 Task: Edit and enhance audio for virtual travel experiences.
Action: Mouse moved to (153, 42)
Screenshot: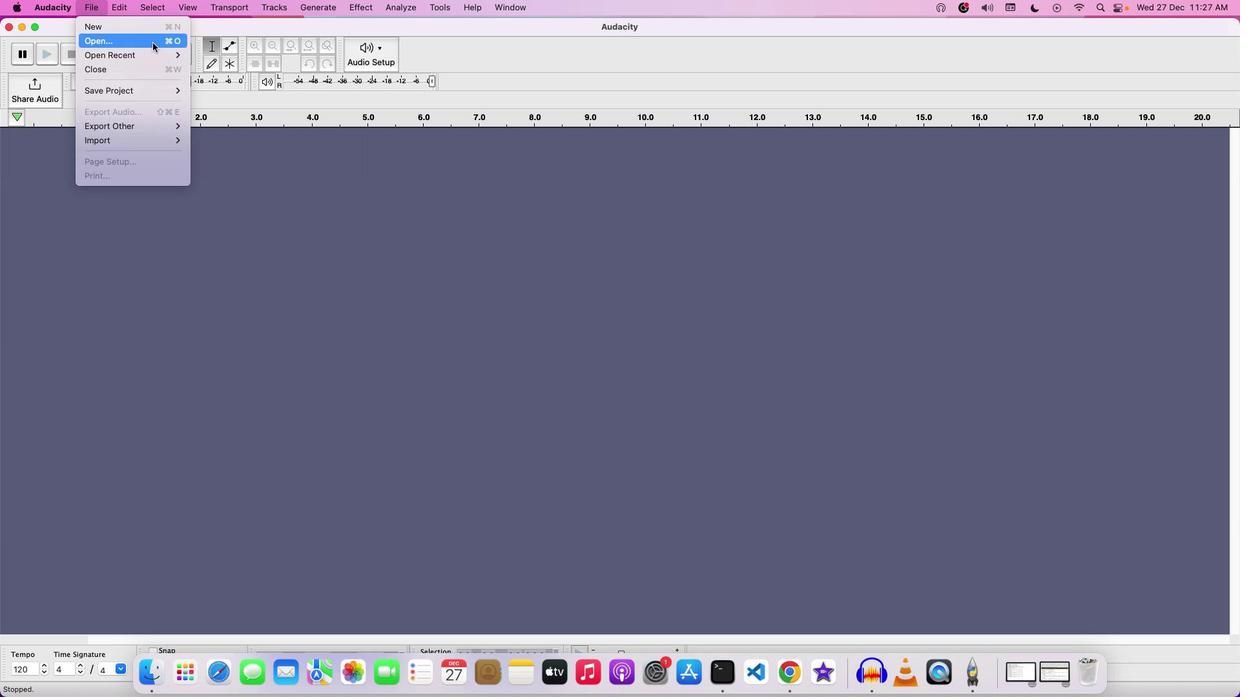 
Action: Mouse pressed left at (153, 42)
Screenshot: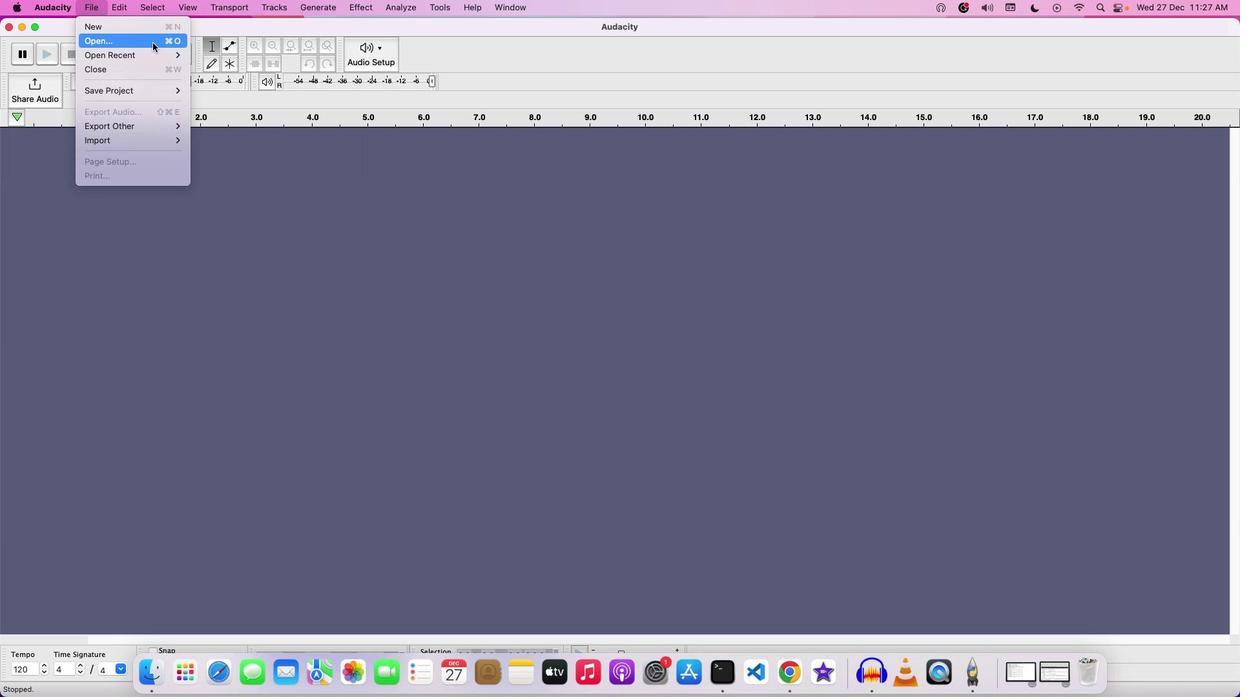 
Action: Mouse moved to (560, 190)
Screenshot: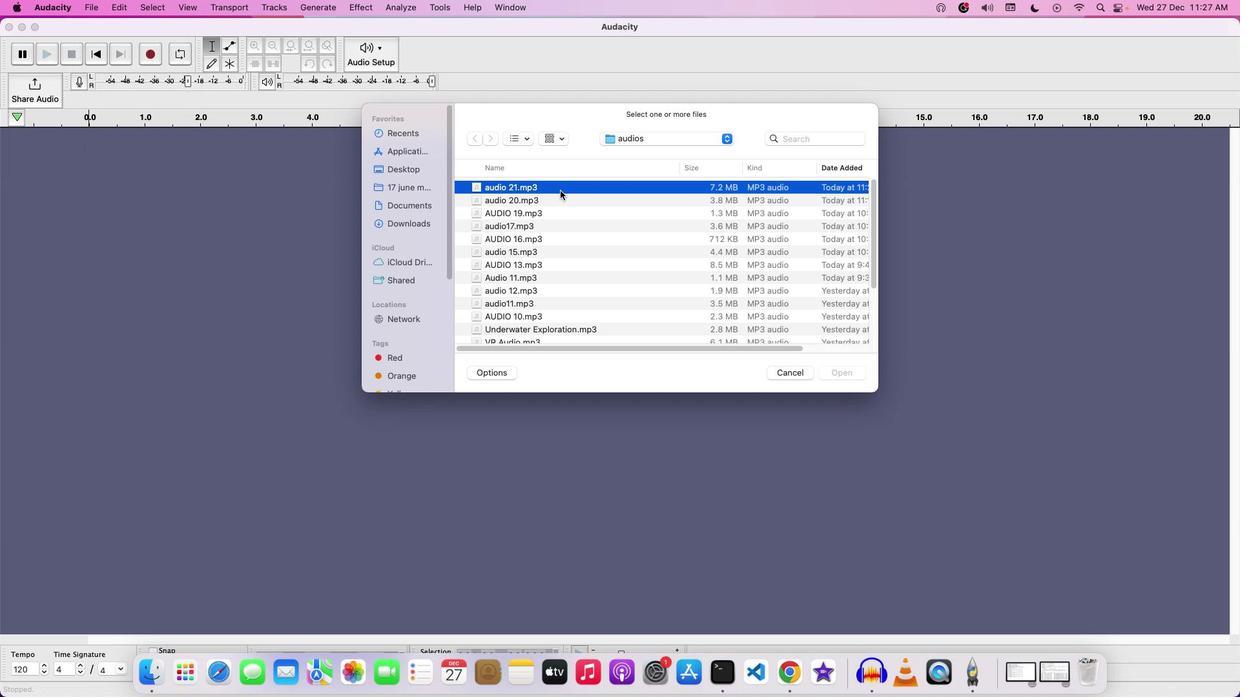 
Action: Mouse pressed left at (560, 190)
Screenshot: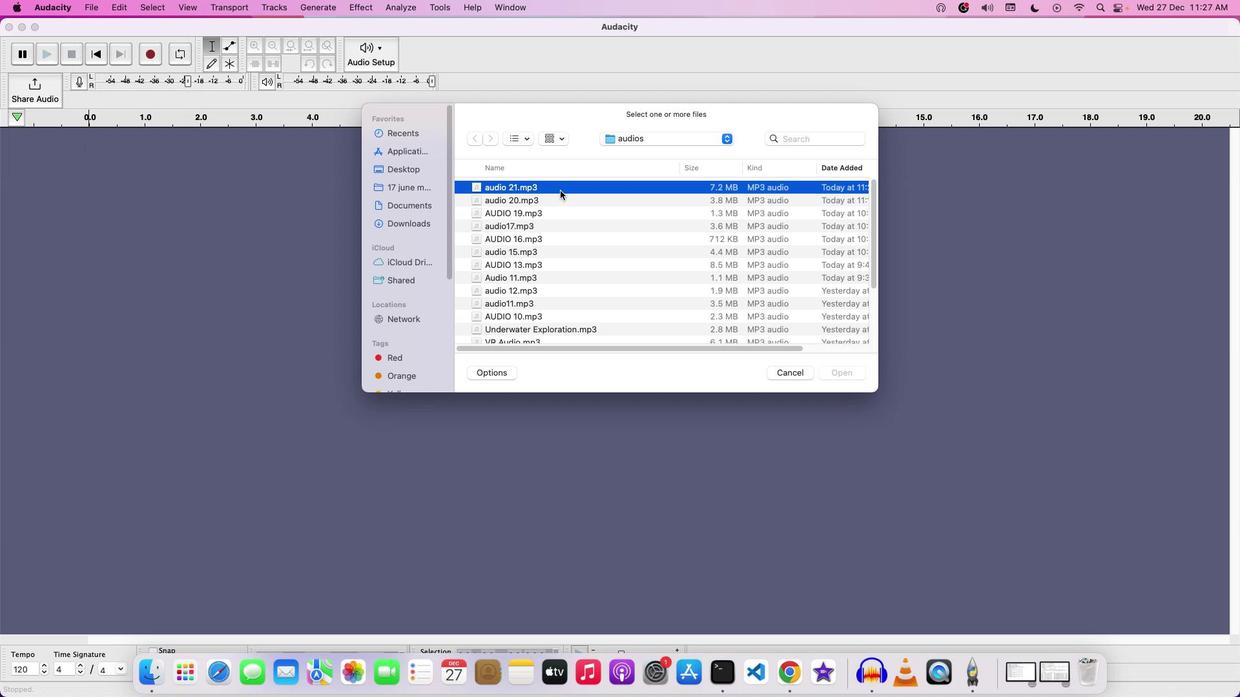 
Action: Mouse moved to (855, 376)
Screenshot: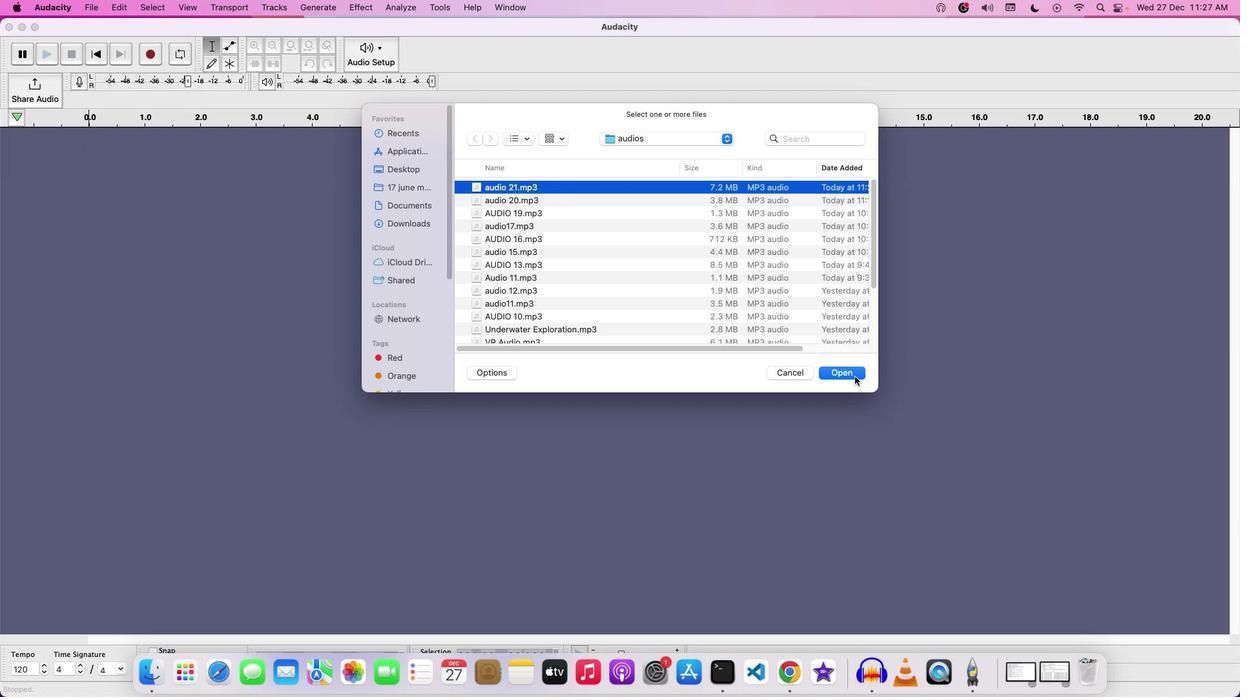 
Action: Mouse pressed left at (855, 376)
Screenshot: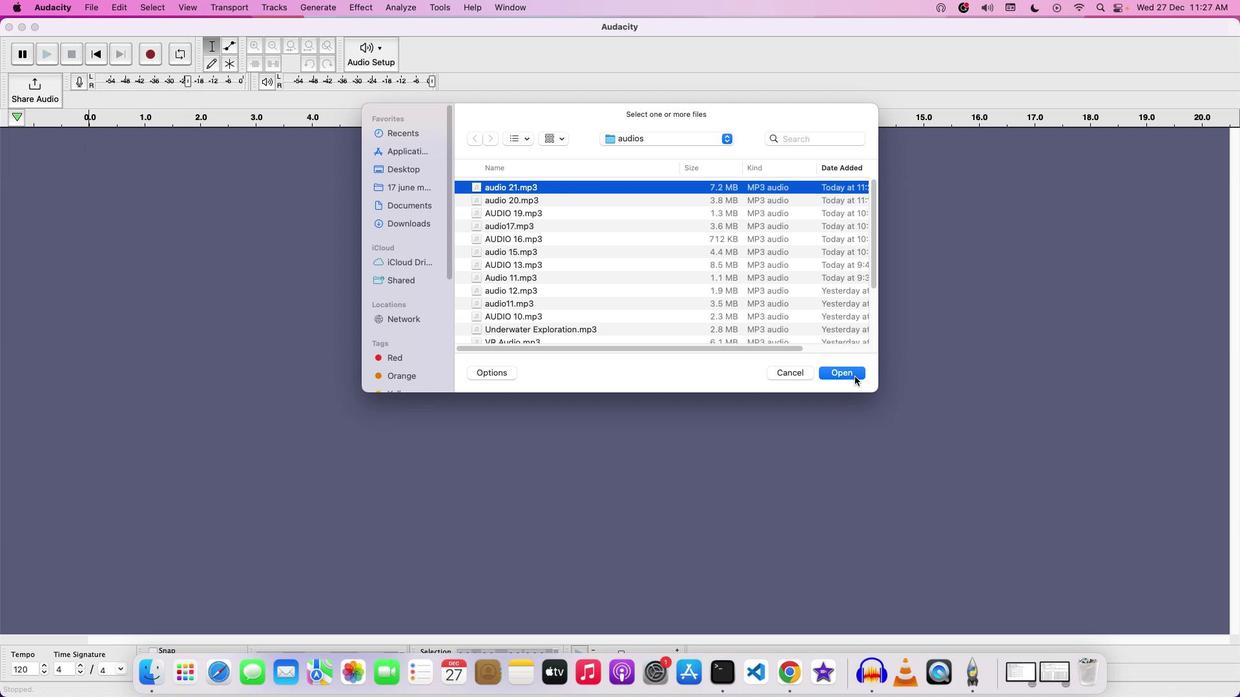 
Action: Mouse moved to (593, 237)
Screenshot: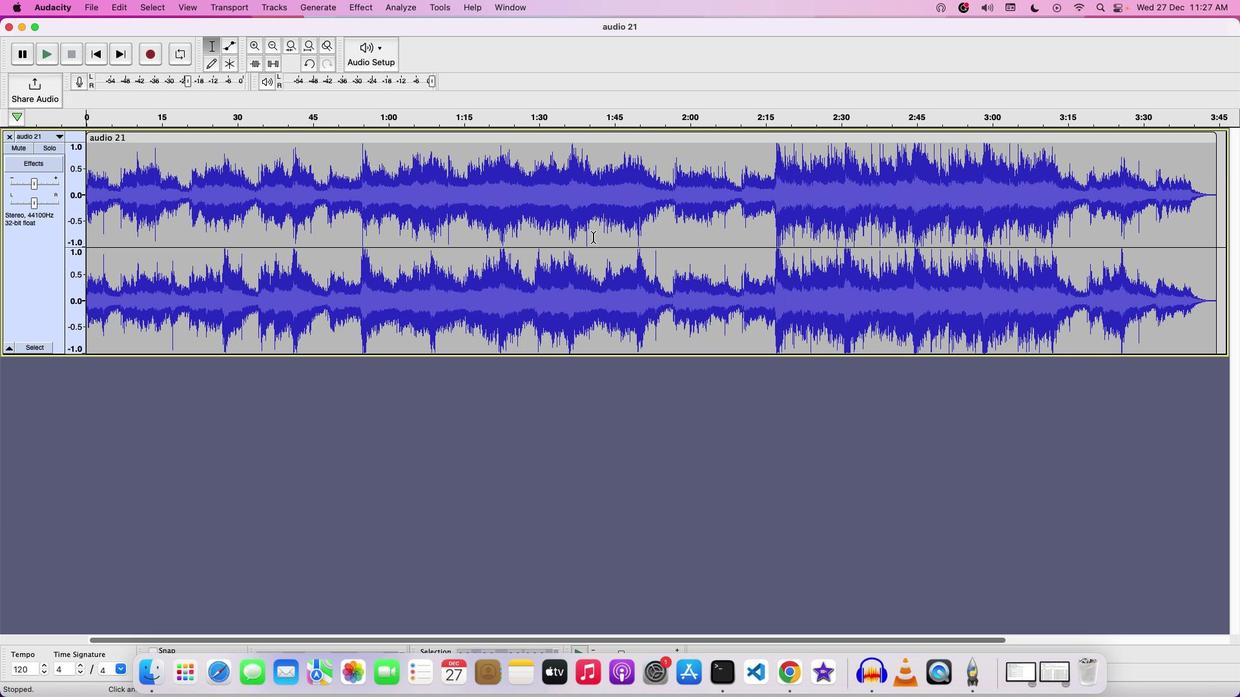 
Action: Key pressed Key.space
Screenshot: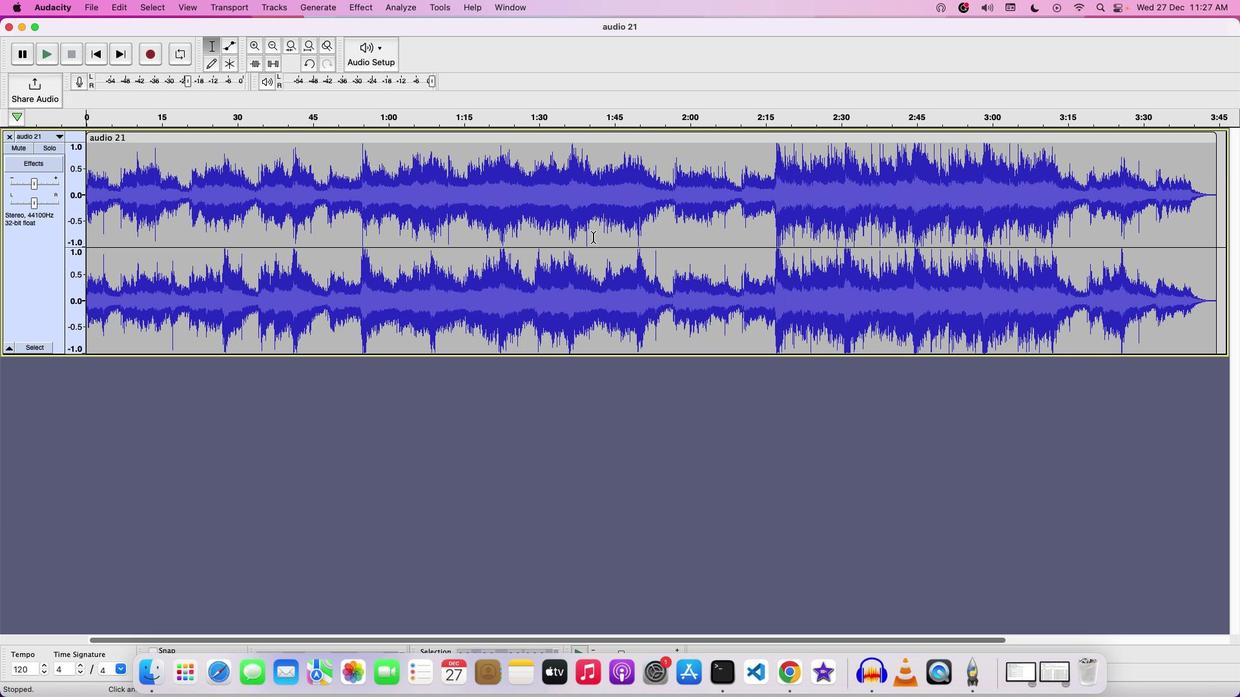 
Action: Mouse moved to (36, 186)
Screenshot: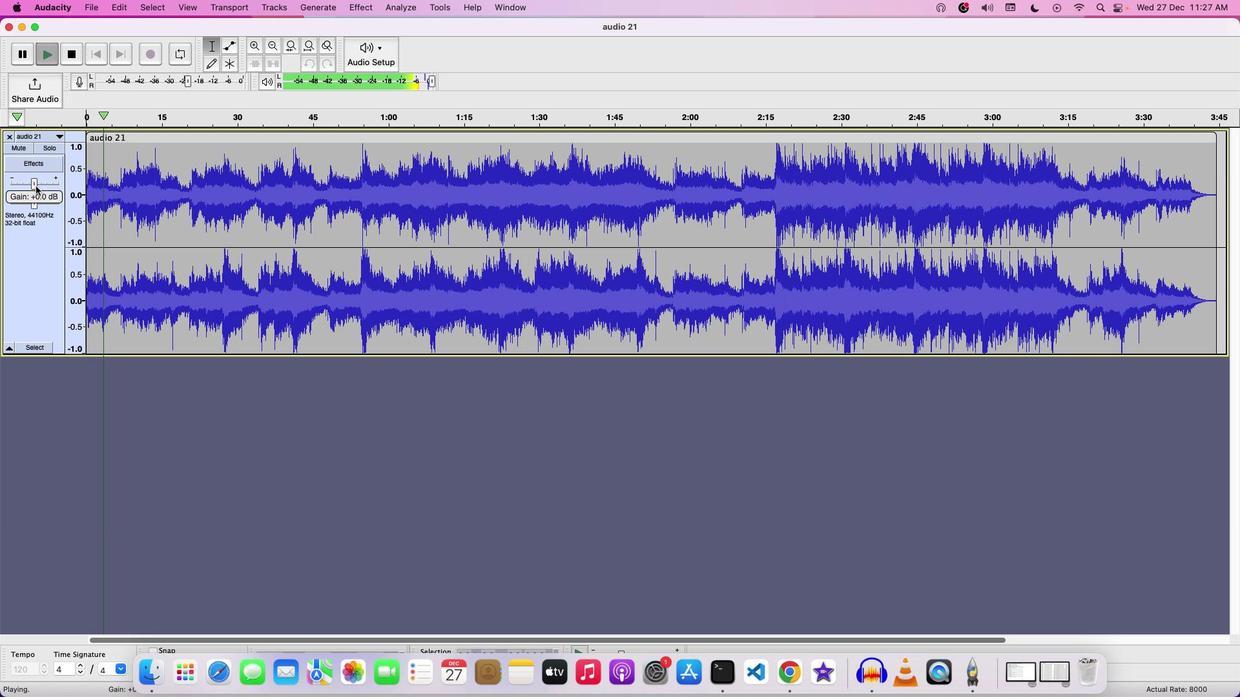 
Action: Mouse pressed left at (36, 186)
Screenshot: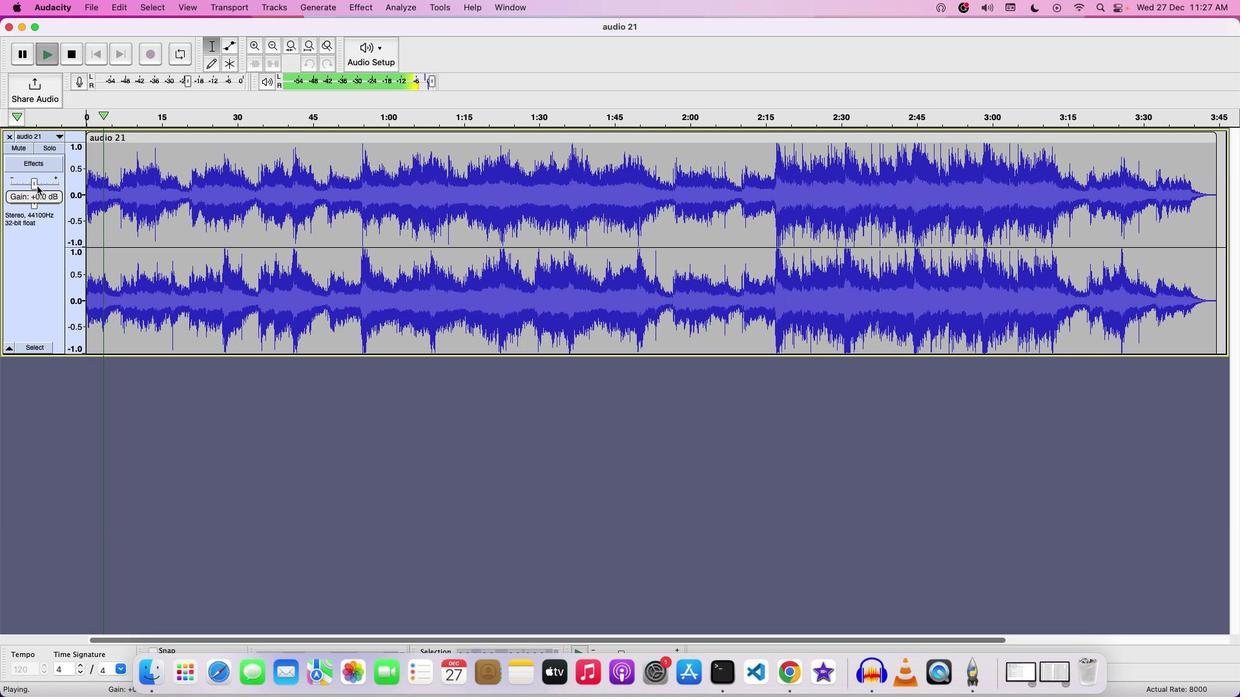 
Action: Mouse moved to (432, 82)
Screenshot: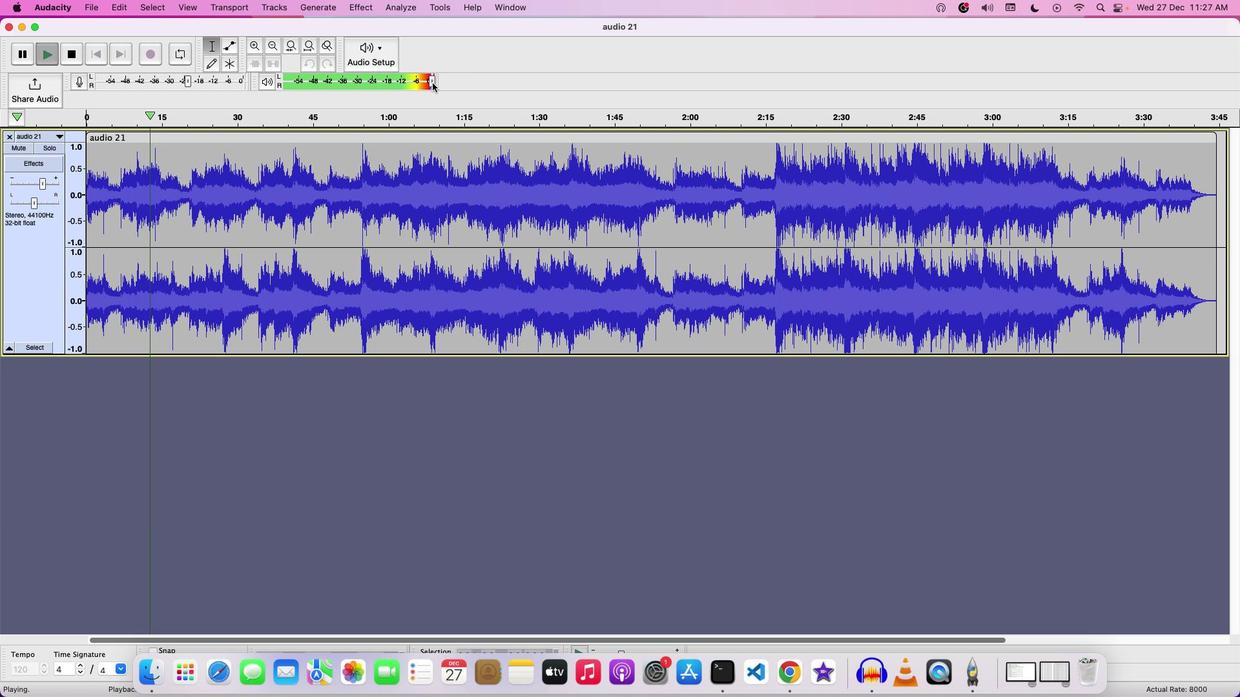 
Action: Mouse pressed left at (432, 82)
Screenshot: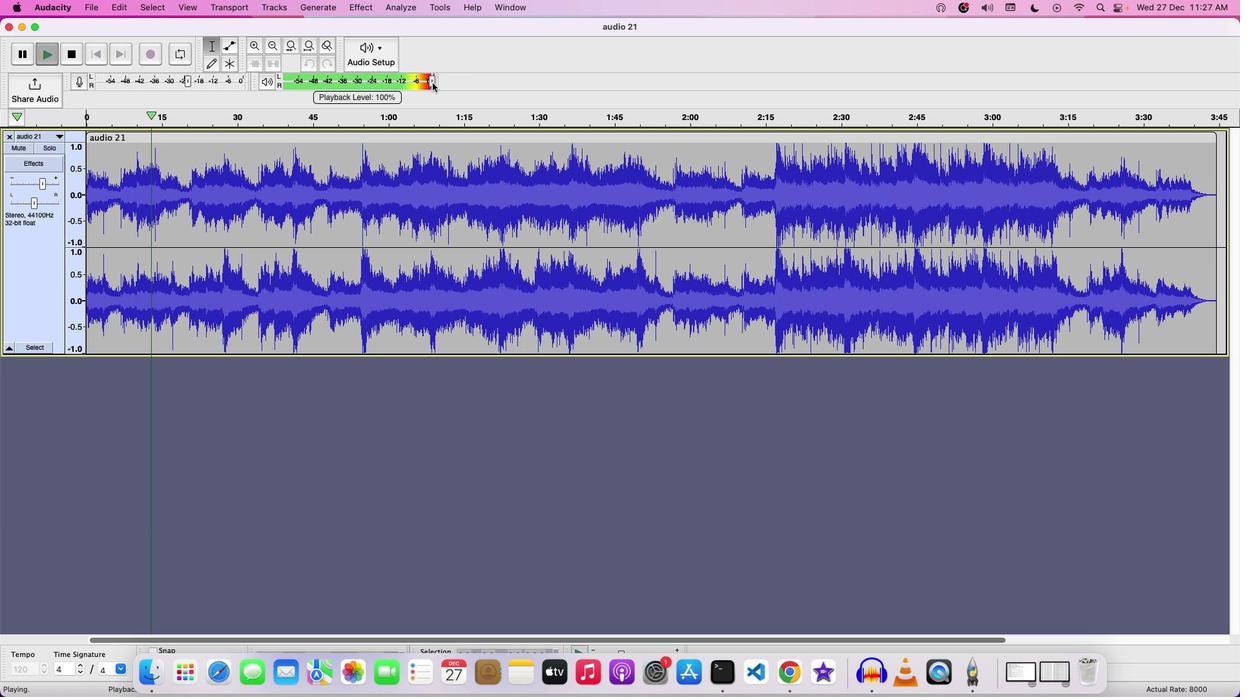 
Action: Mouse moved to (439, 217)
Screenshot: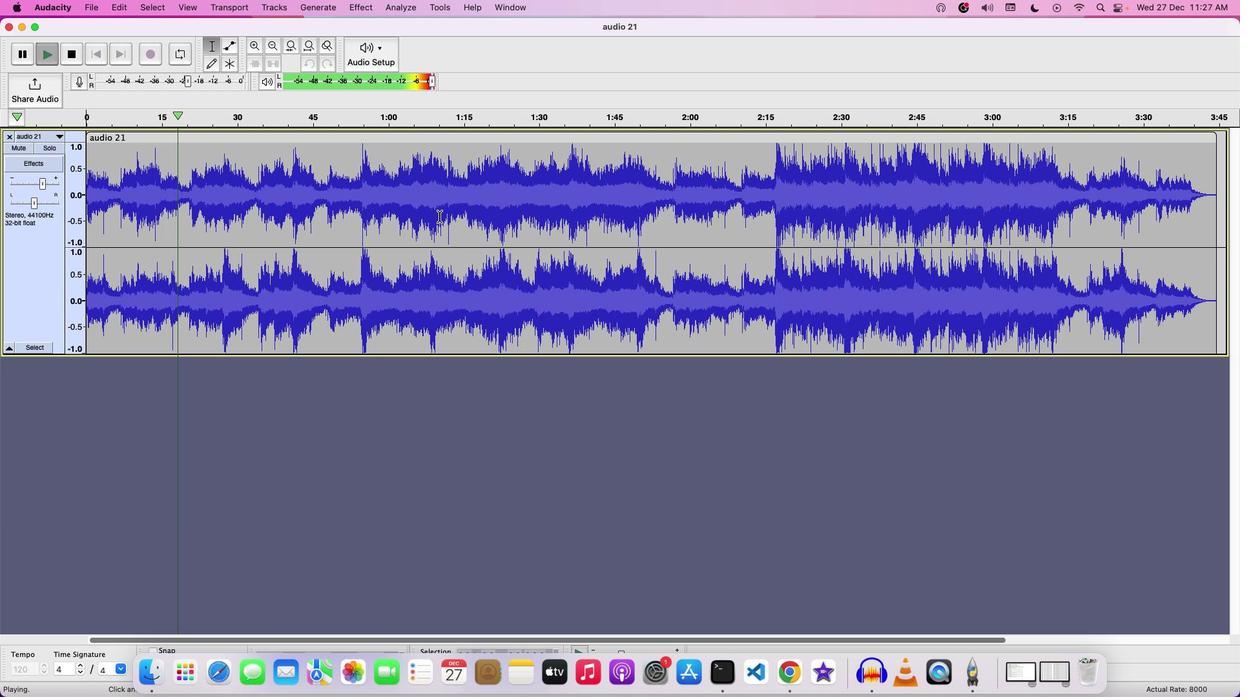 
Action: Key pressed Key.space
Screenshot: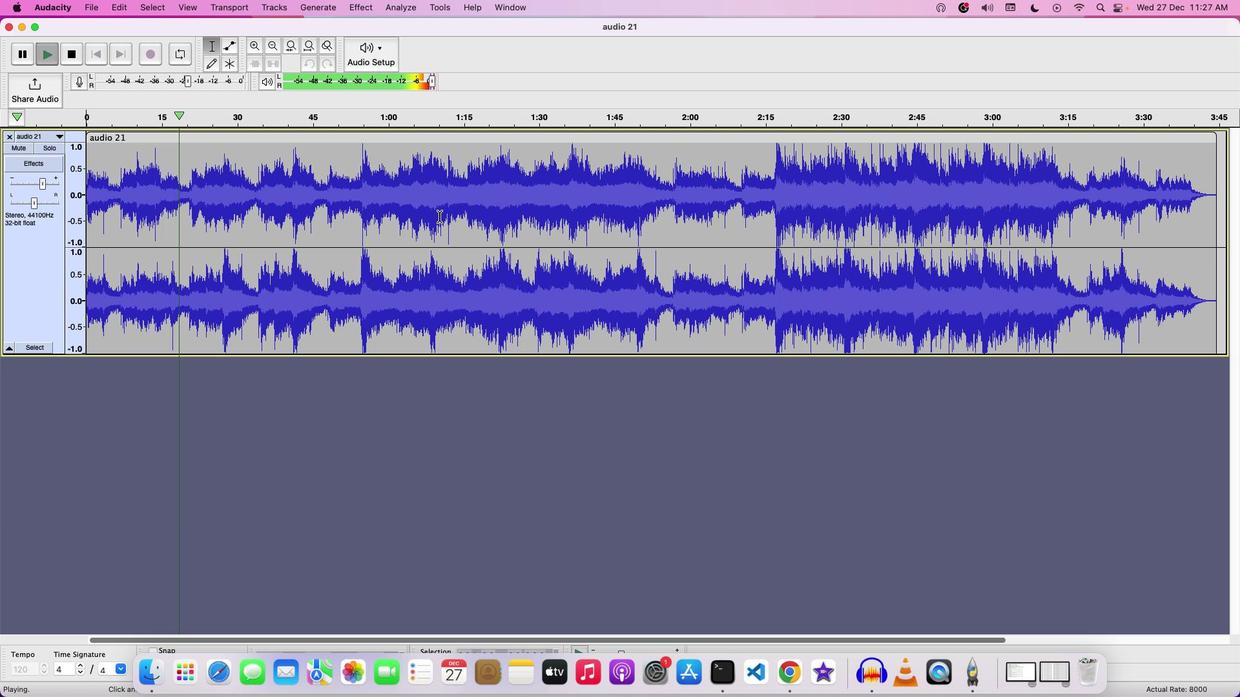 
Action: Mouse moved to (1215, 136)
Screenshot: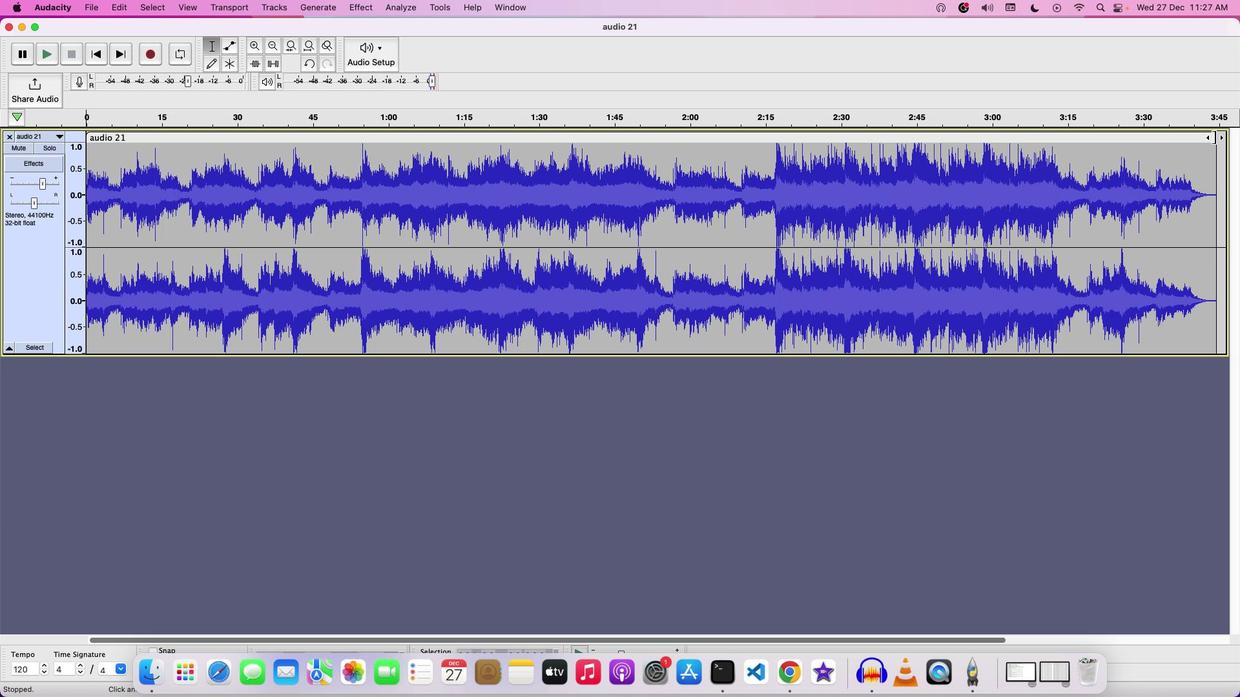 
Action: Mouse pressed left at (1215, 136)
Screenshot: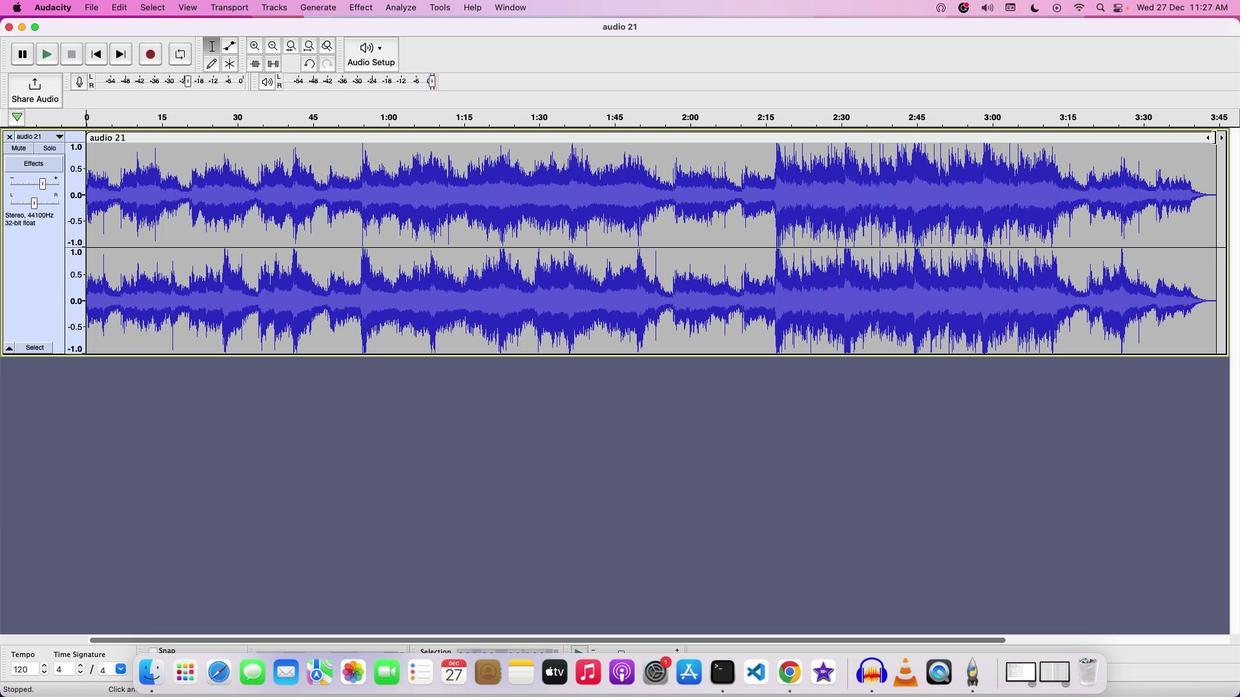 
Action: Mouse moved to (258, 45)
Screenshot: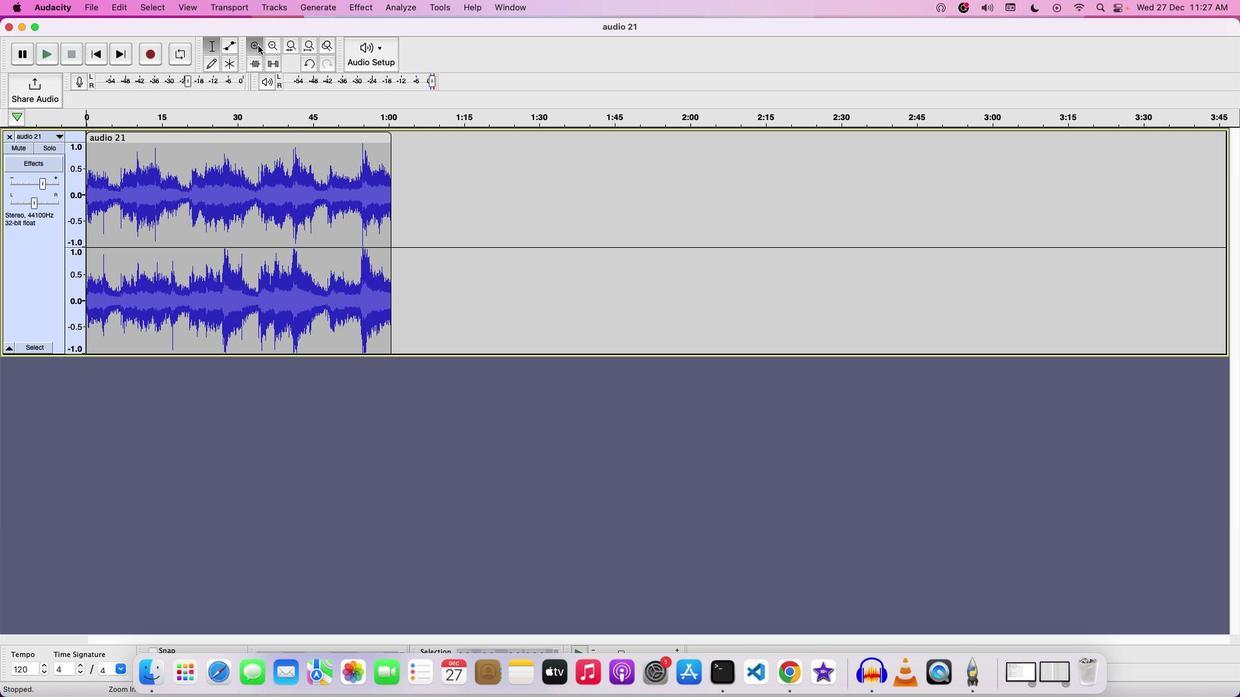 
Action: Mouse pressed left at (258, 45)
Screenshot: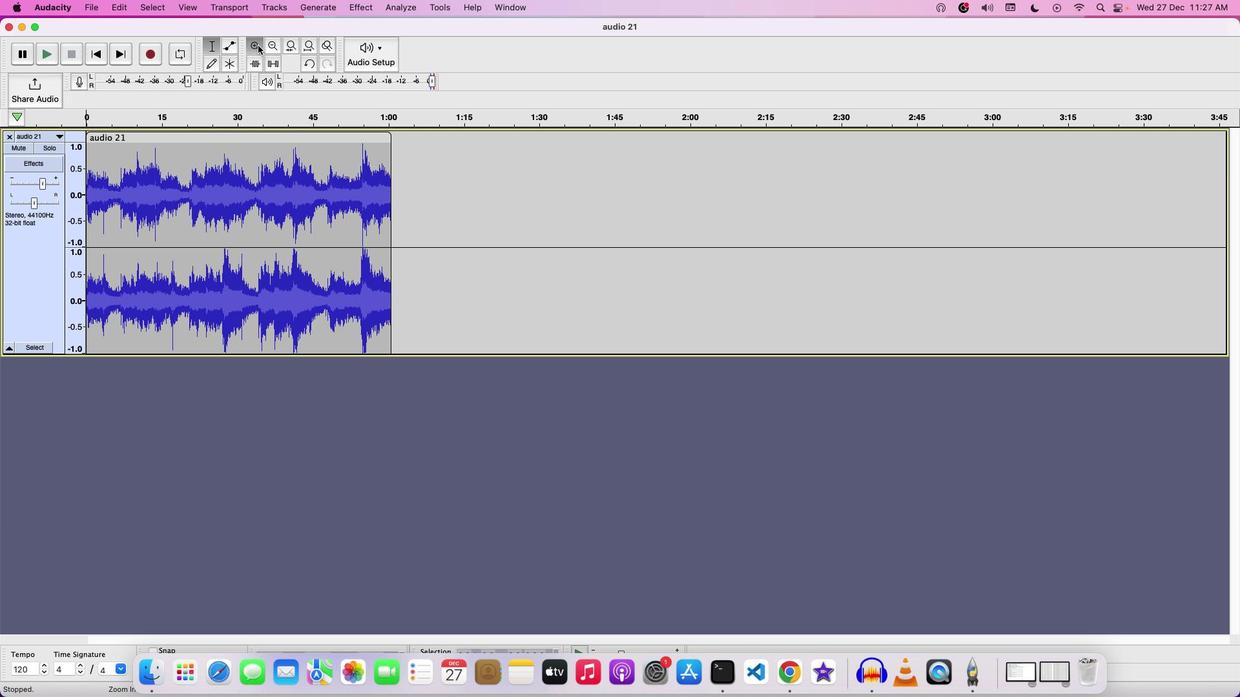 
Action: Mouse moved to (292, 173)
Screenshot: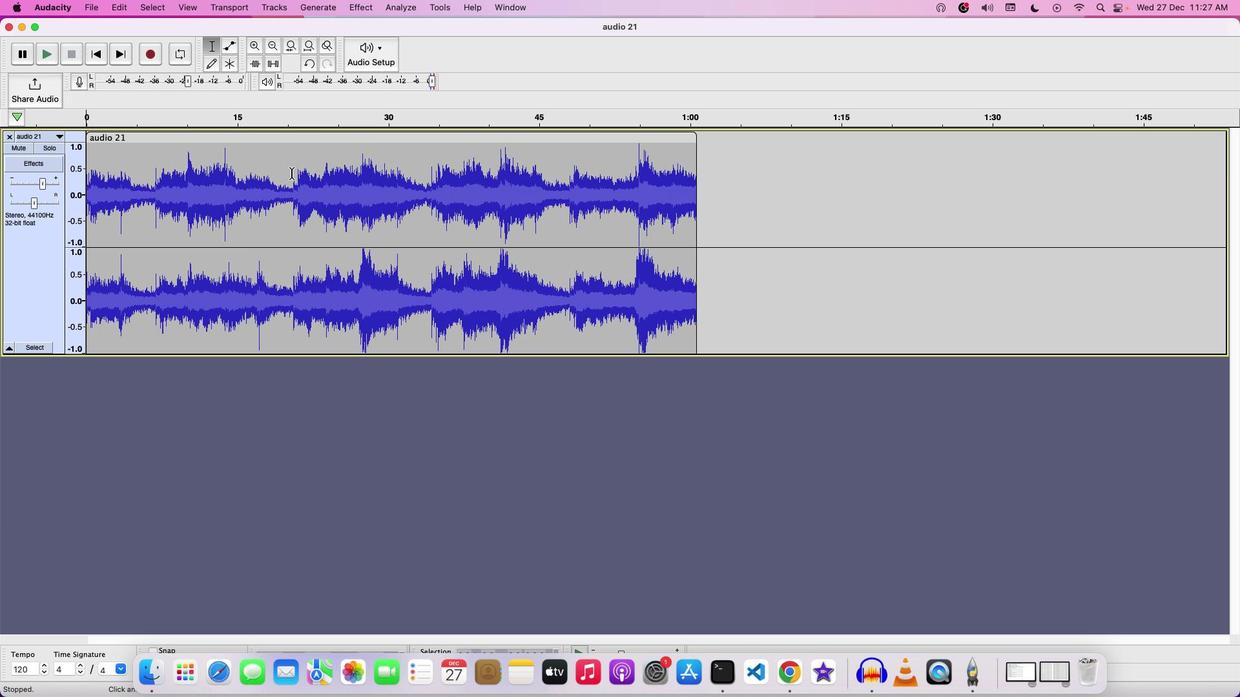 
Action: Mouse pressed left at (292, 173)
Screenshot: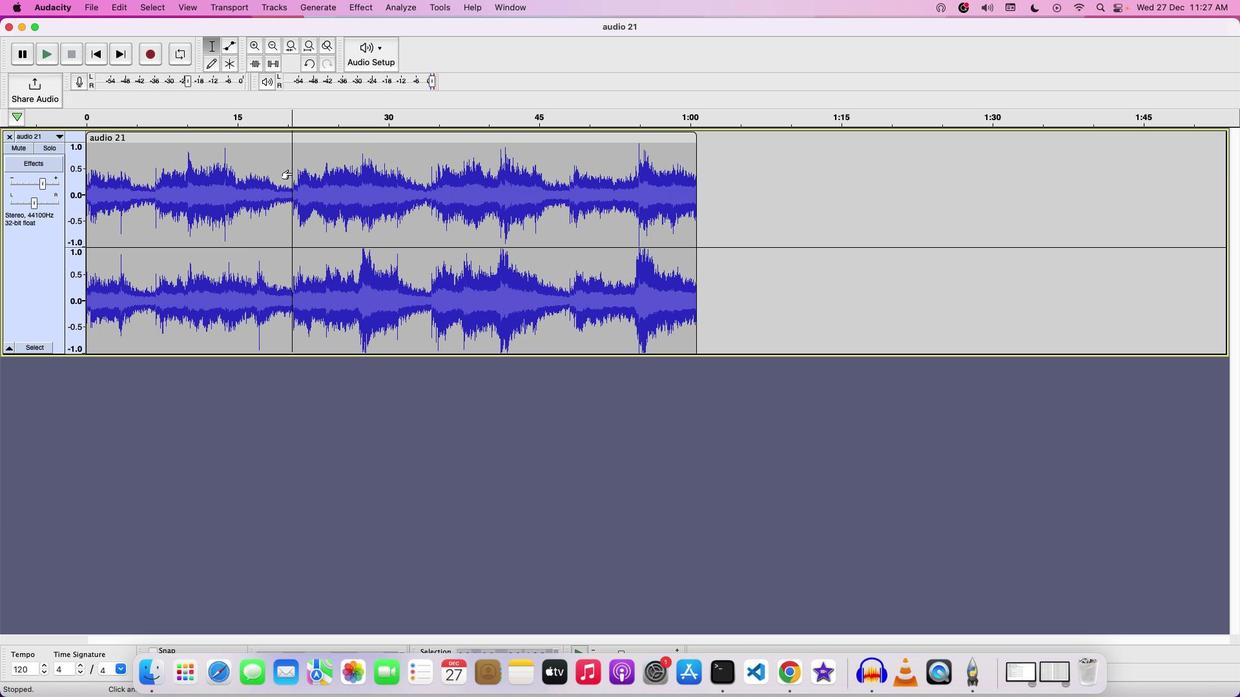 
Action: Mouse pressed left at (292, 173)
Screenshot: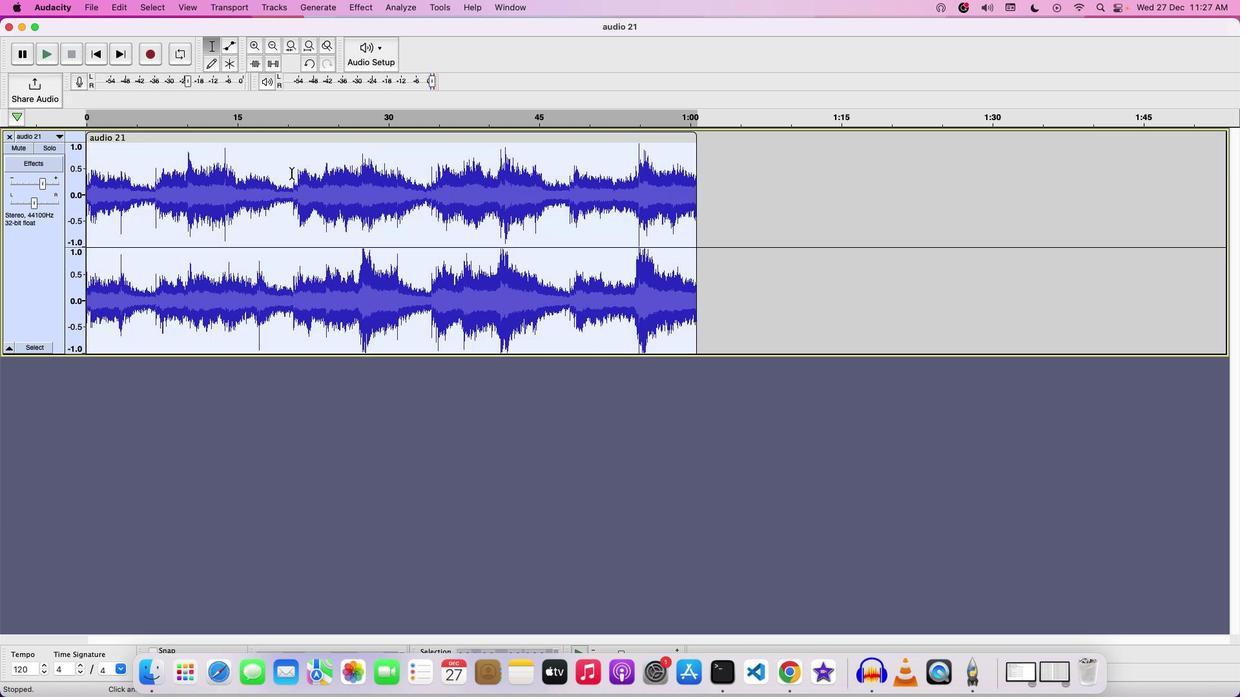 
Action: Mouse moved to (361, 3)
Screenshot: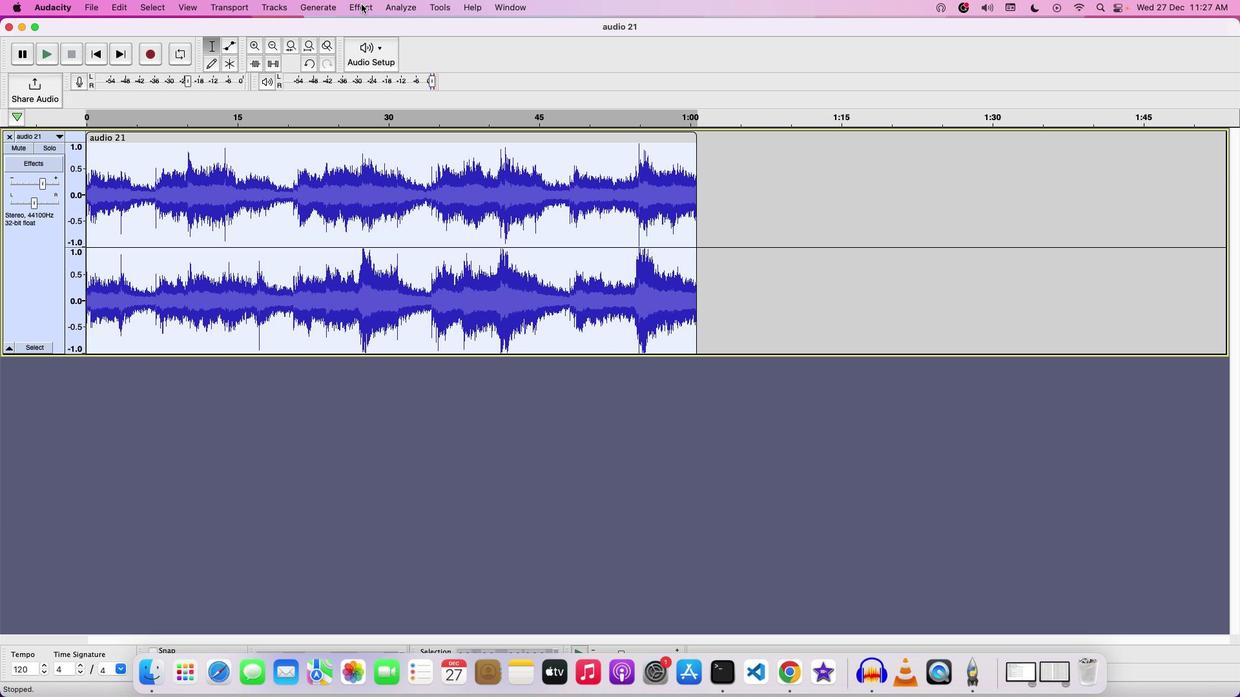 
Action: Mouse pressed left at (361, 3)
Screenshot: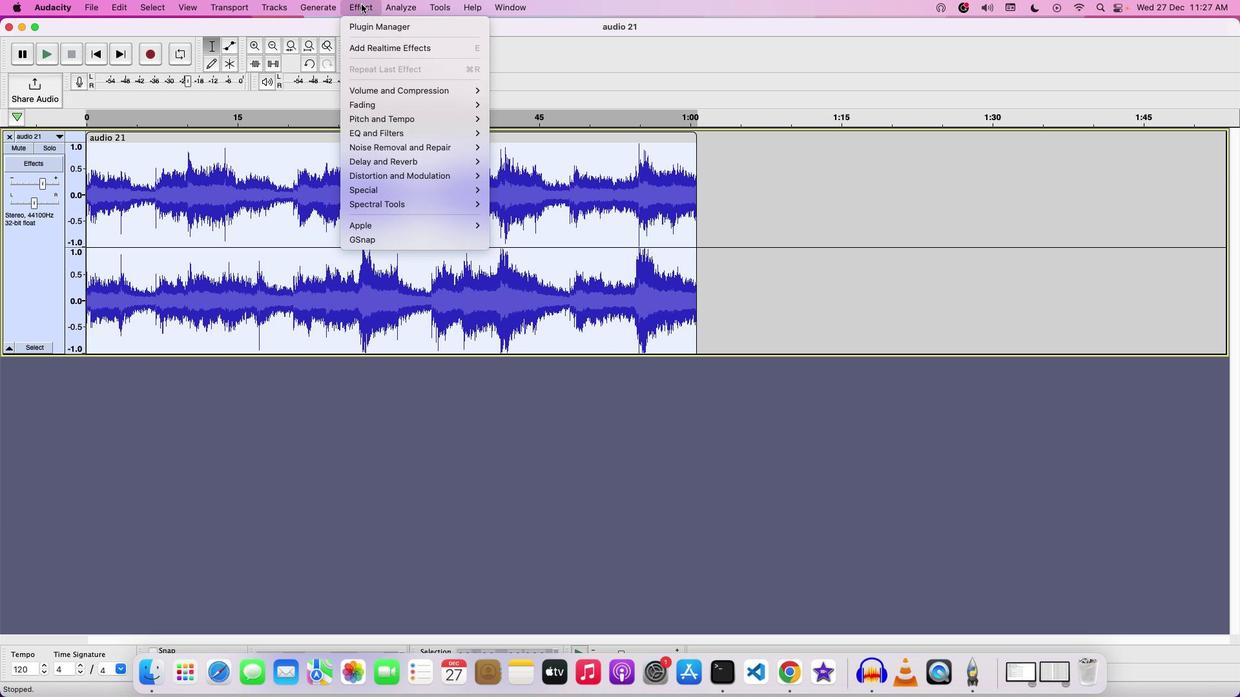 
Action: Mouse moved to (540, 166)
Screenshot: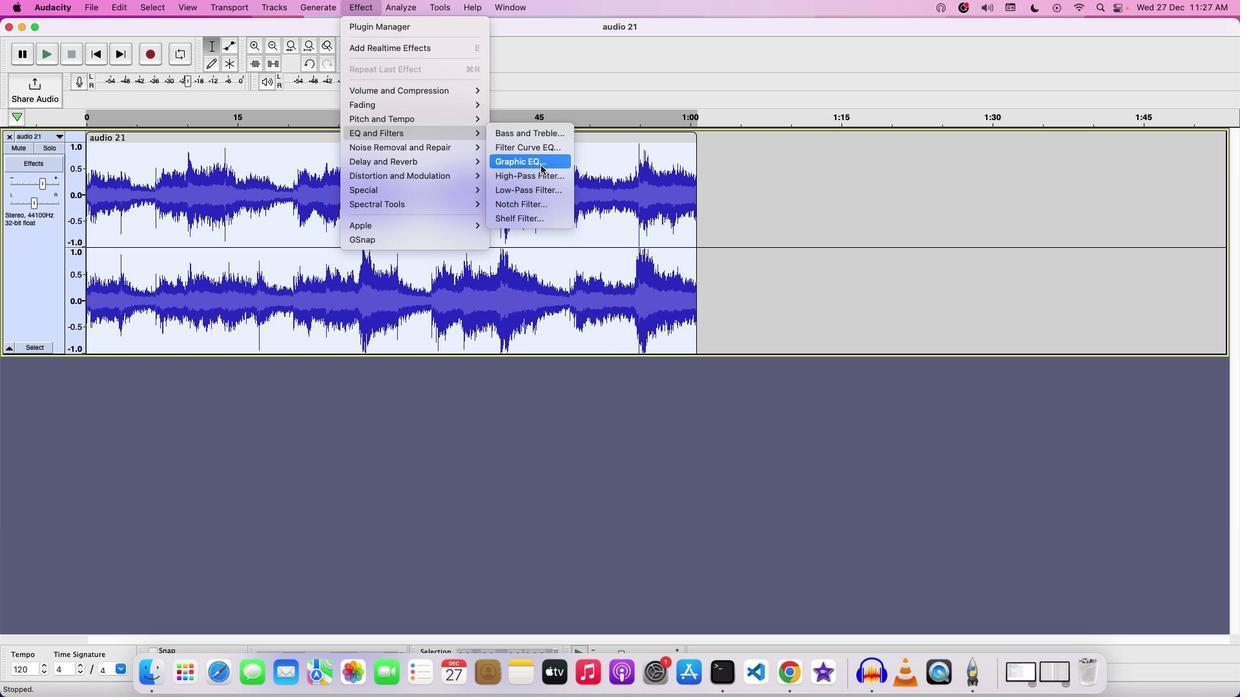 
Action: Mouse pressed left at (540, 166)
Screenshot: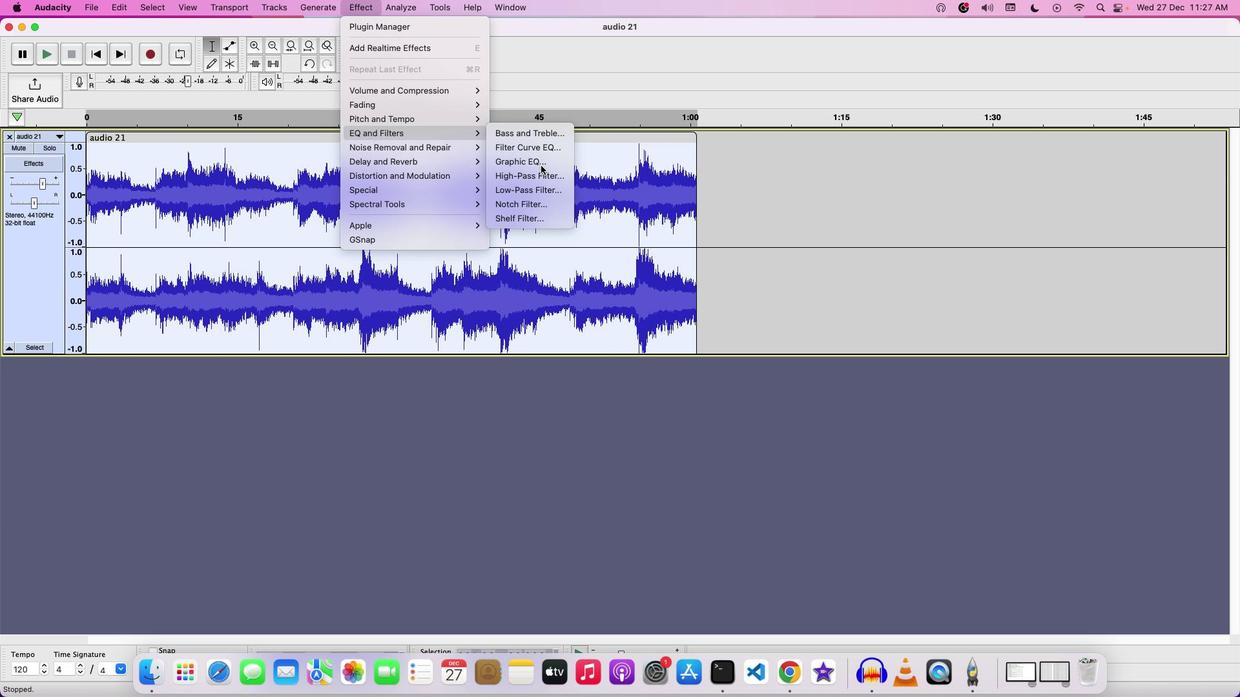 
Action: Mouse moved to (584, 520)
Screenshot: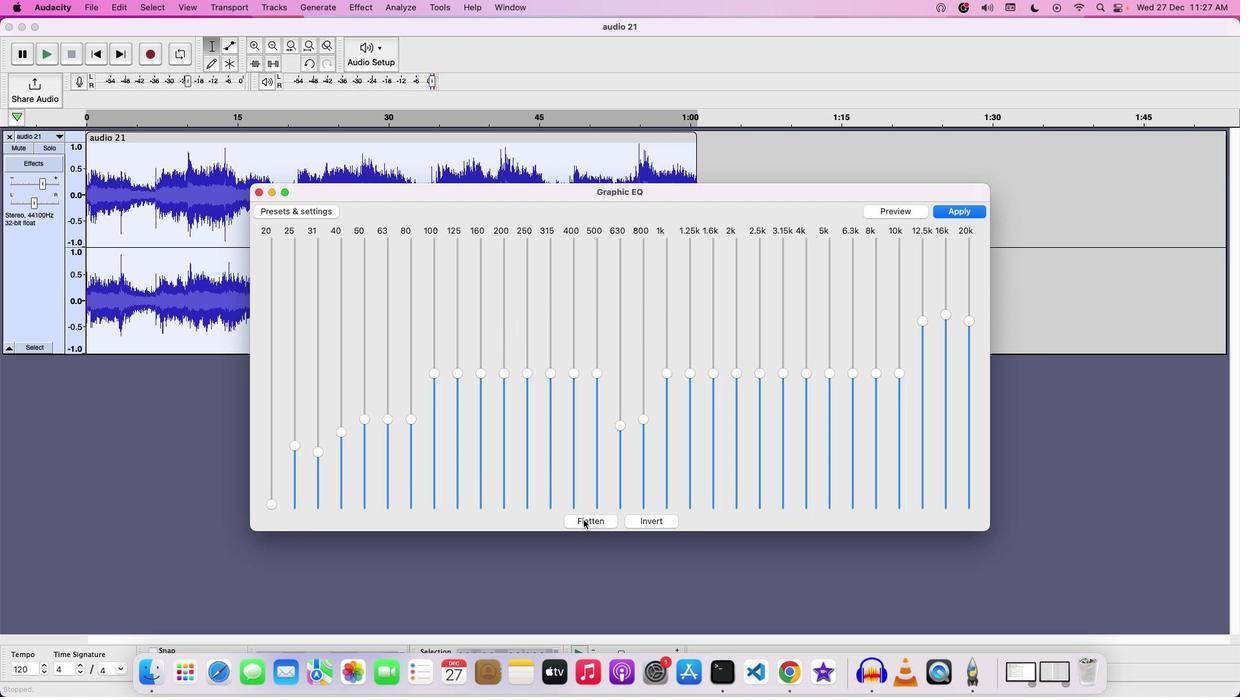
Action: Mouse pressed left at (584, 520)
Screenshot: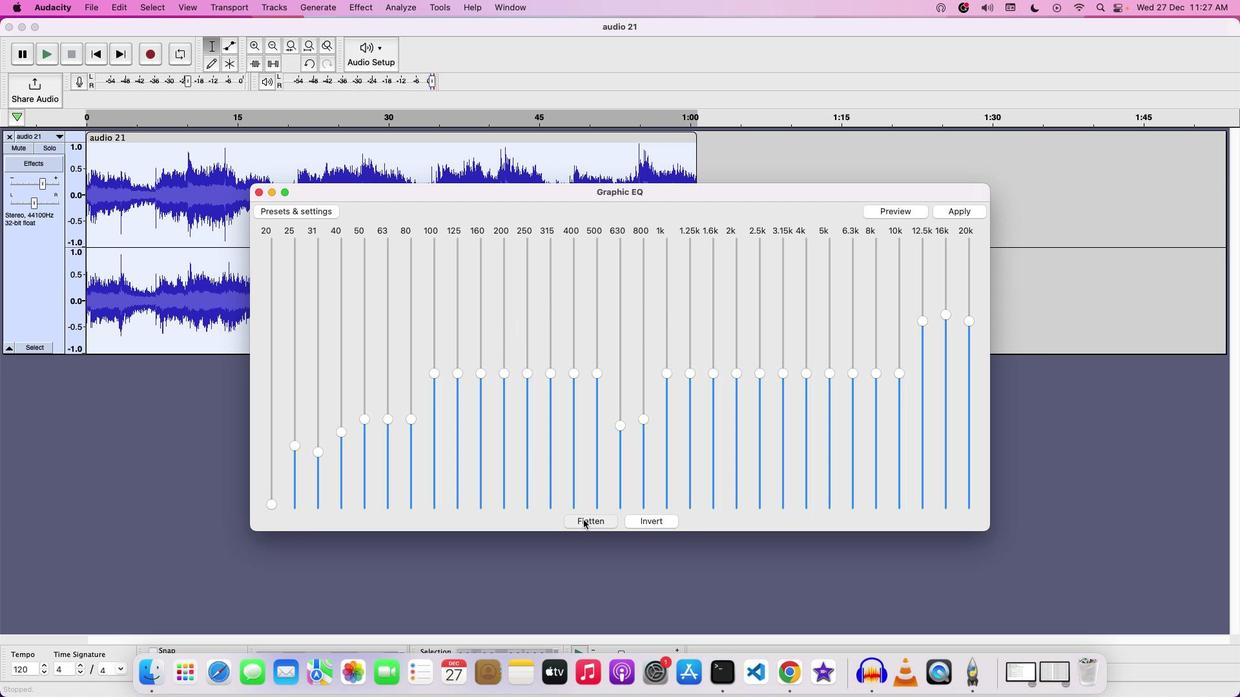 
Action: Mouse moved to (271, 453)
Screenshot: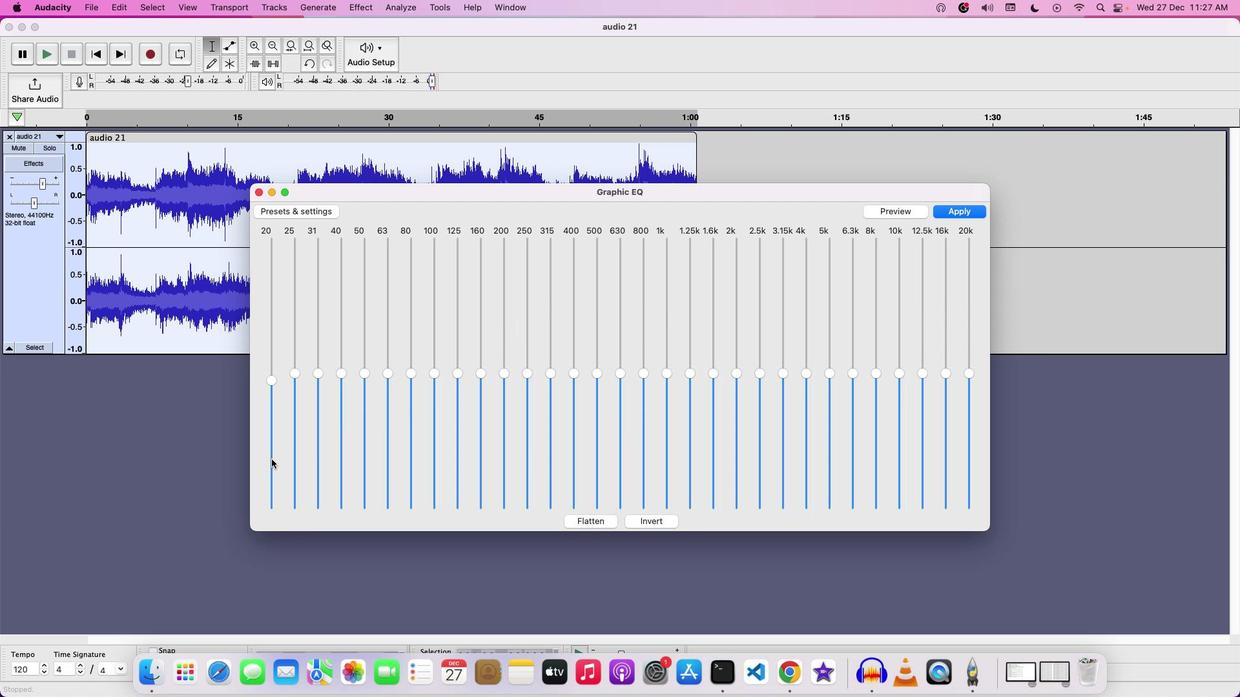 
Action: Mouse pressed left at (271, 453)
Screenshot: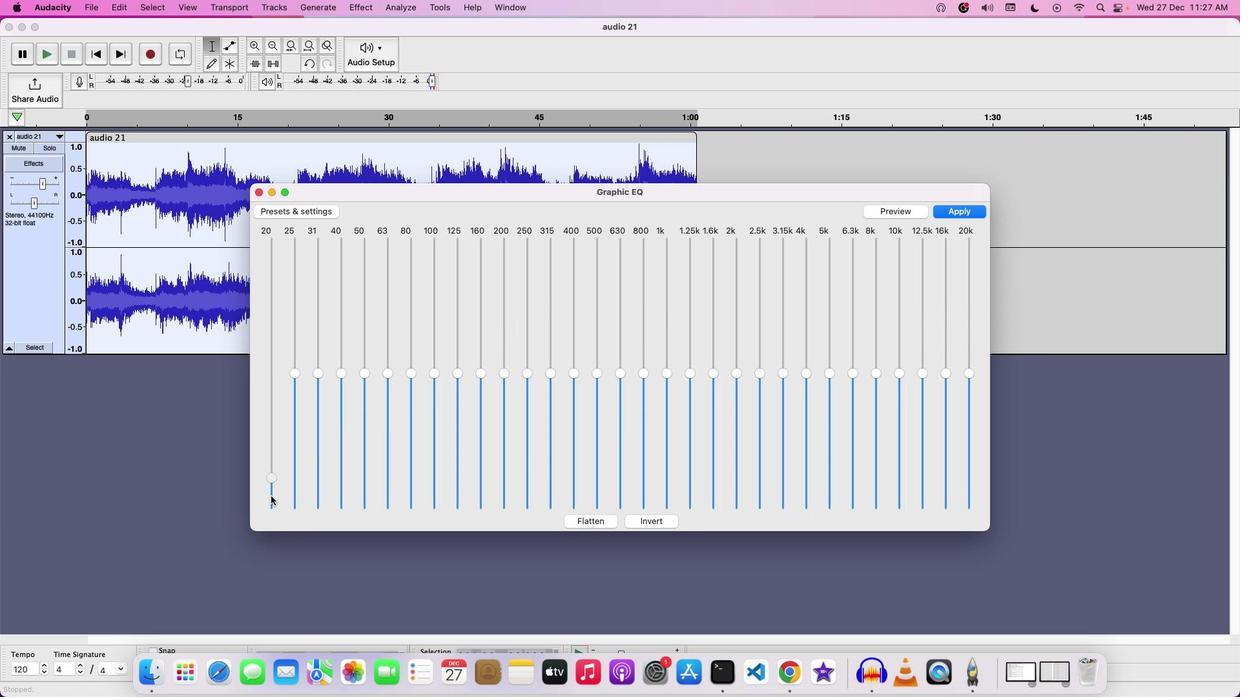 
Action: Mouse moved to (295, 487)
Screenshot: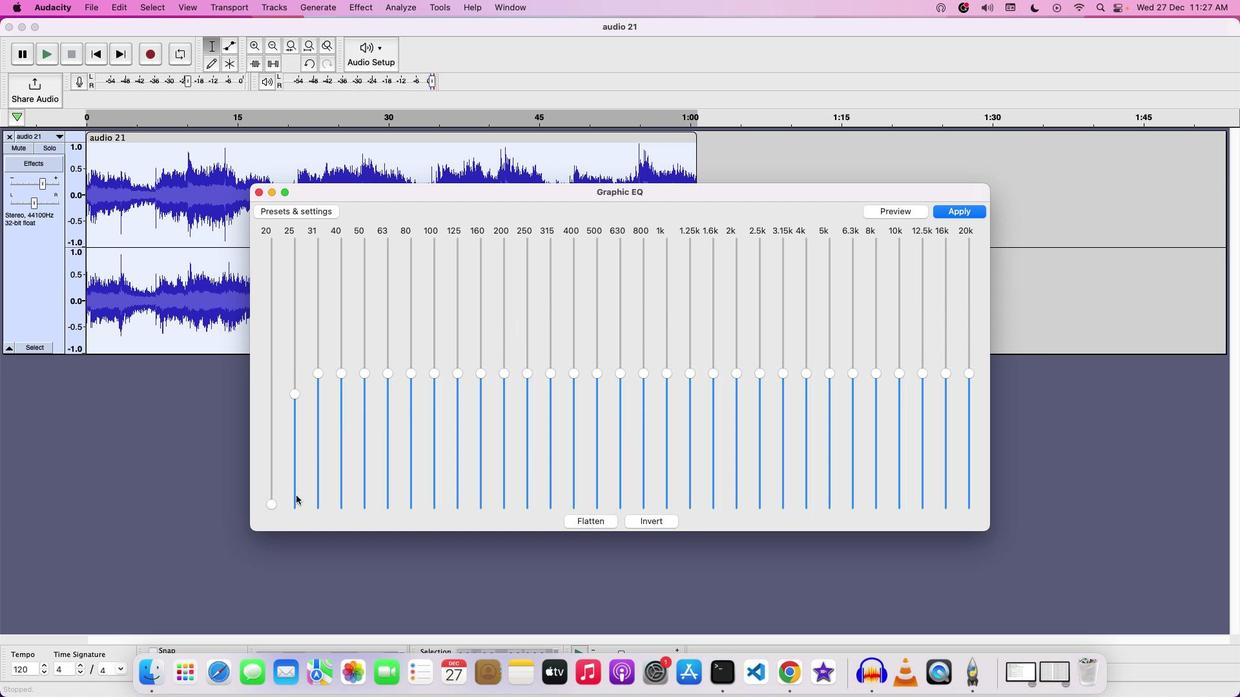 
Action: Mouse pressed left at (295, 487)
Screenshot: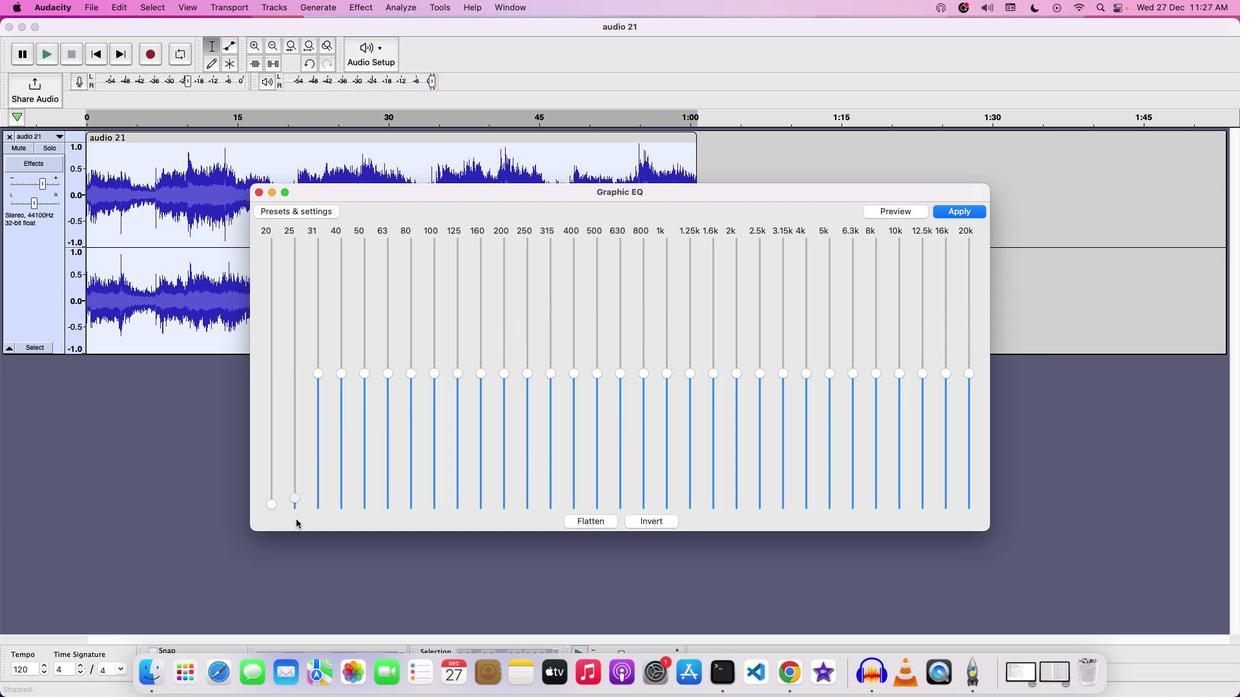 
Action: Mouse moved to (966, 344)
Screenshot: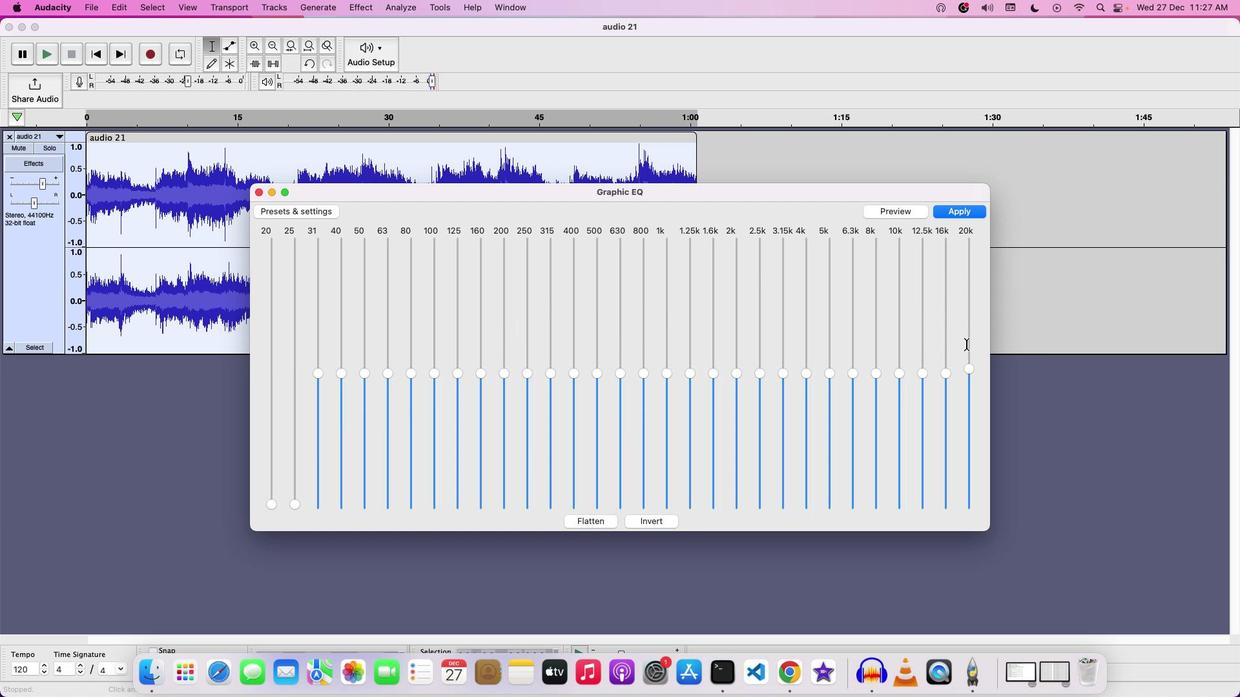 
Action: Mouse pressed left at (966, 344)
Screenshot: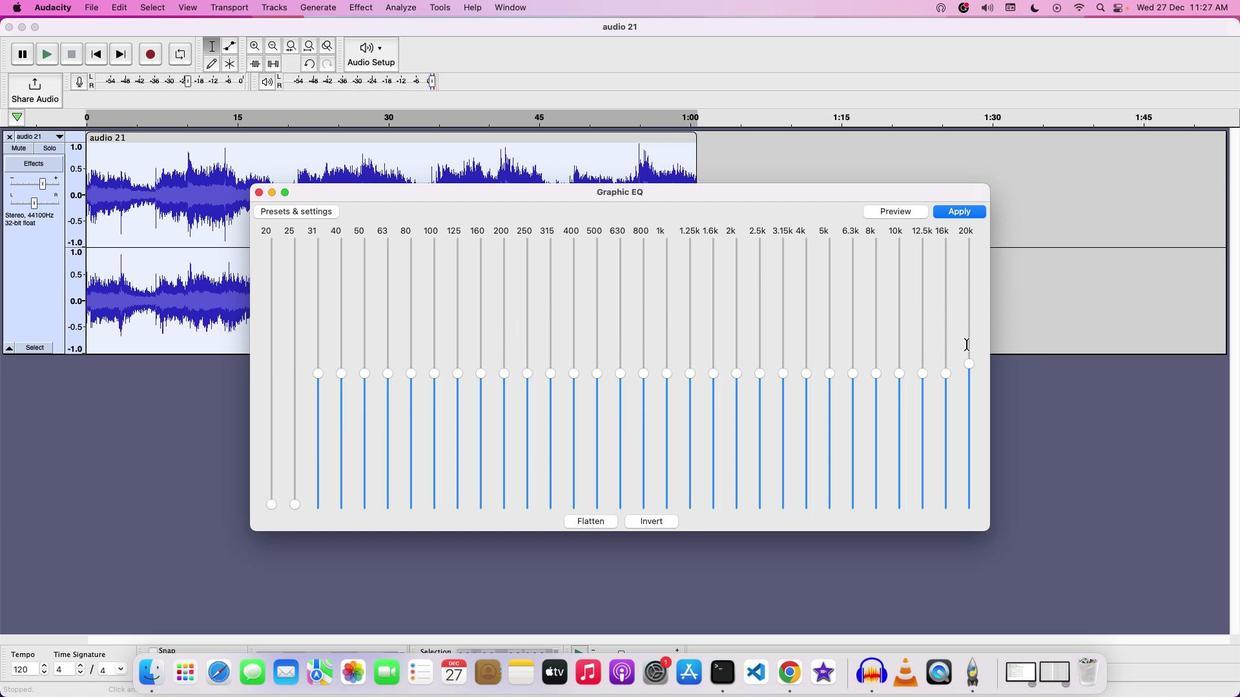 
Action: Mouse moved to (945, 337)
Screenshot: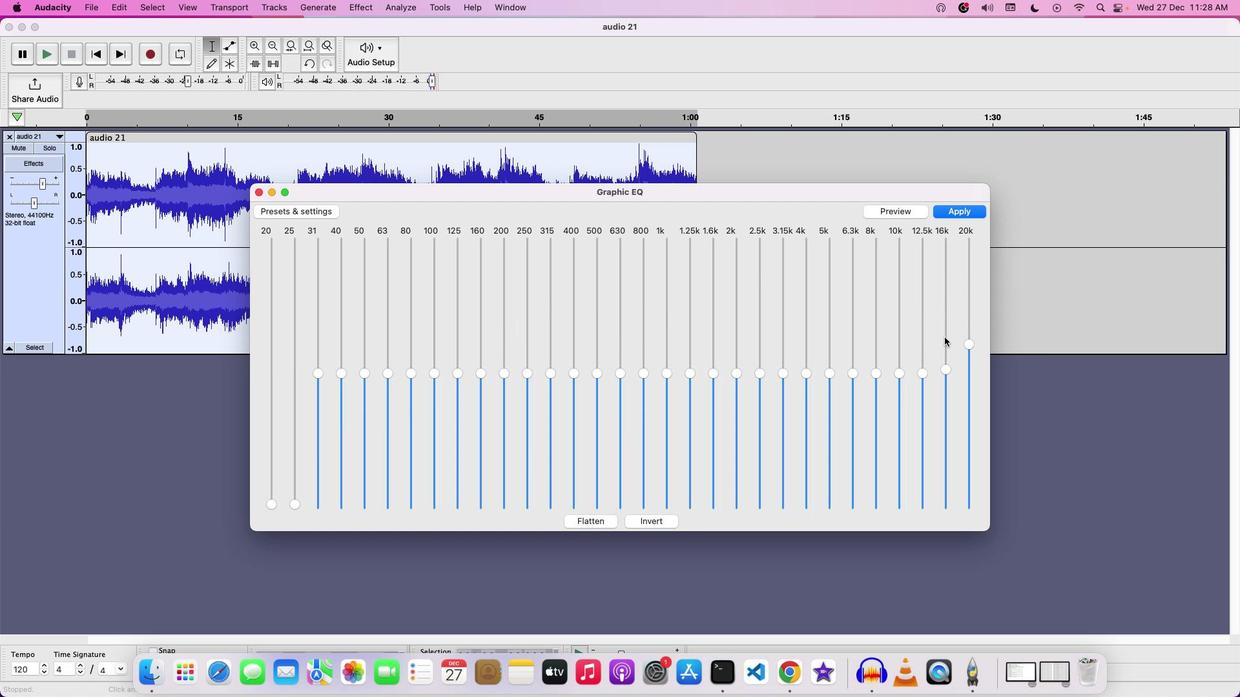 
Action: Mouse pressed left at (945, 337)
Screenshot: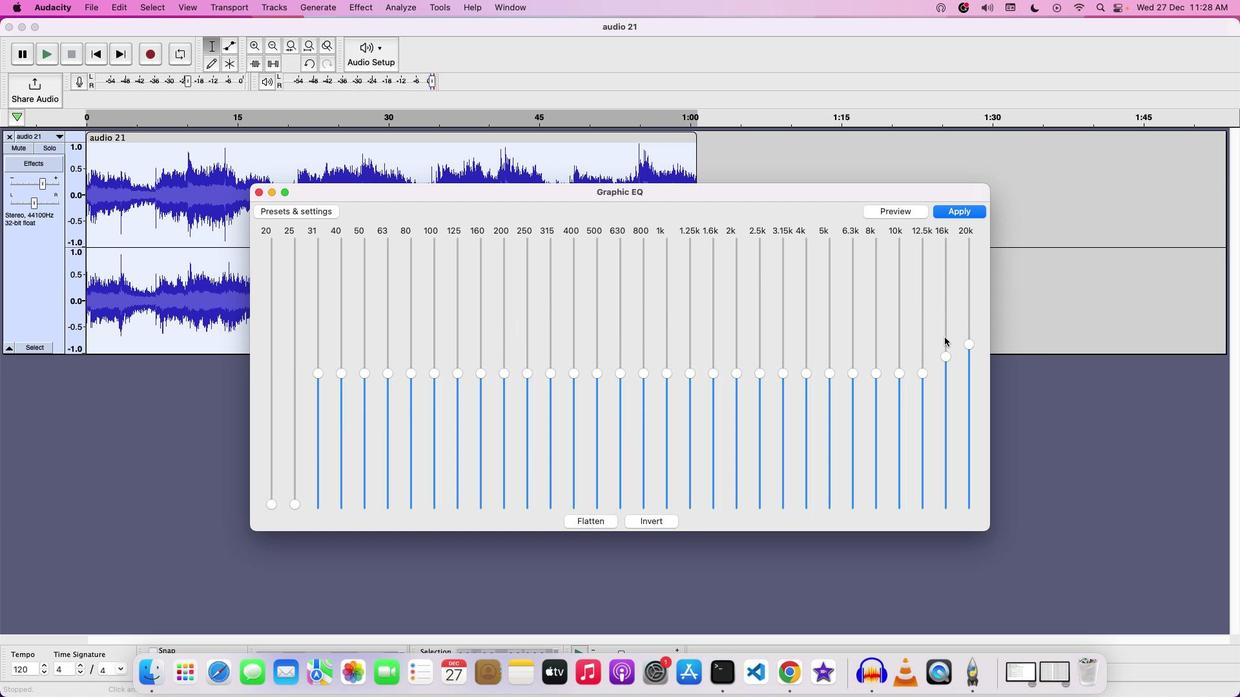 
Action: Mouse moved to (945, 323)
Screenshot: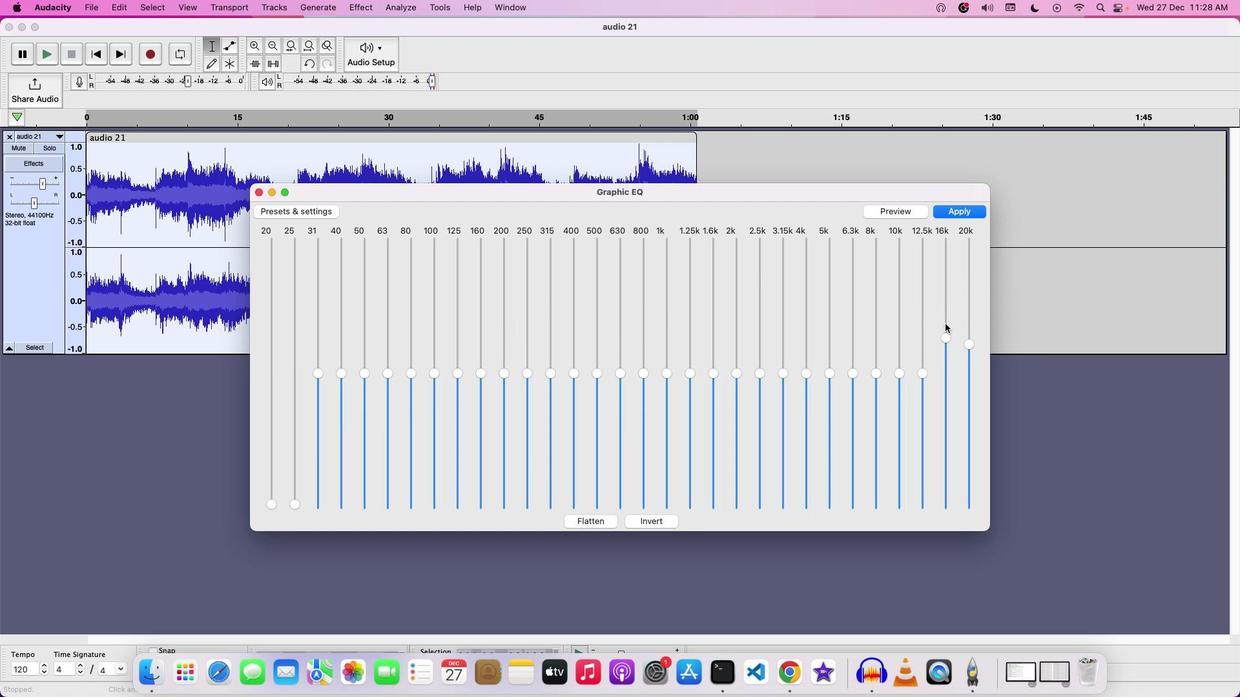 
Action: Mouse pressed left at (945, 323)
Screenshot: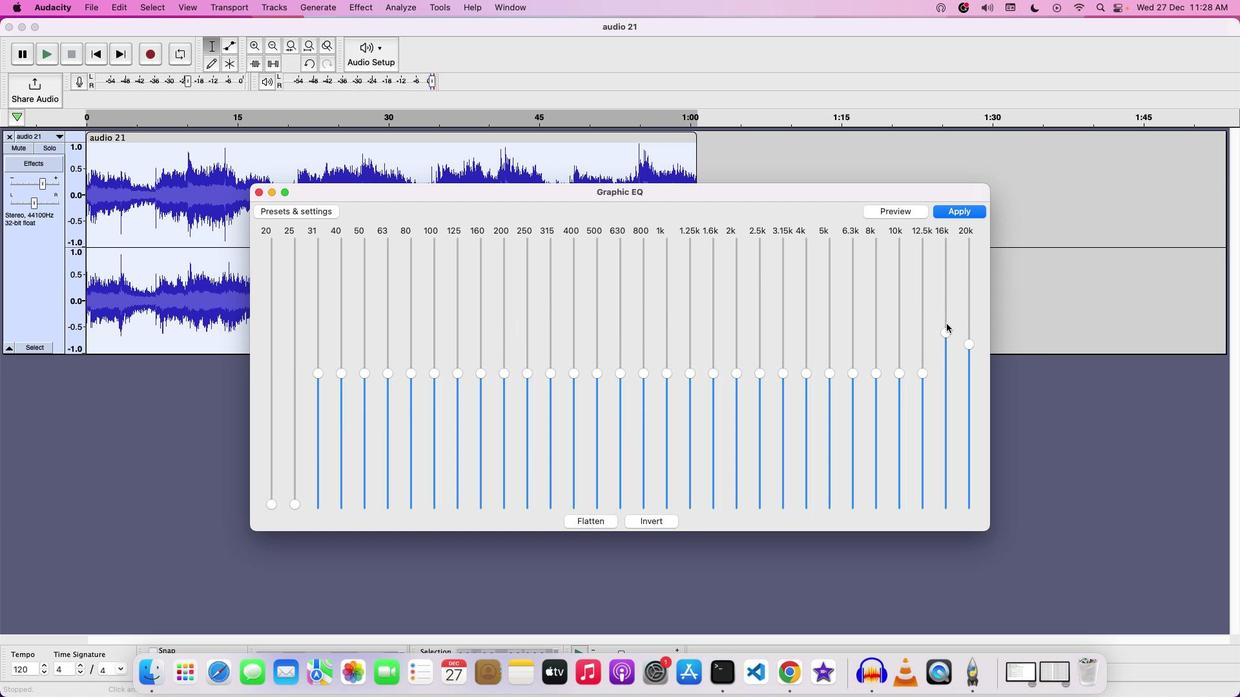 
Action: Mouse moved to (963, 323)
Screenshot: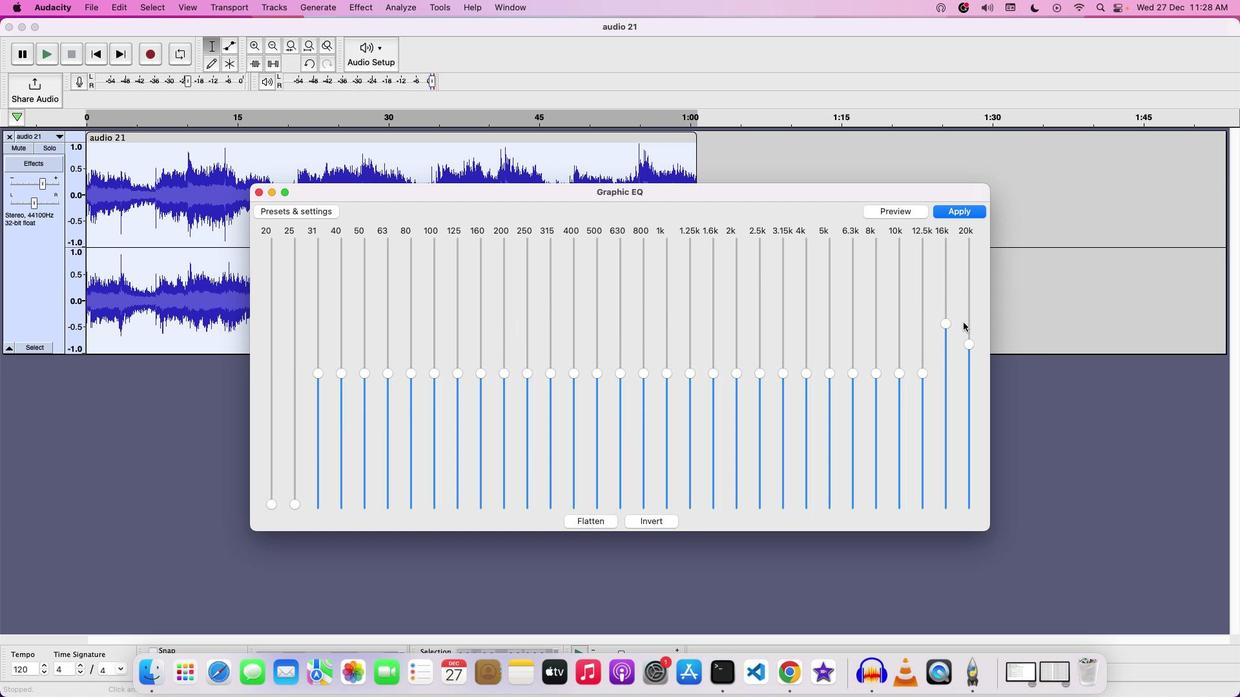 
Action: Mouse pressed left at (963, 323)
Screenshot: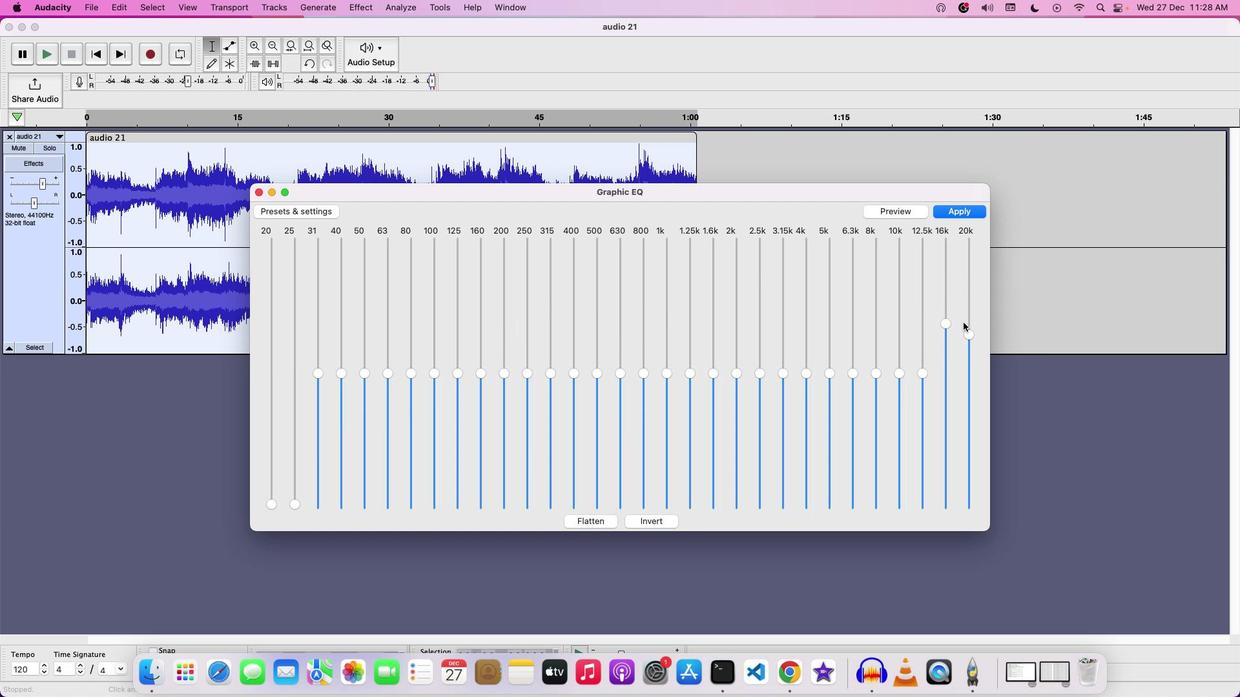 
Action: Mouse moved to (918, 323)
Screenshot: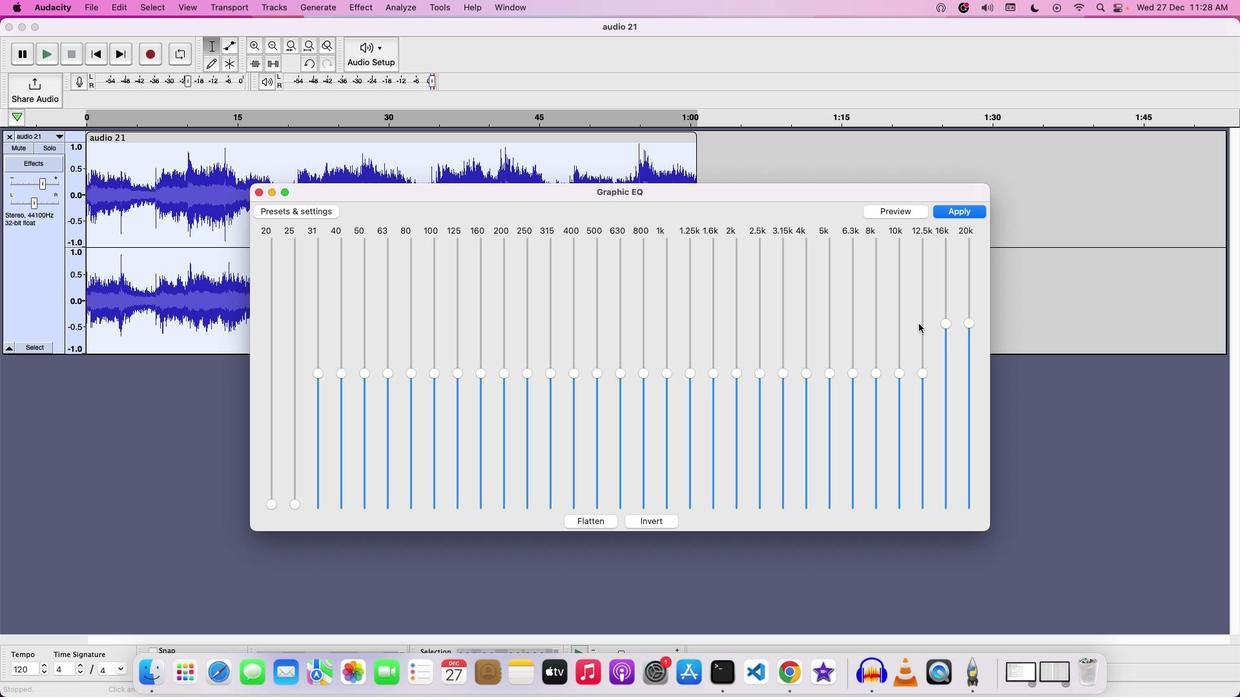 
Action: Mouse pressed left at (918, 323)
Screenshot: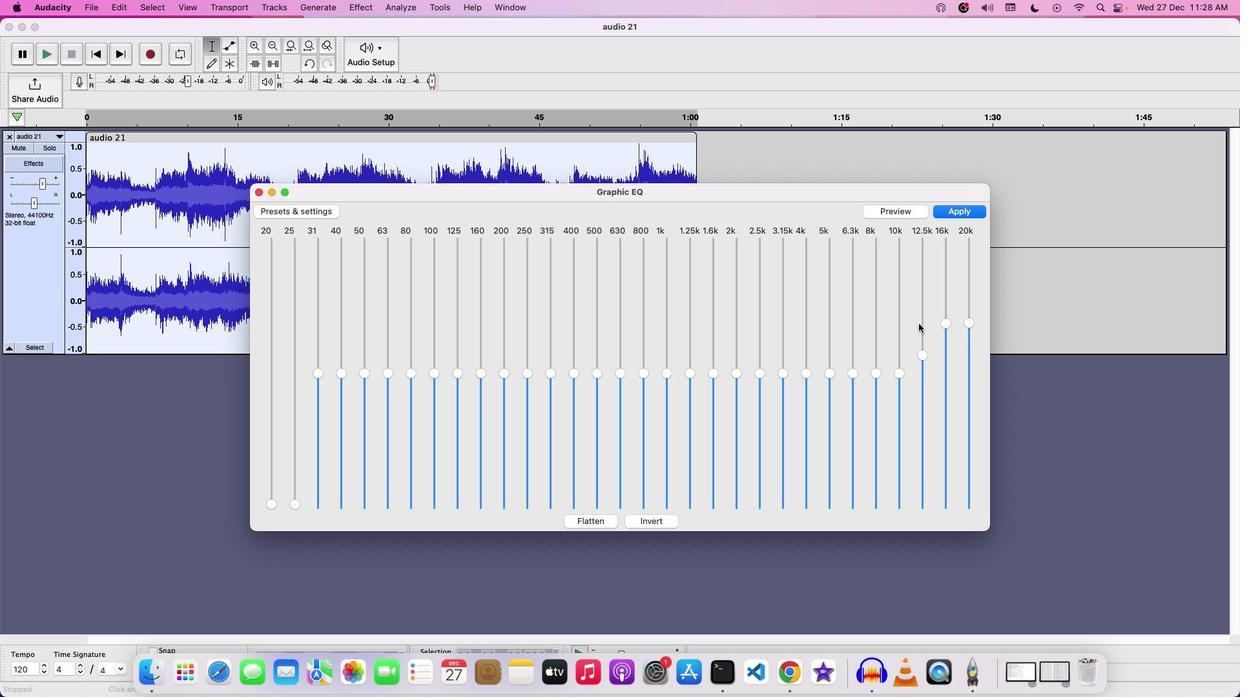 
Action: Mouse moved to (359, 419)
Screenshot: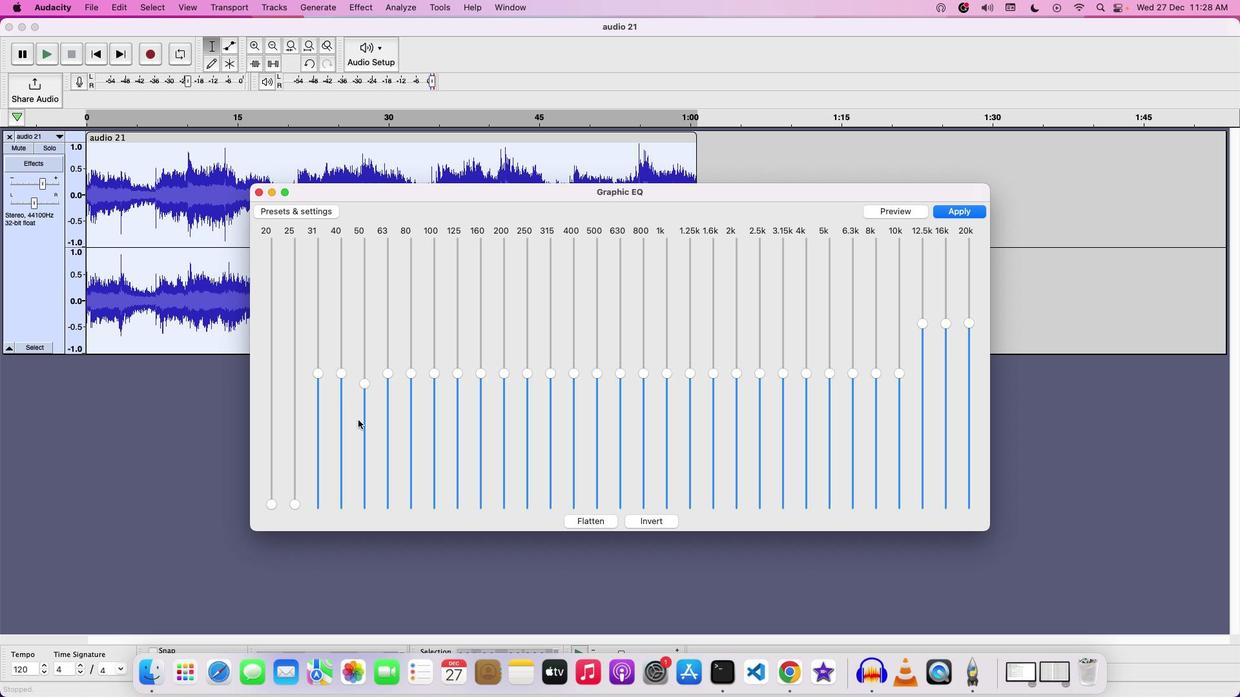 
Action: Mouse pressed left at (359, 419)
Screenshot: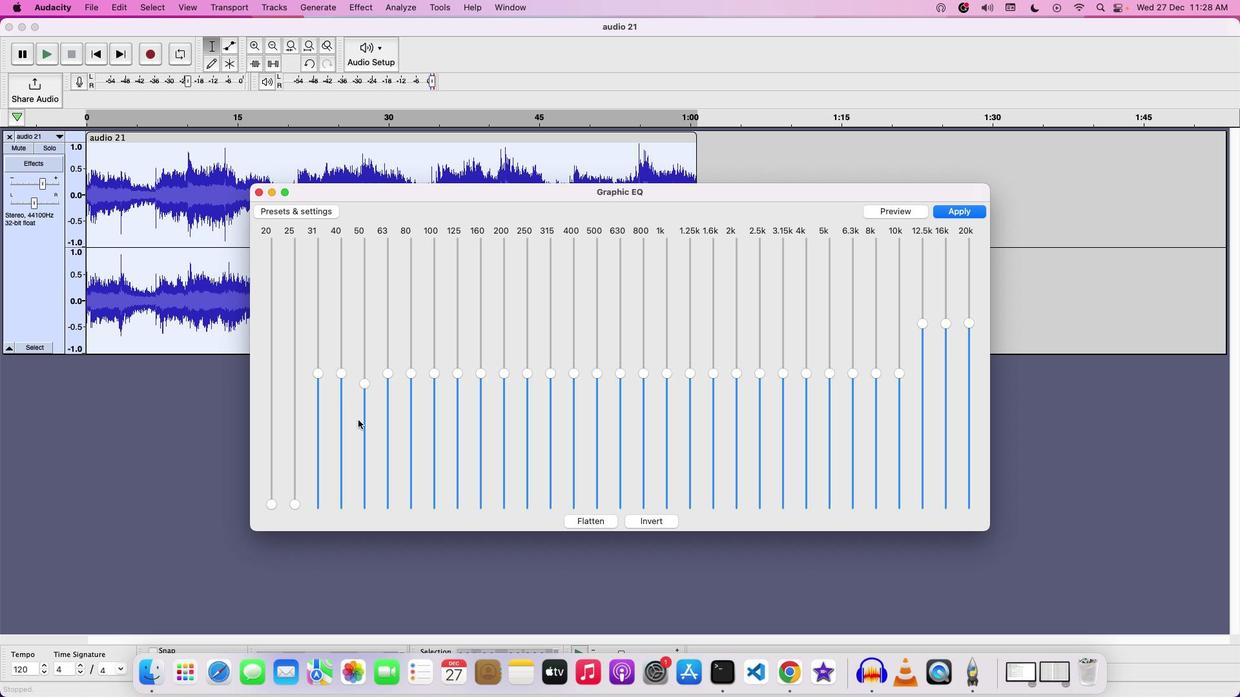 
Action: Mouse moved to (391, 435)
Screenshot: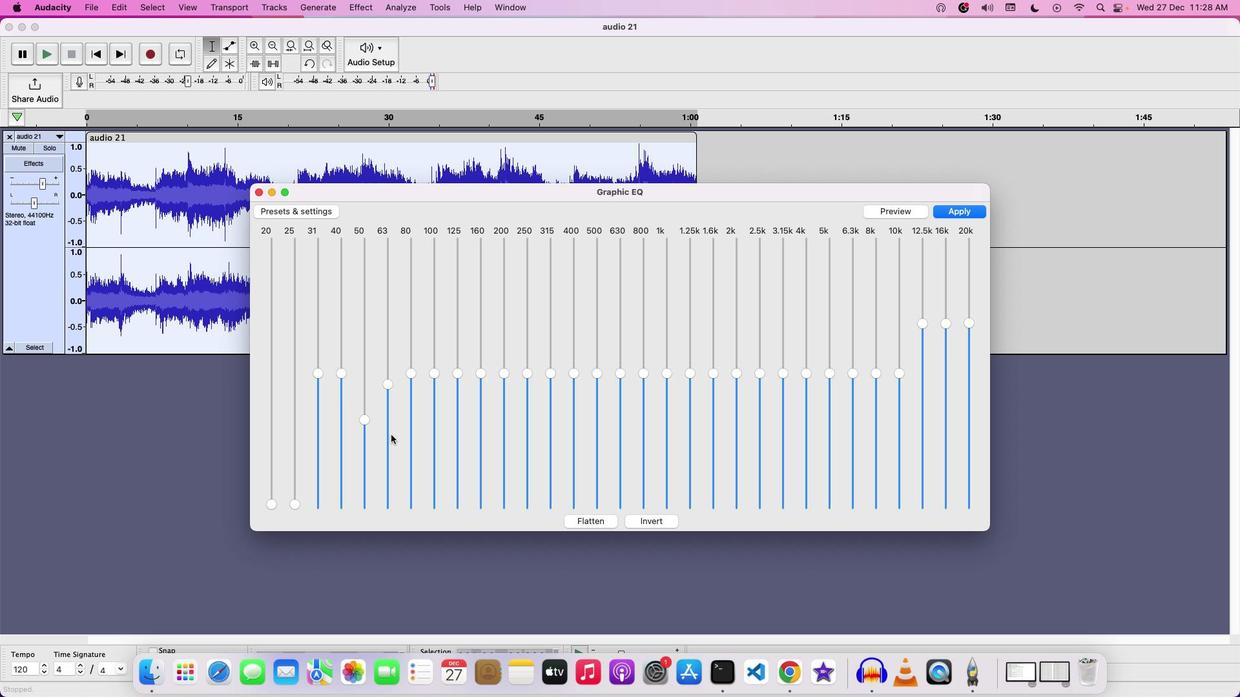 
Action: Mouse pressed left at (391, 435)
Screenshot: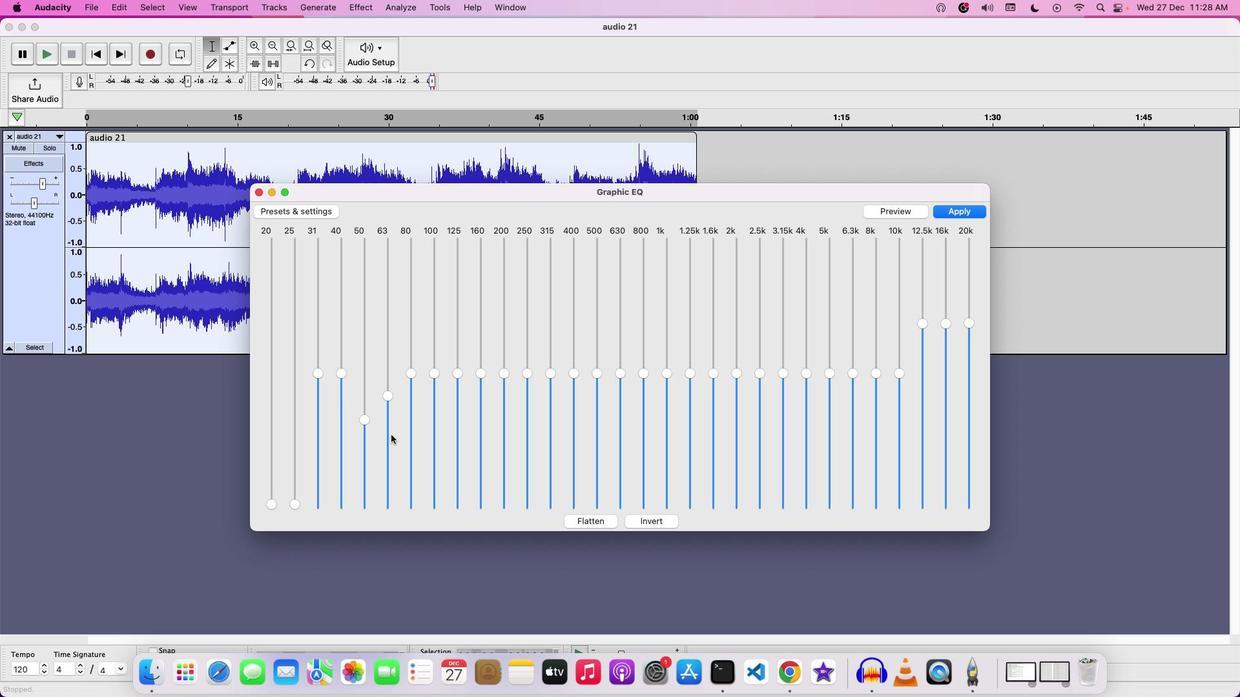 
Action: Mouse moved to (416, 421)
Screenshot: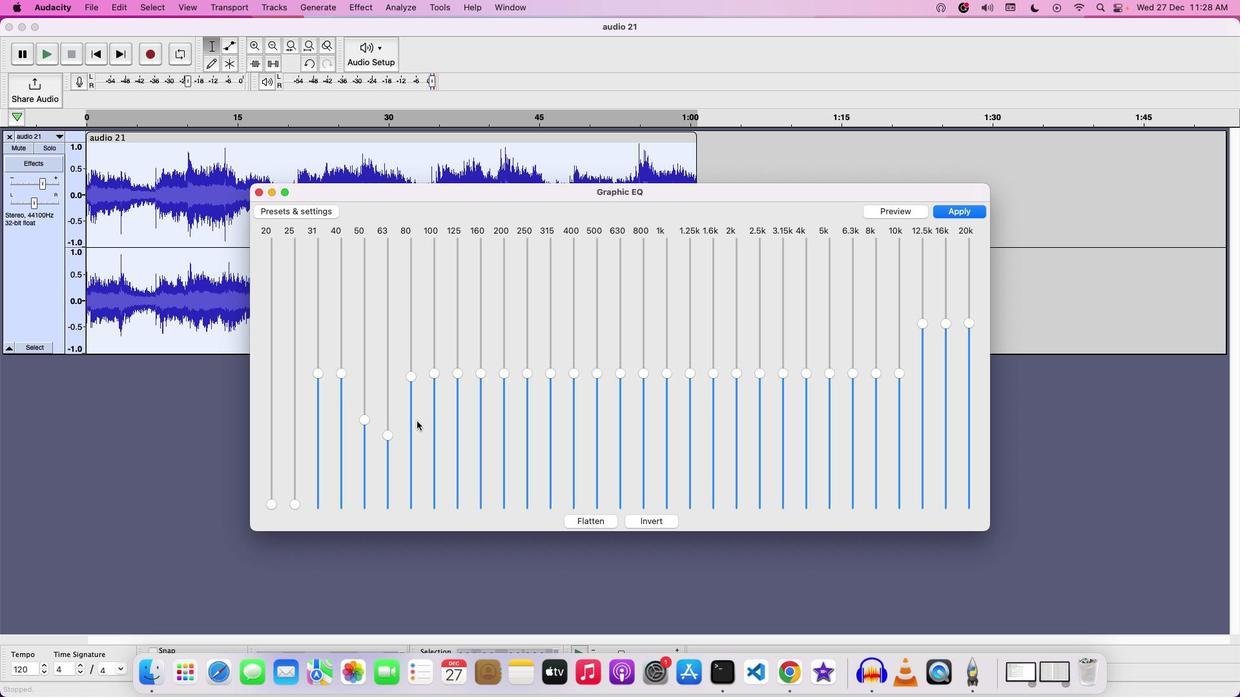 
Action: Mouse pressed left at (416, 421)
Screenshot: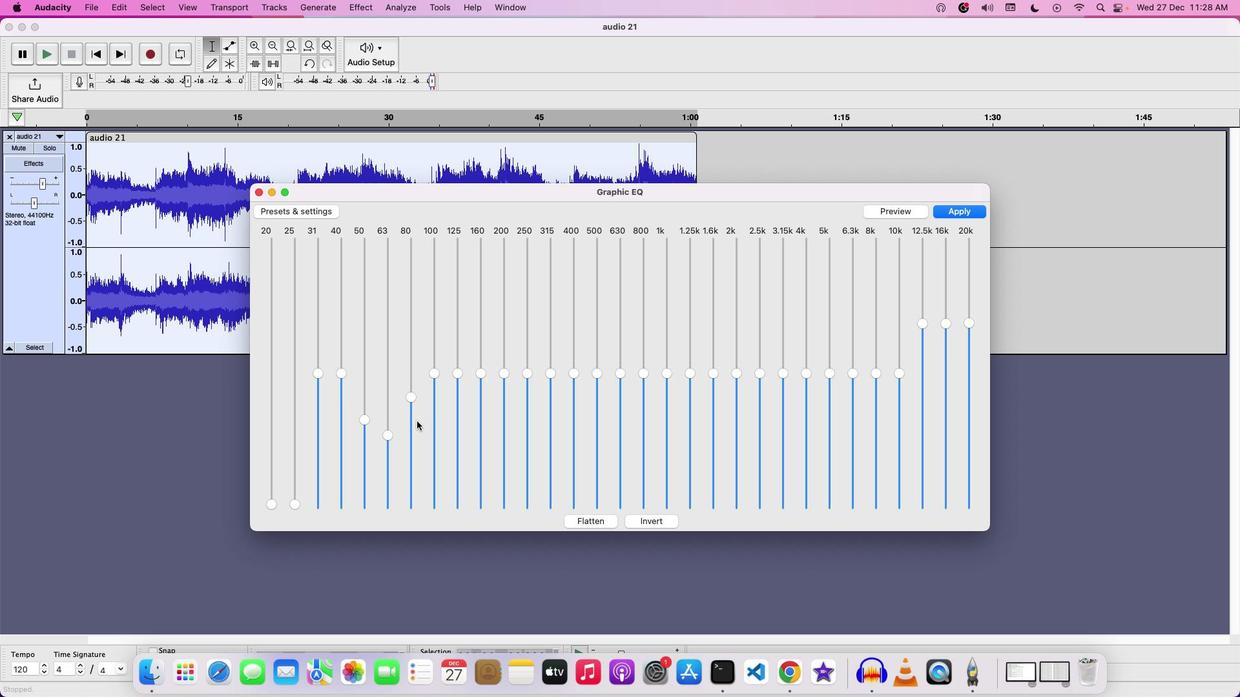 
Action: Mouse moved to (350, 412)
Screenshot: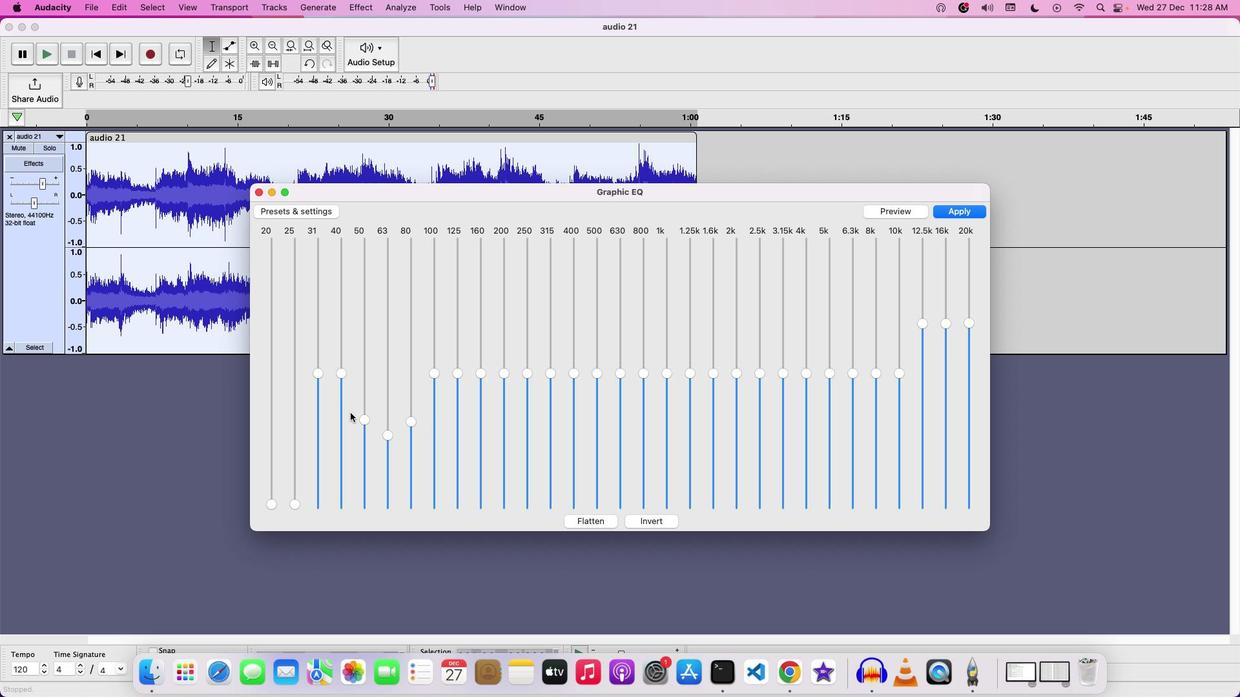 
Action: Mouse pressed left at (350, 412)
Screenshot: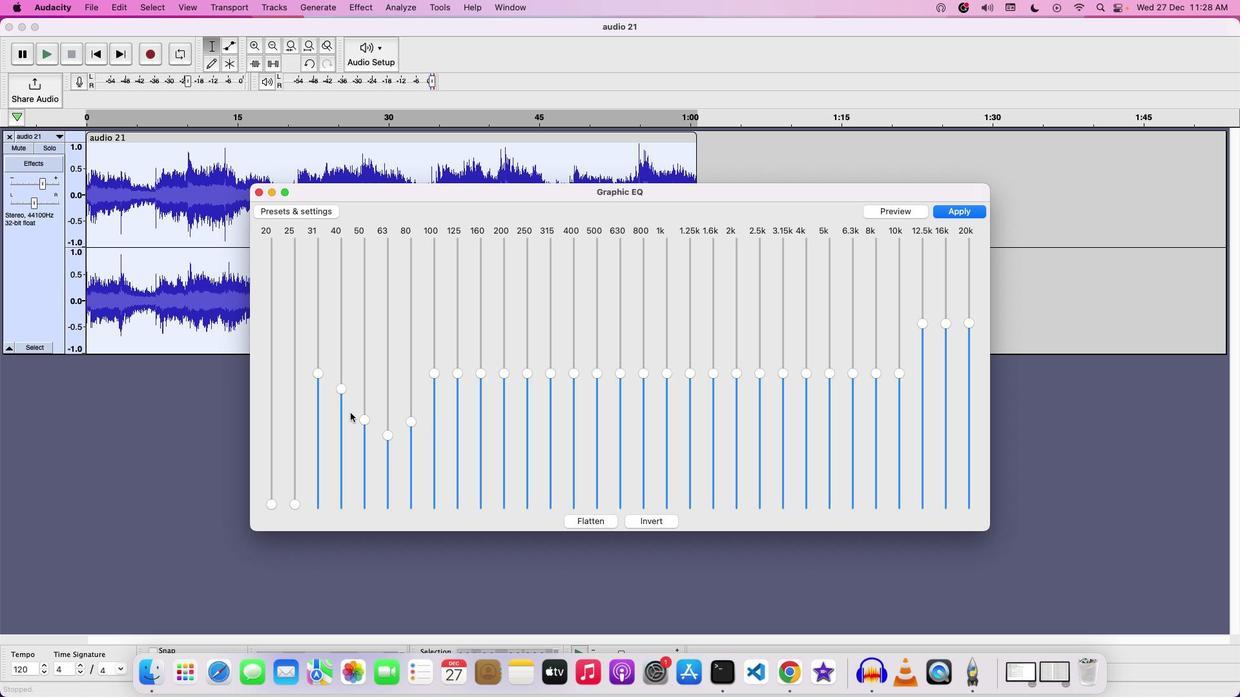 
Action: Mouse moved to (315, 412)
Screenshot: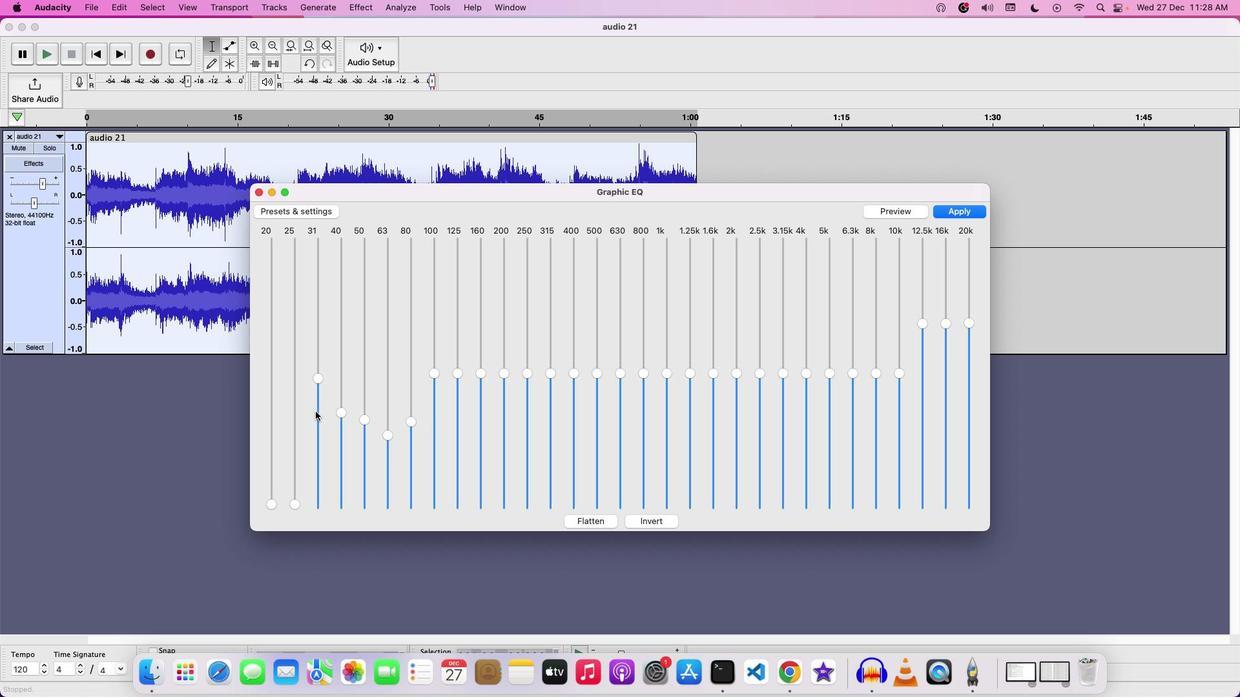 
Action: Mouse pressed left at (315, 412)
Screenshot: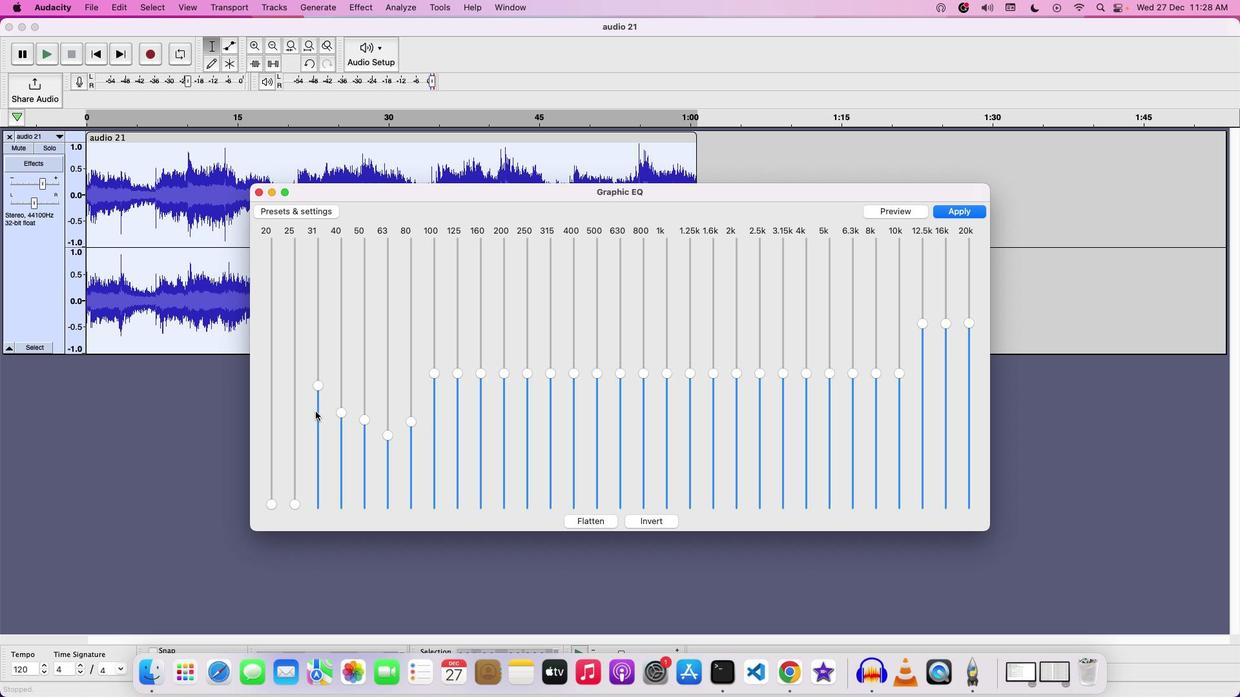 
Action: Mouse moved to (957, 204)
Screenshot: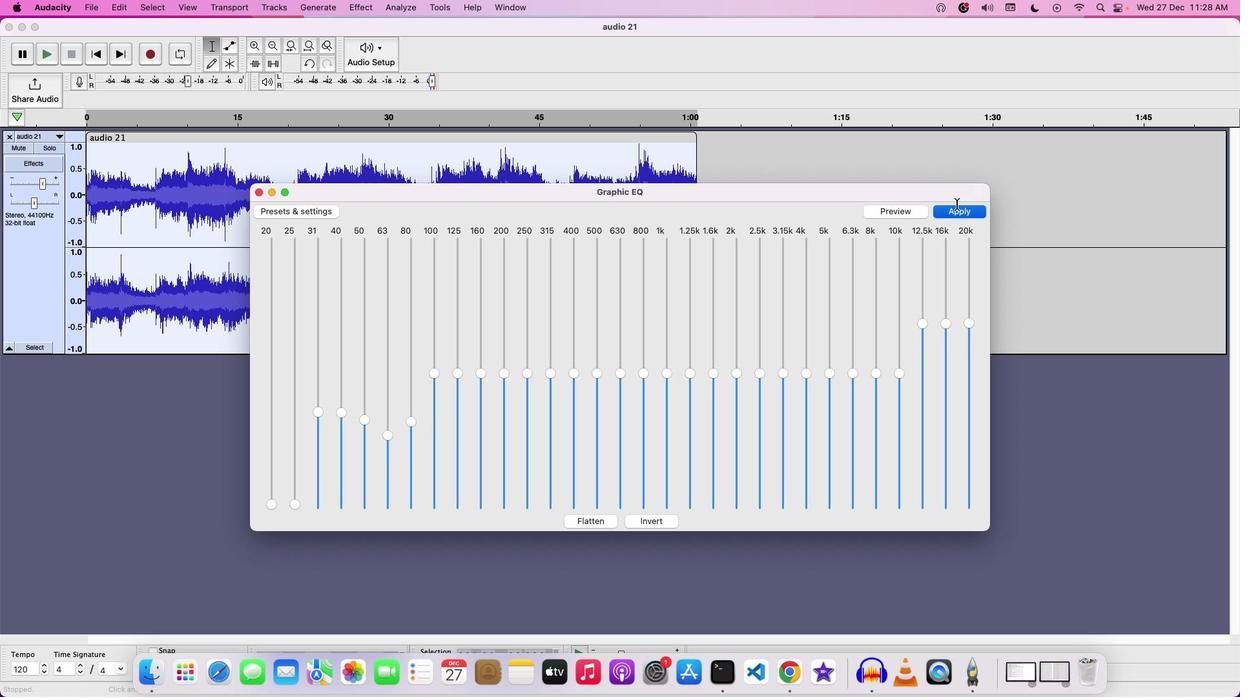 
Action: Mouse pressed left at (957, 204)
Screenshot: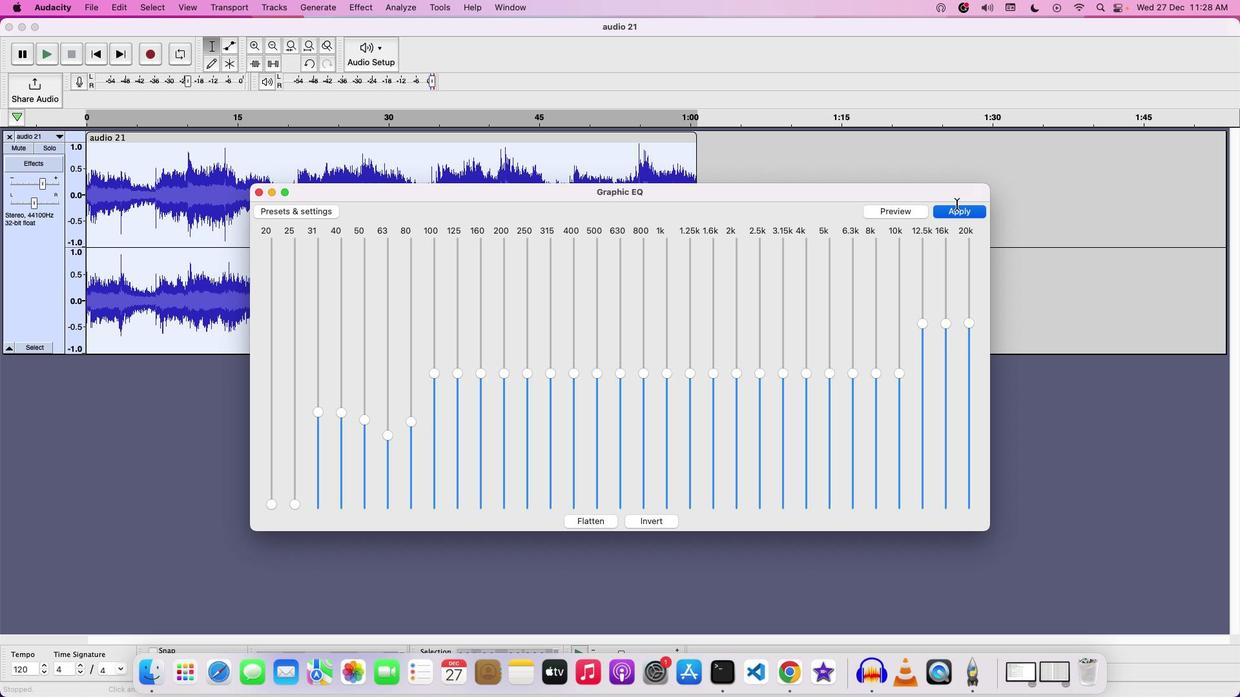 
Action: Mouse moved to (372, 3)
Screenshot: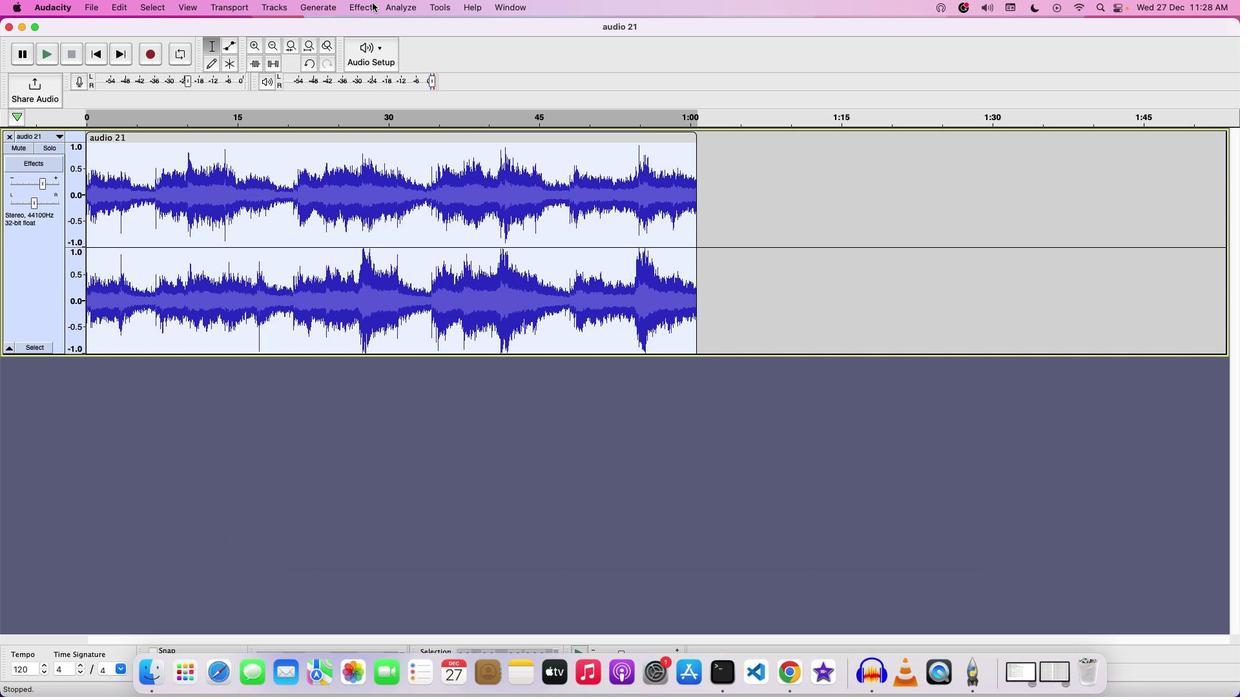 
Action: Mouse pressed left at (372, 3)
Screenshot: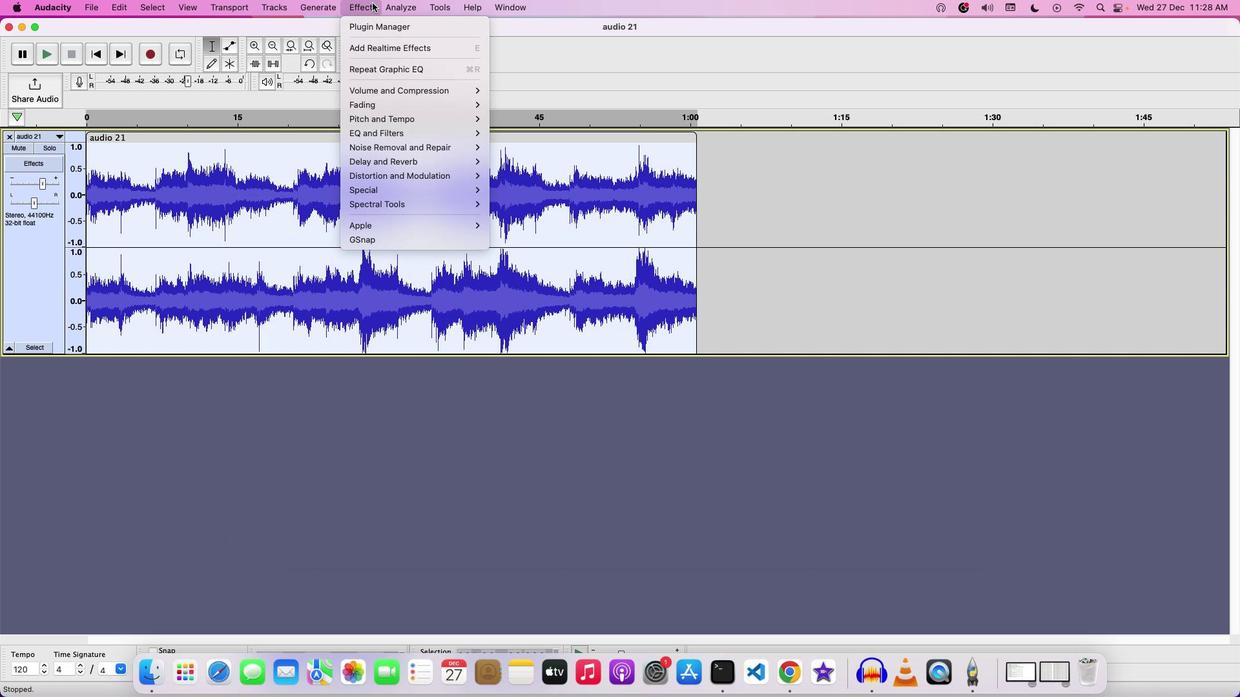 
Action: Mouse moved to (538, 151)
Screenshot: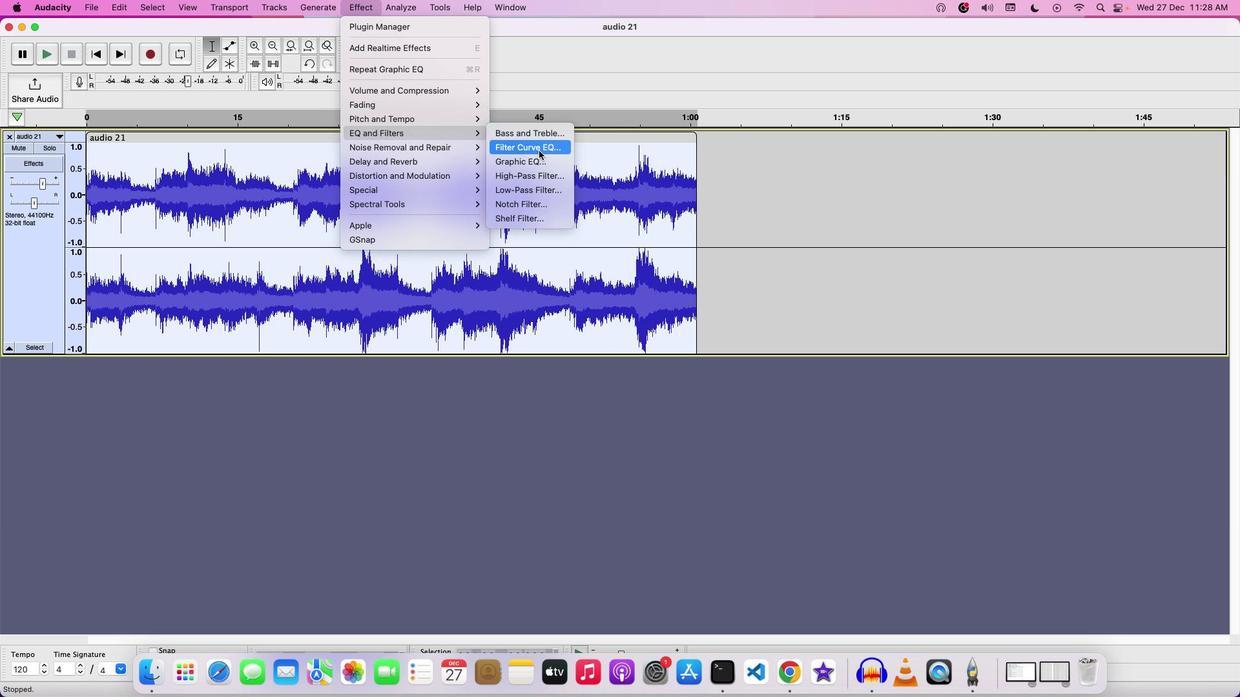 
Action: Mouse pressed left at (538, 151)
Screenshot: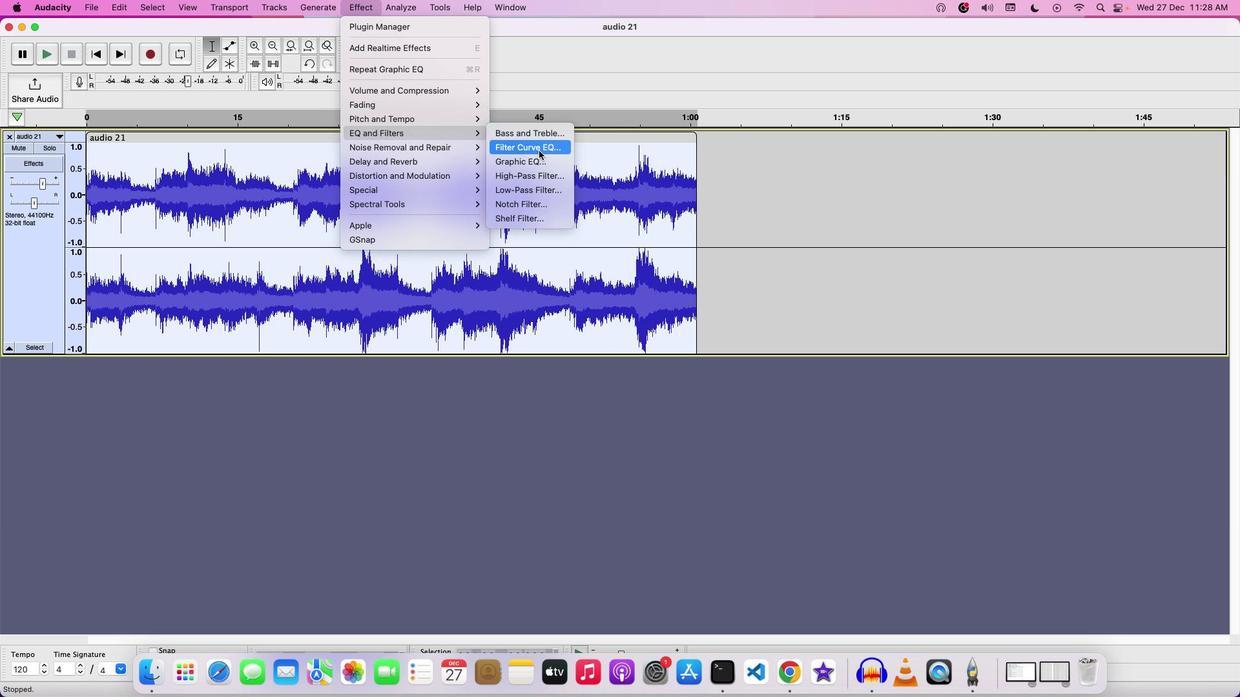 
Action: Mouse moved to (399, 362)
Screenshot: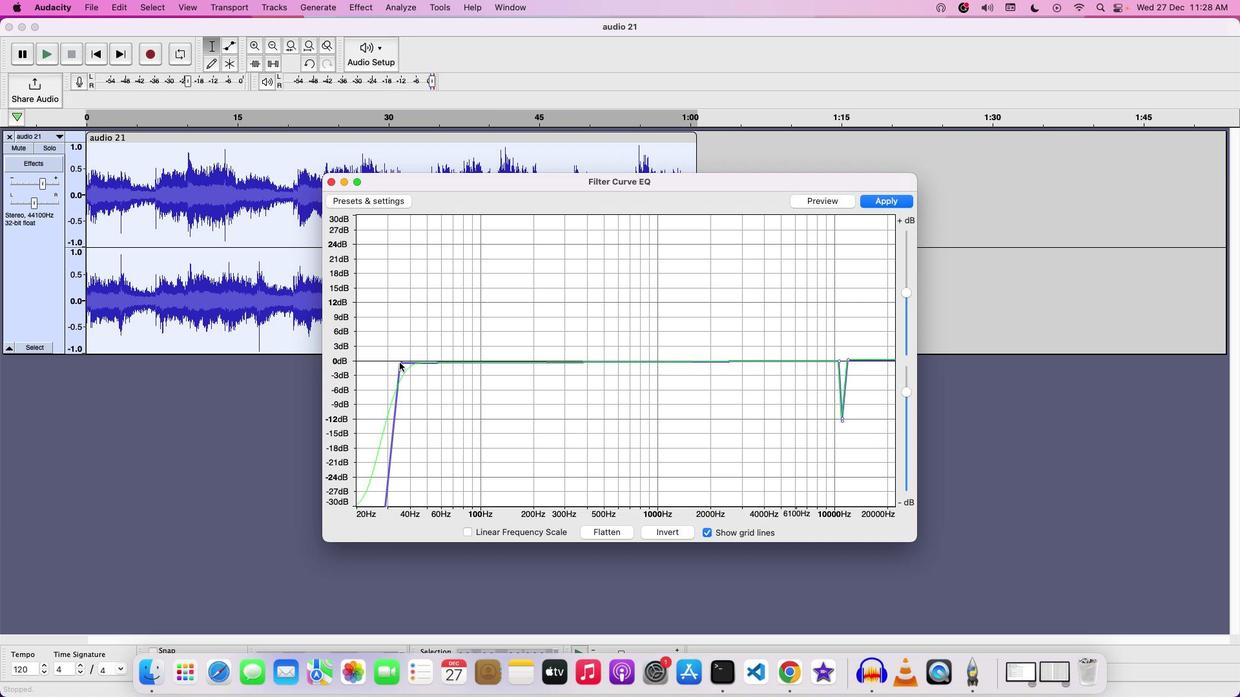 
Action: Mouse pressed left at (399, 362)
Screenshot: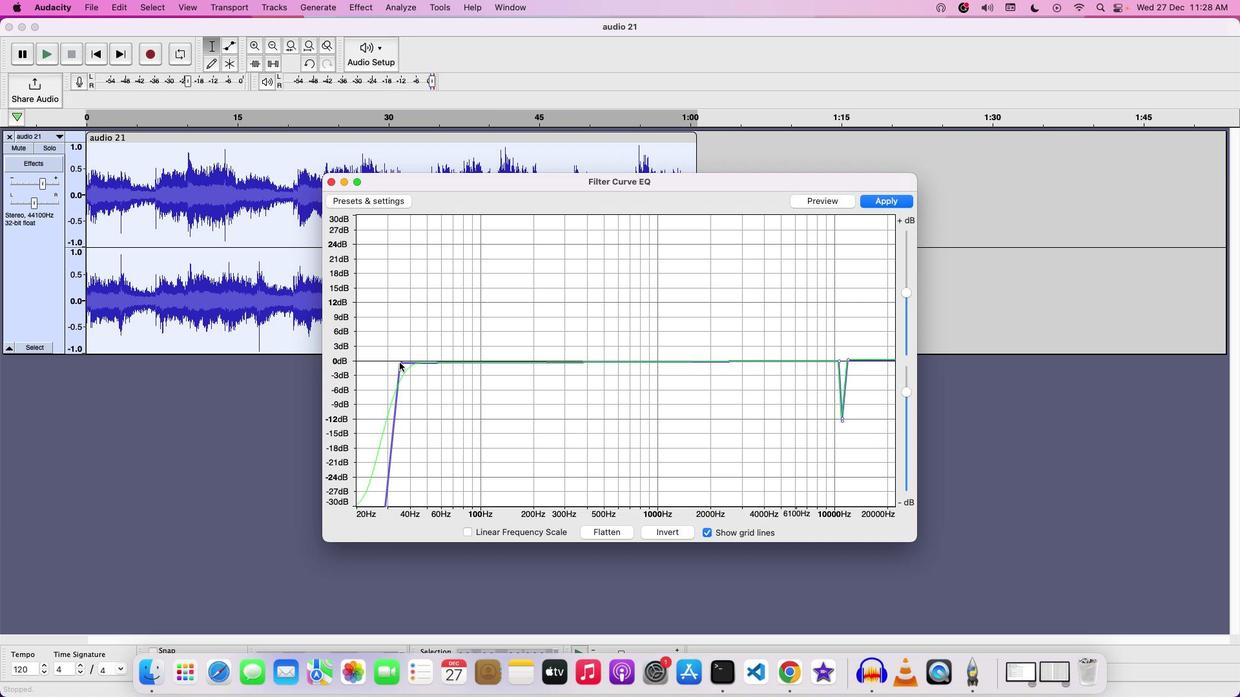 
Action: Mouse moved to (614, 534)
Screenshot: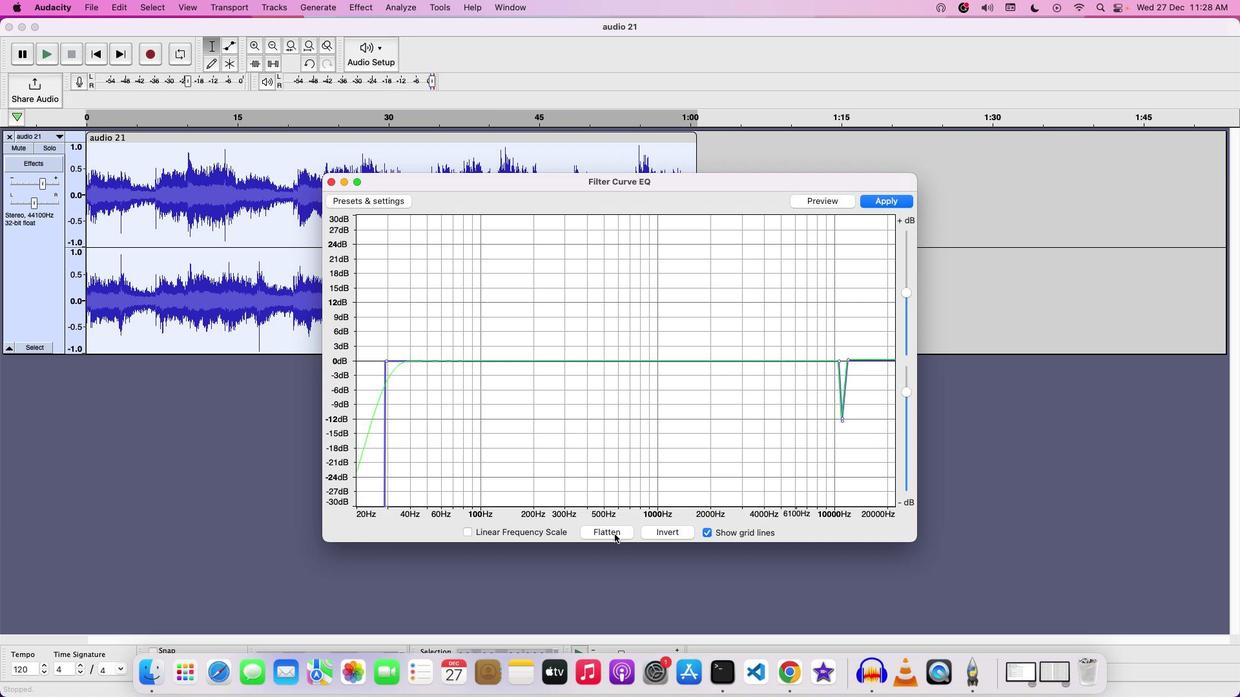 
Action: Mouse pressed left at (614, 534)
Screenshot: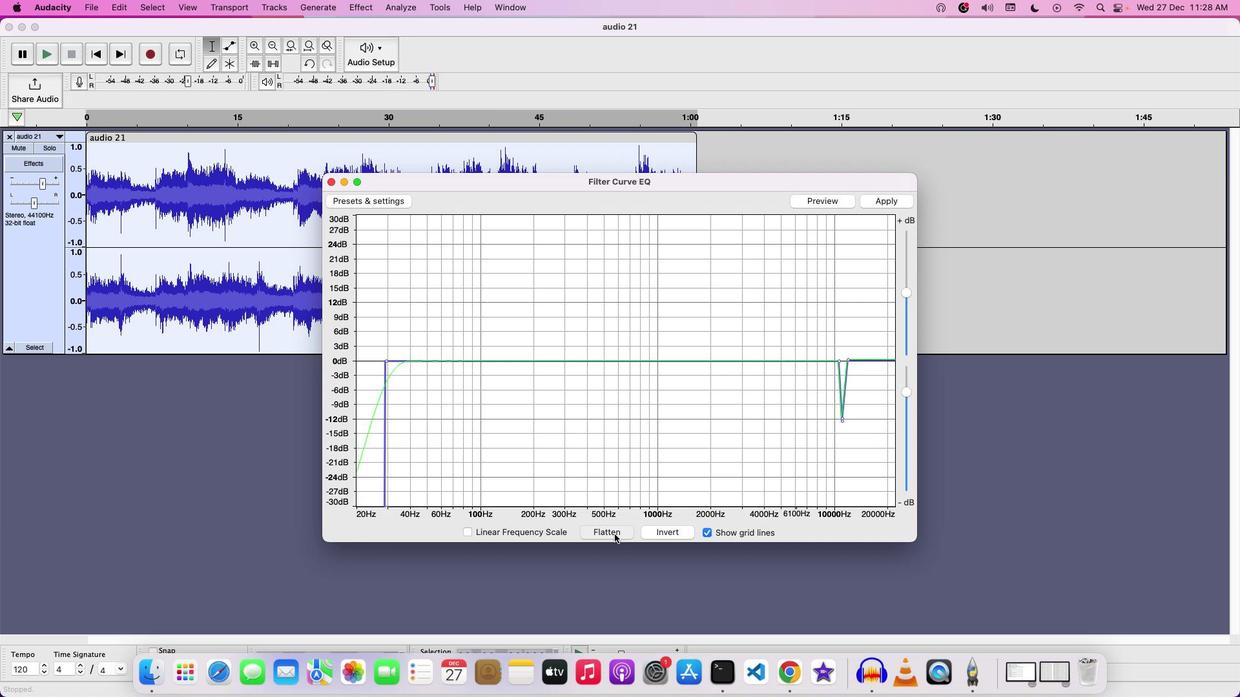 
Action: Mouse moved to (380, 361)
Screenshot: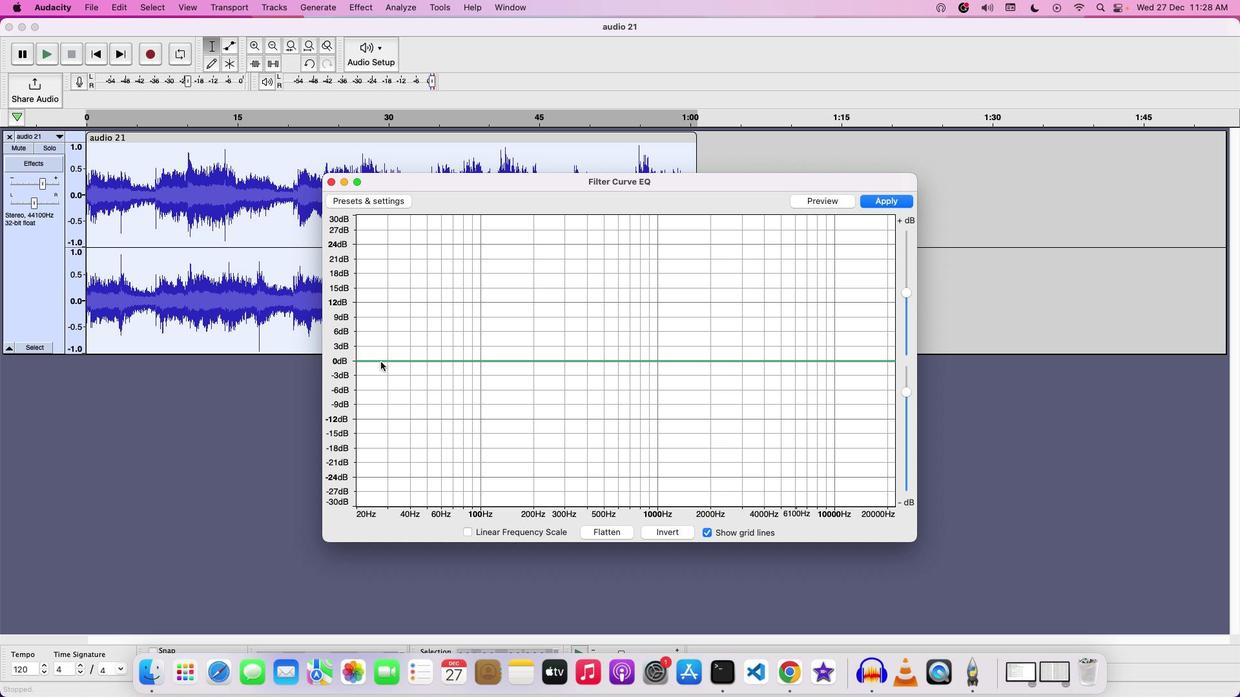 
Action: Mouse pressed left at (380, 361)
Screenshot: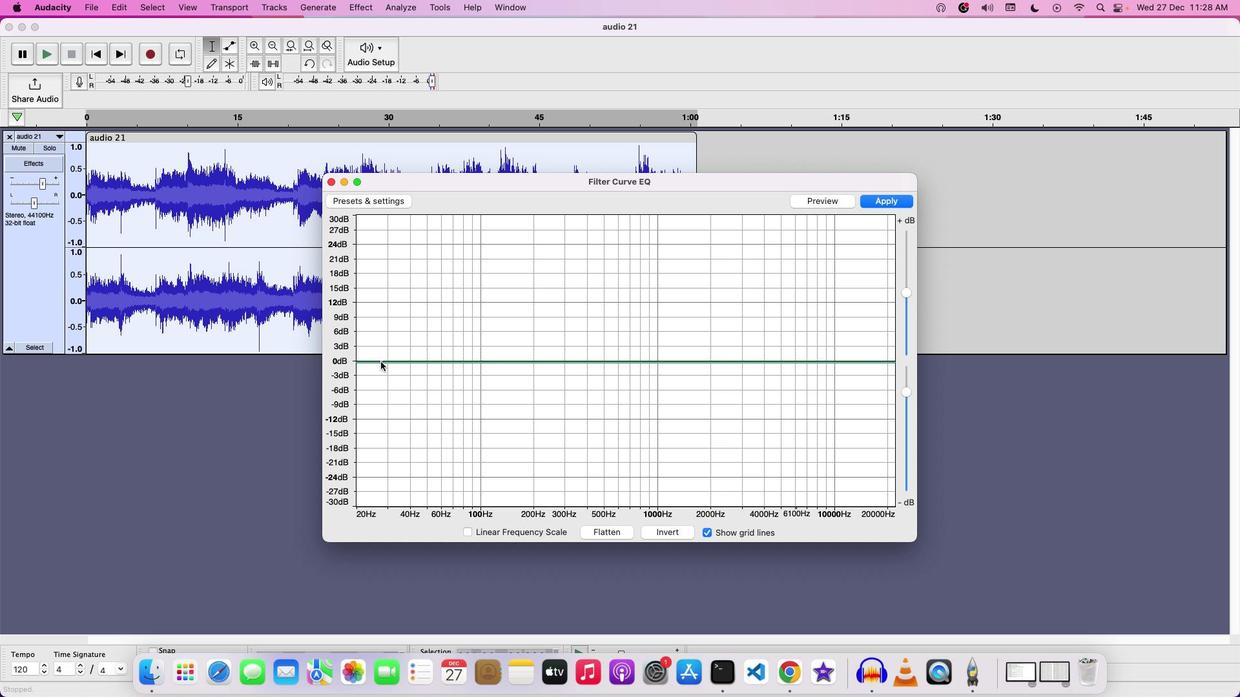 
Action: Mouse moved to (421, 363)
Screenshot: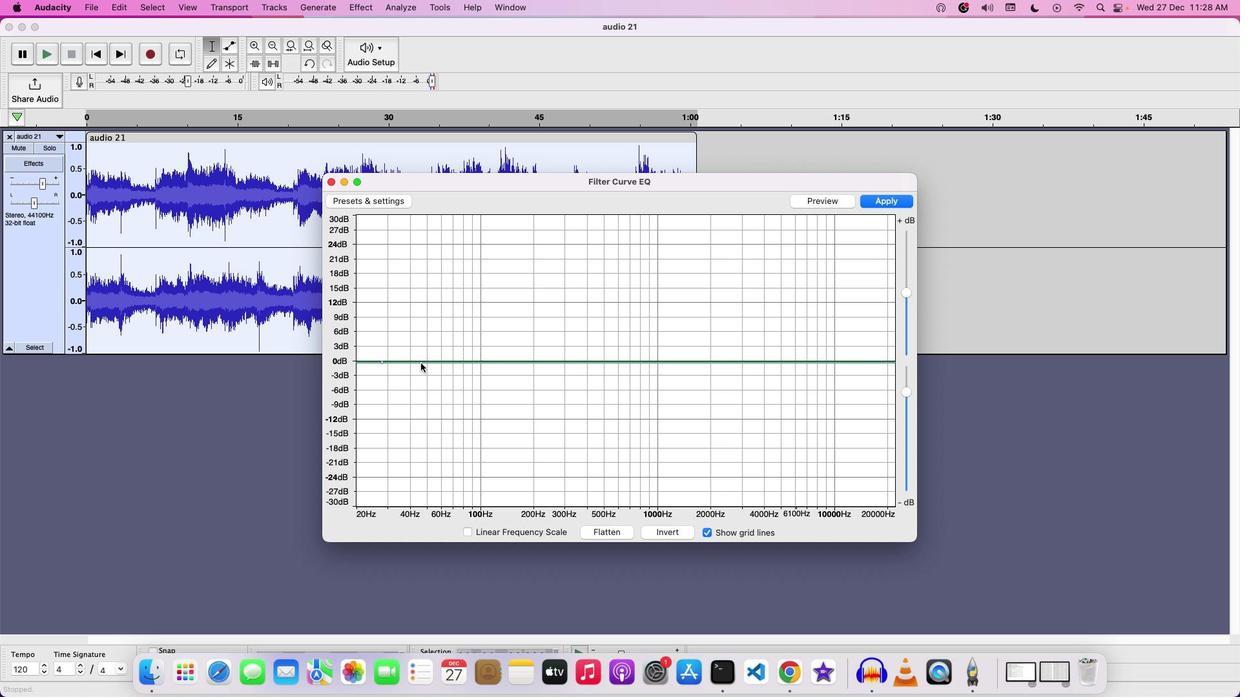 
Action: Mouse pressed left at (421, 363)
Screenshot: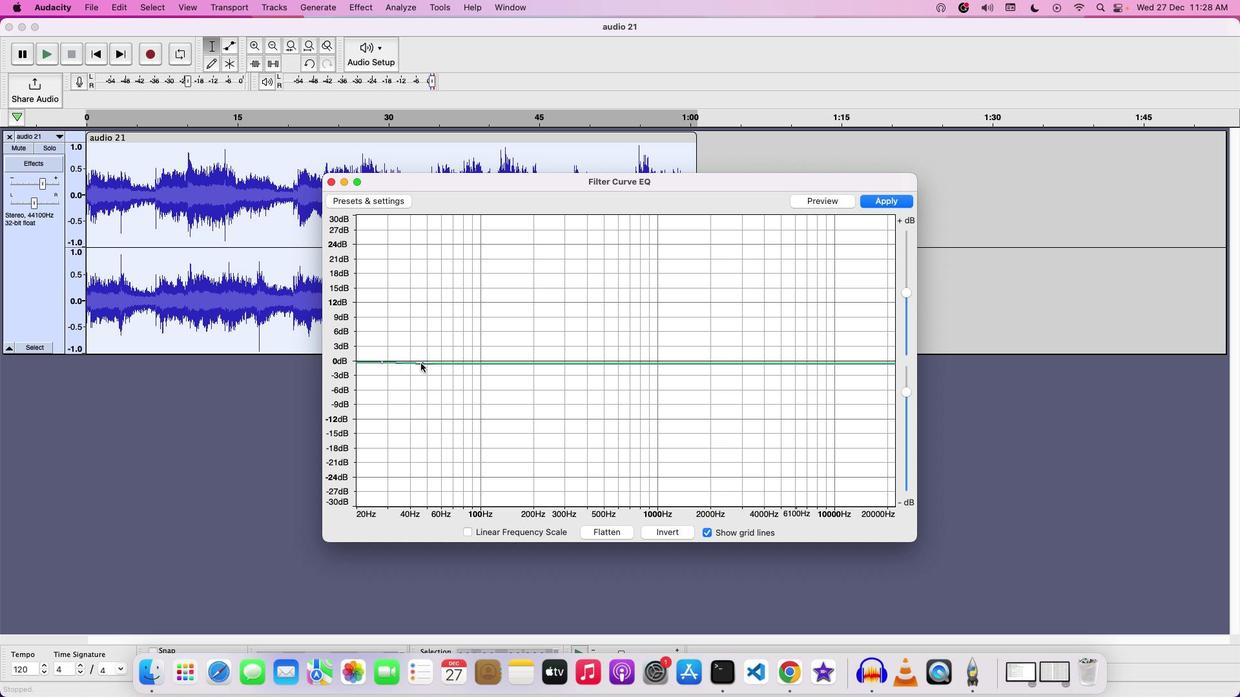 
Action: Mouse moved to (469, 363)
Screenshot: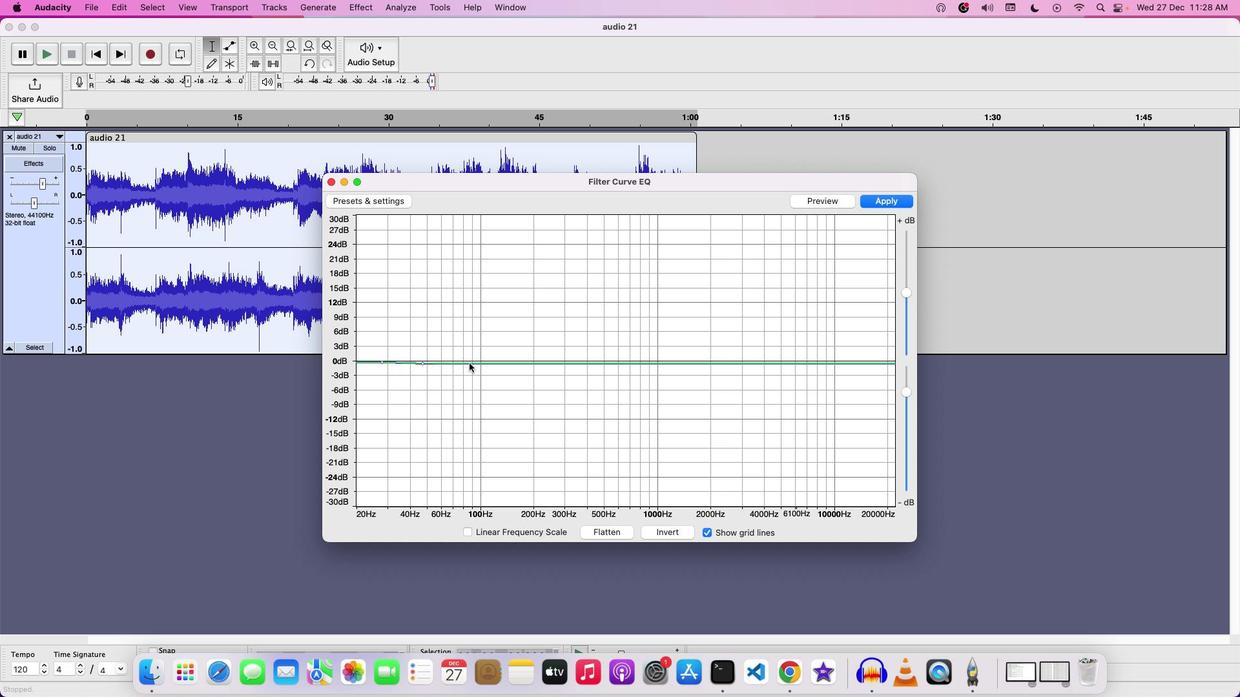 
Action: Mouse pressed left at (469, 363)
Screenshot: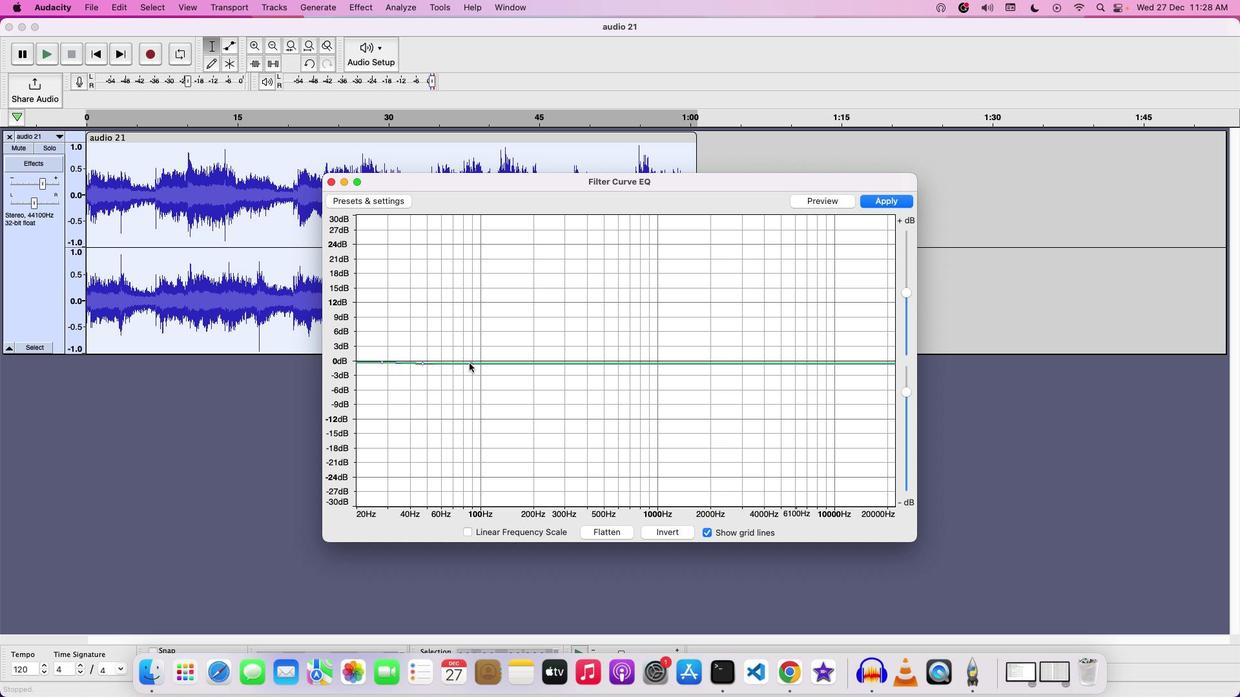 
Action: Mouse moved to (381, 362)
Screenshot: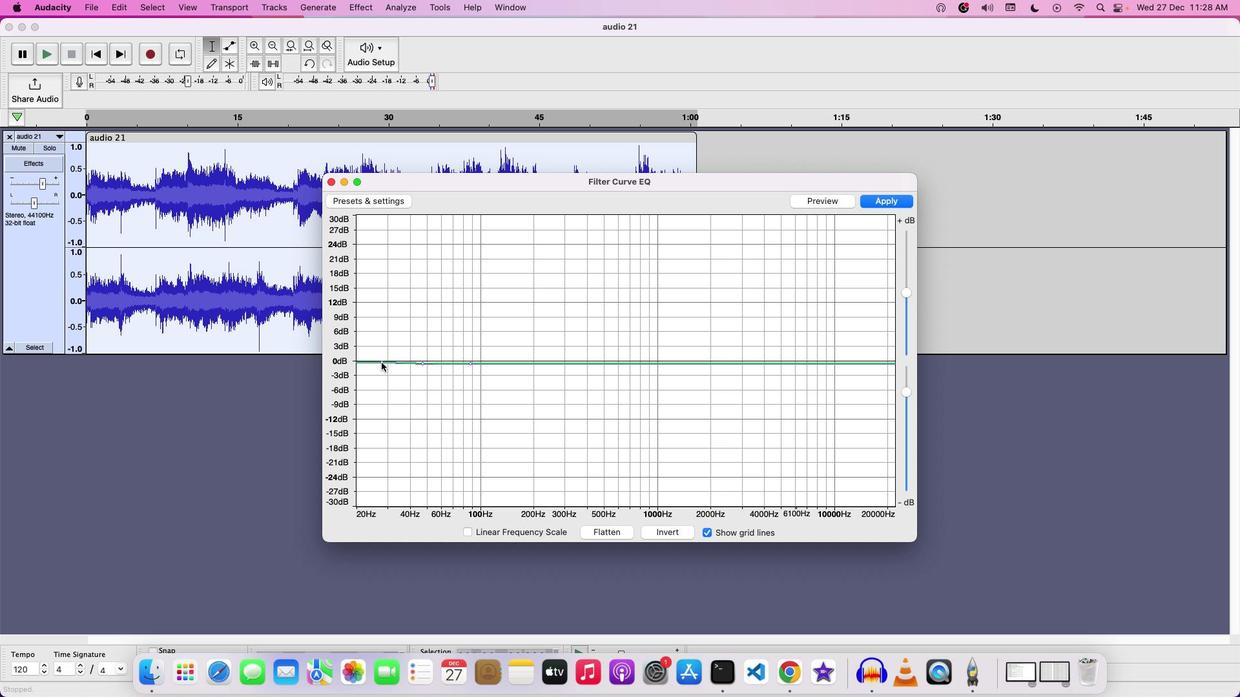 
Action: Mouse pressed left at (381, 362)
Screenshot: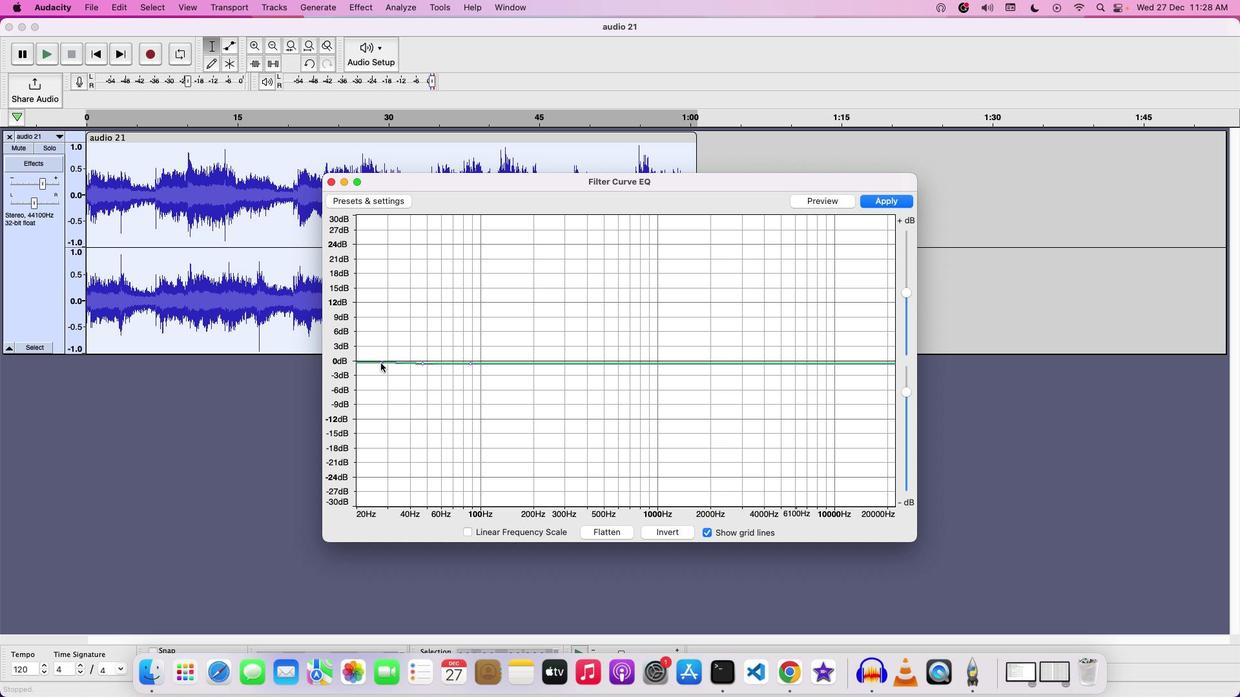 
Action: Mouse moved to (877, 203)
Screenshot: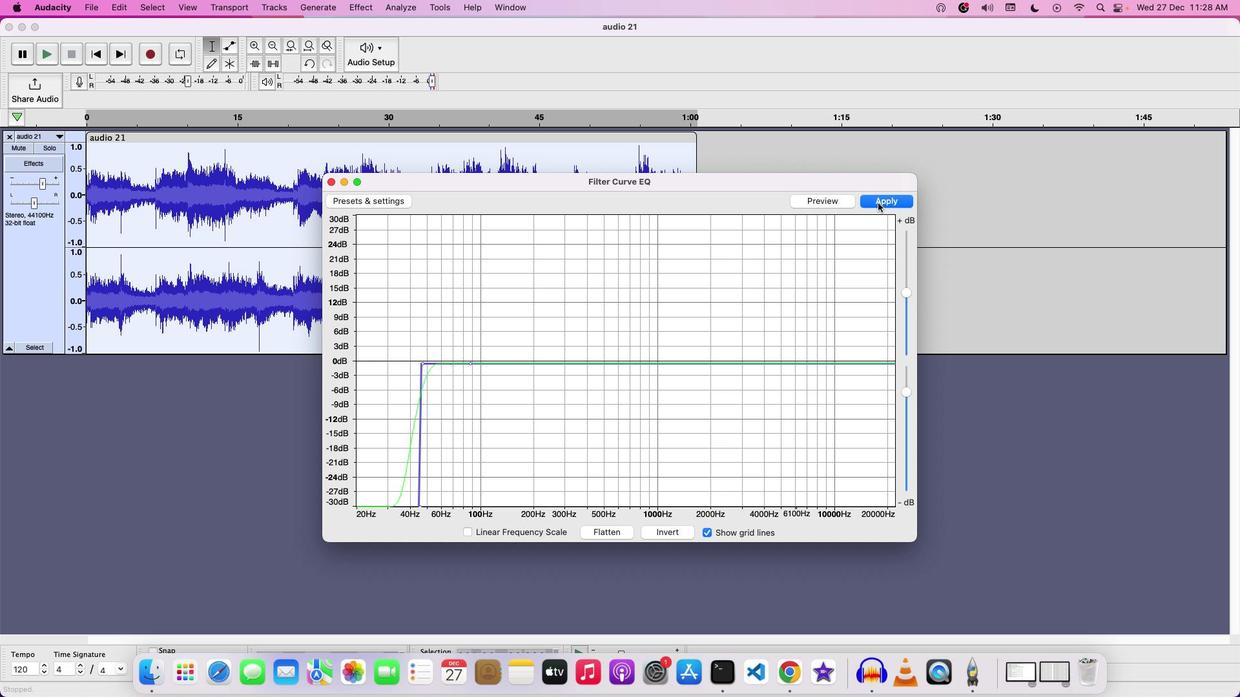 
Action: Mouse pressed left at (877, 203)
Screenshot: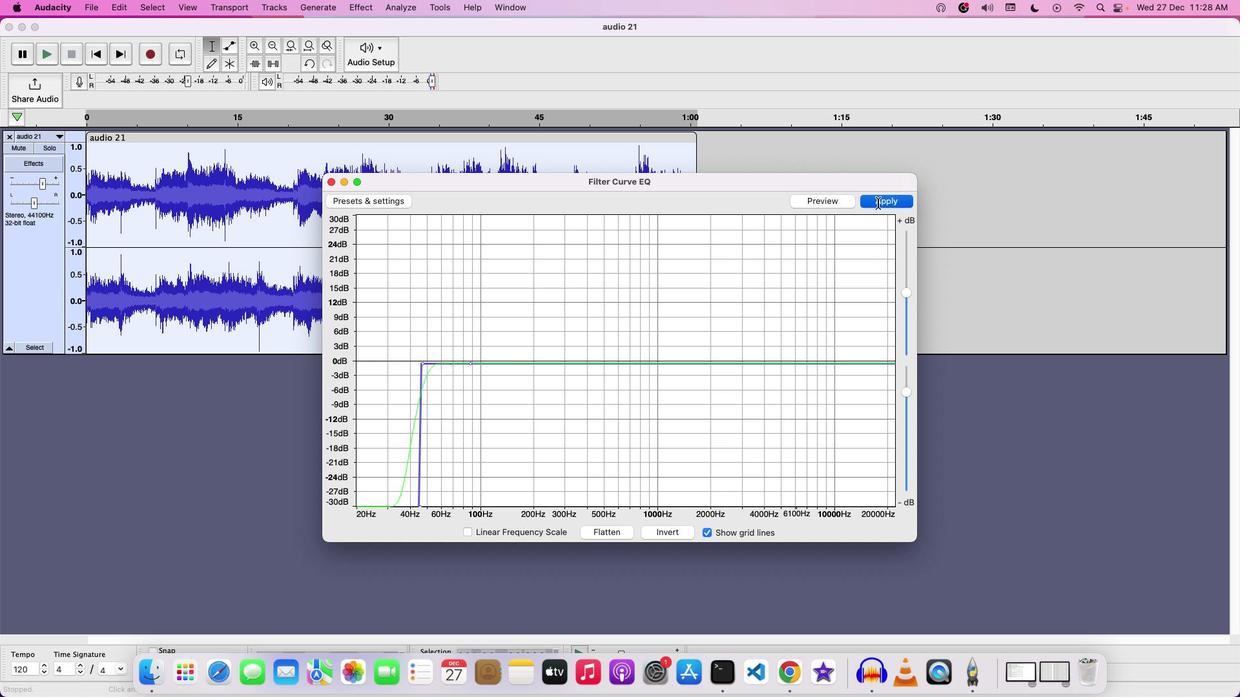 
Action: Mouse moved to (350, 7)
Screenshot: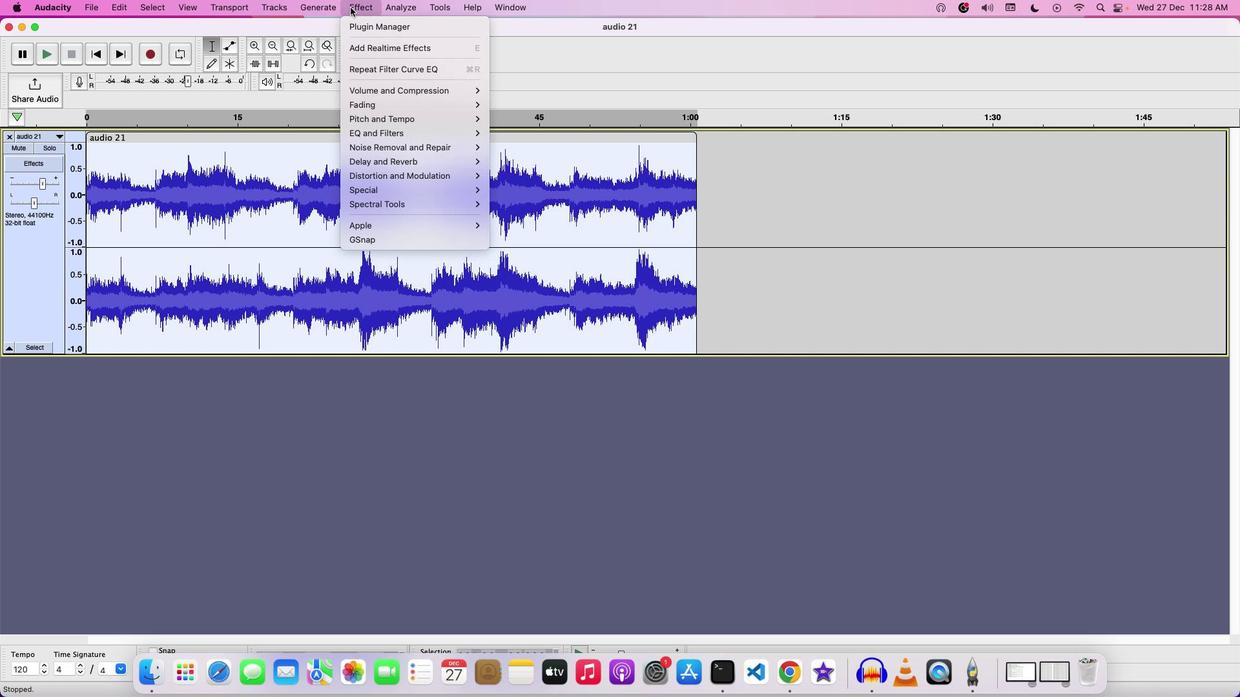 
Action: Mouse pressed left at (350, 7)
Screenshot: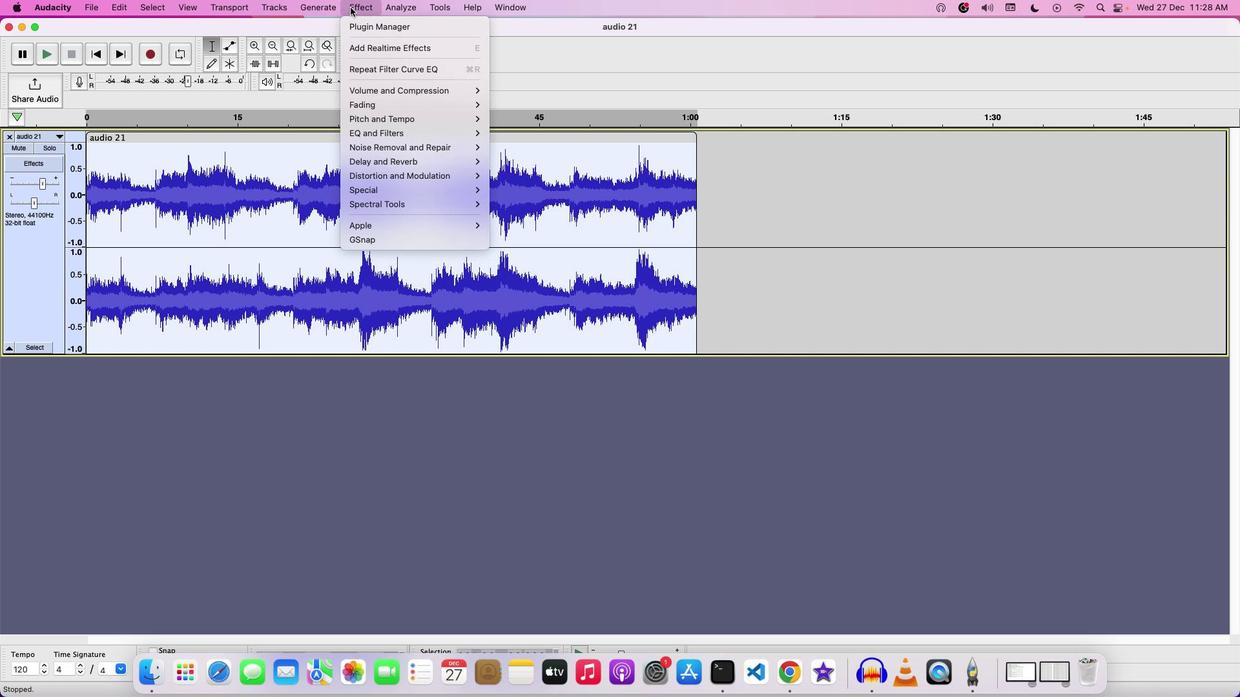 
Action: Mouse moved to (110, 115)
Screenshot: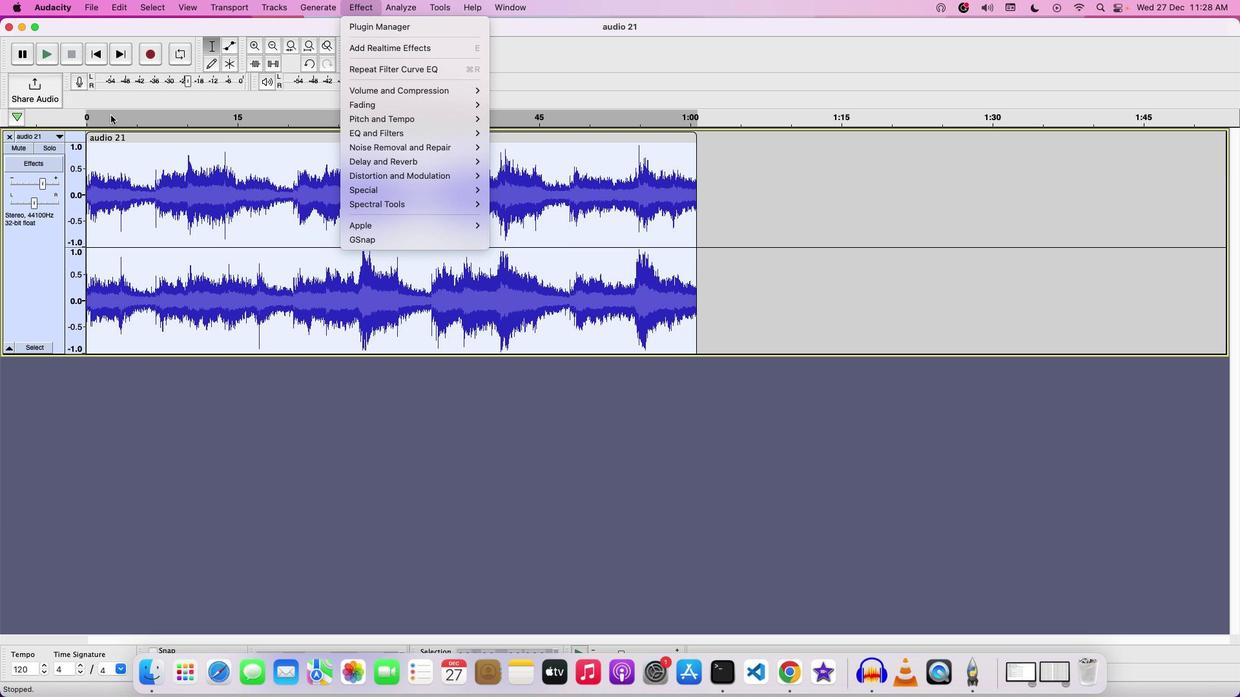 
Action: Mouse pressed left at (110, 115)
Screenshot: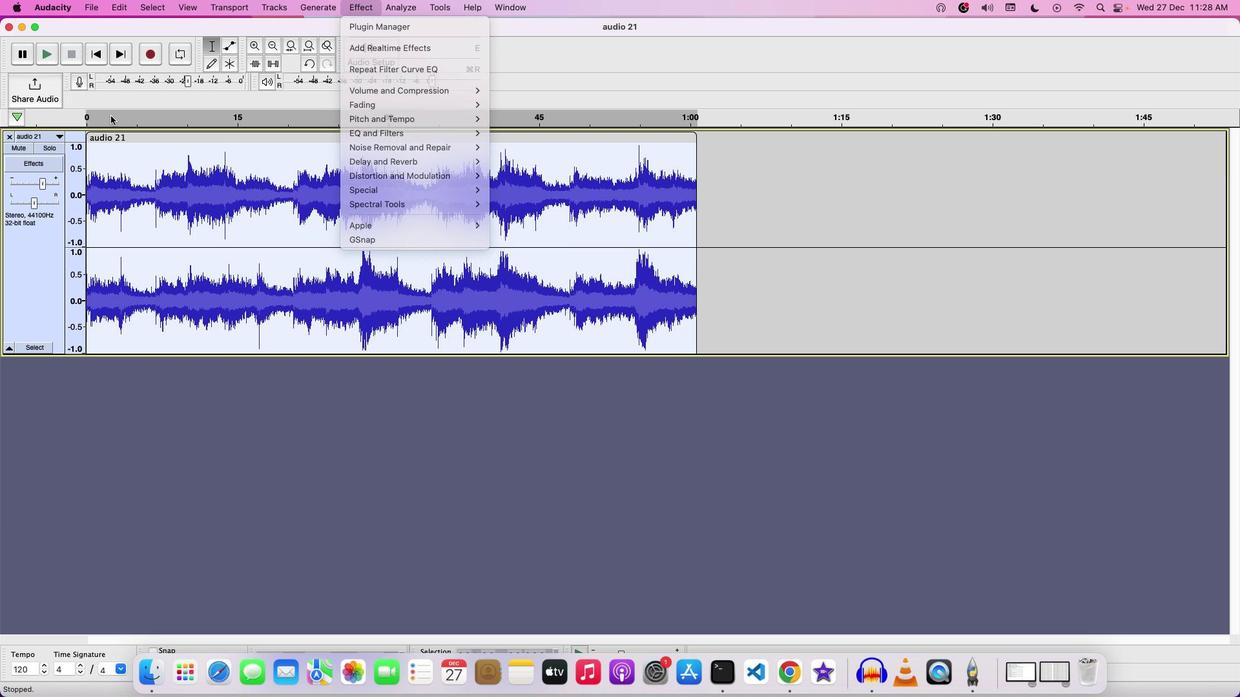 
Action: Mouse moved to (110, 134)
Screenshot: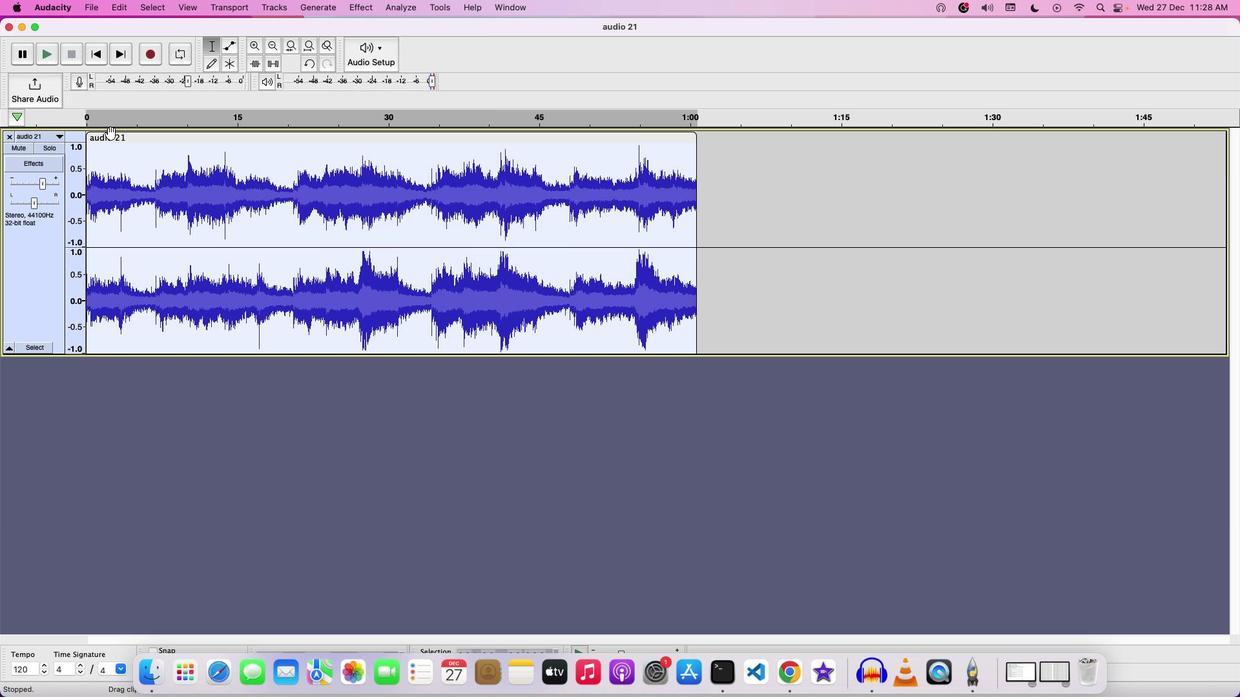 
Action: Key pressed Key.space
Screenshot: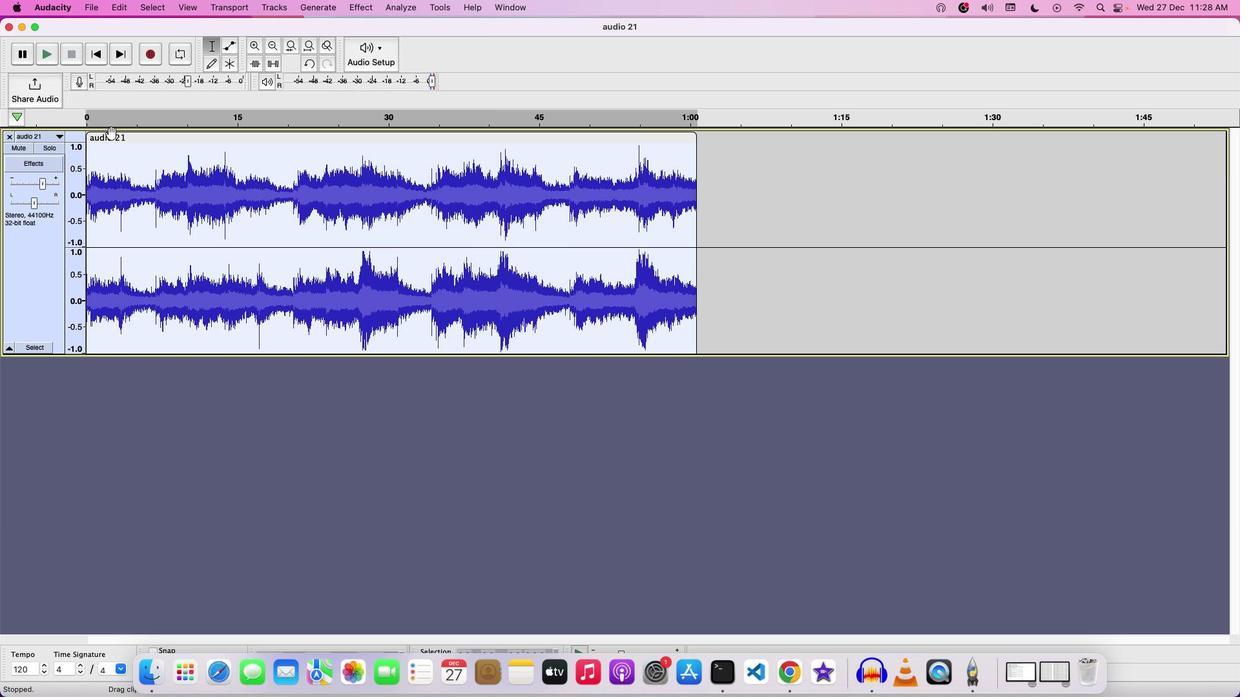 
Action: Mouse moved to (41, 180)
Screenshot: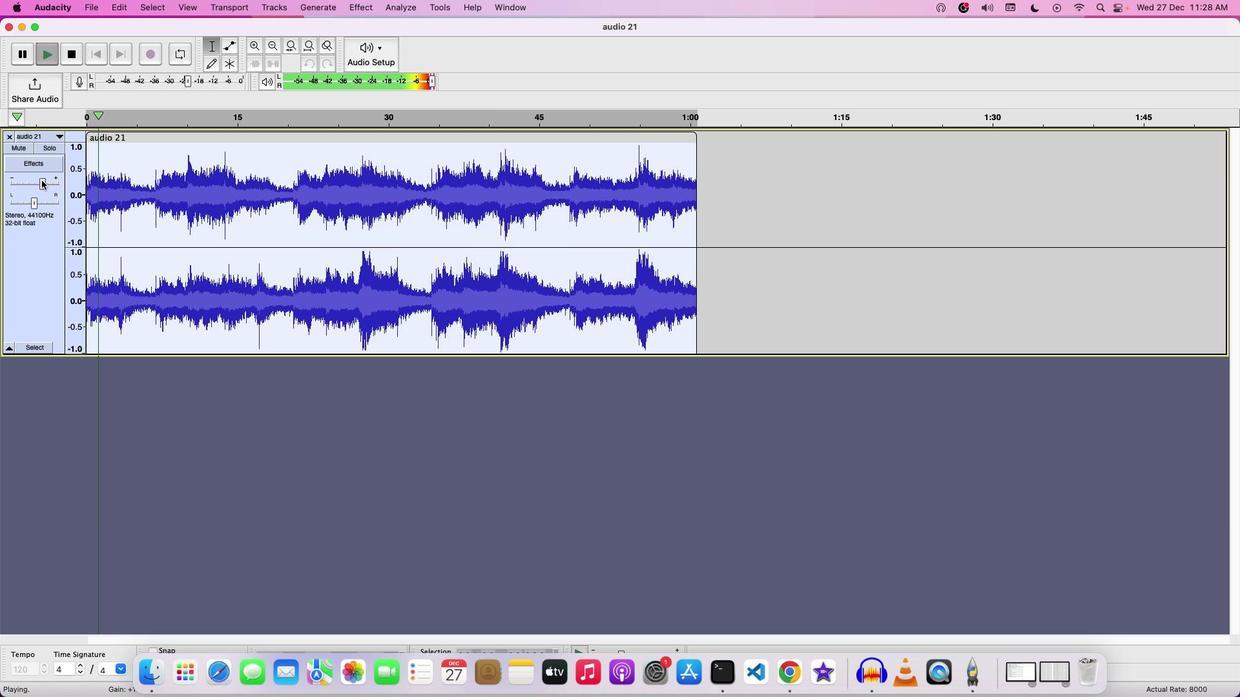 
Action: Mouse pressed left at (41, 180)
Screenshot: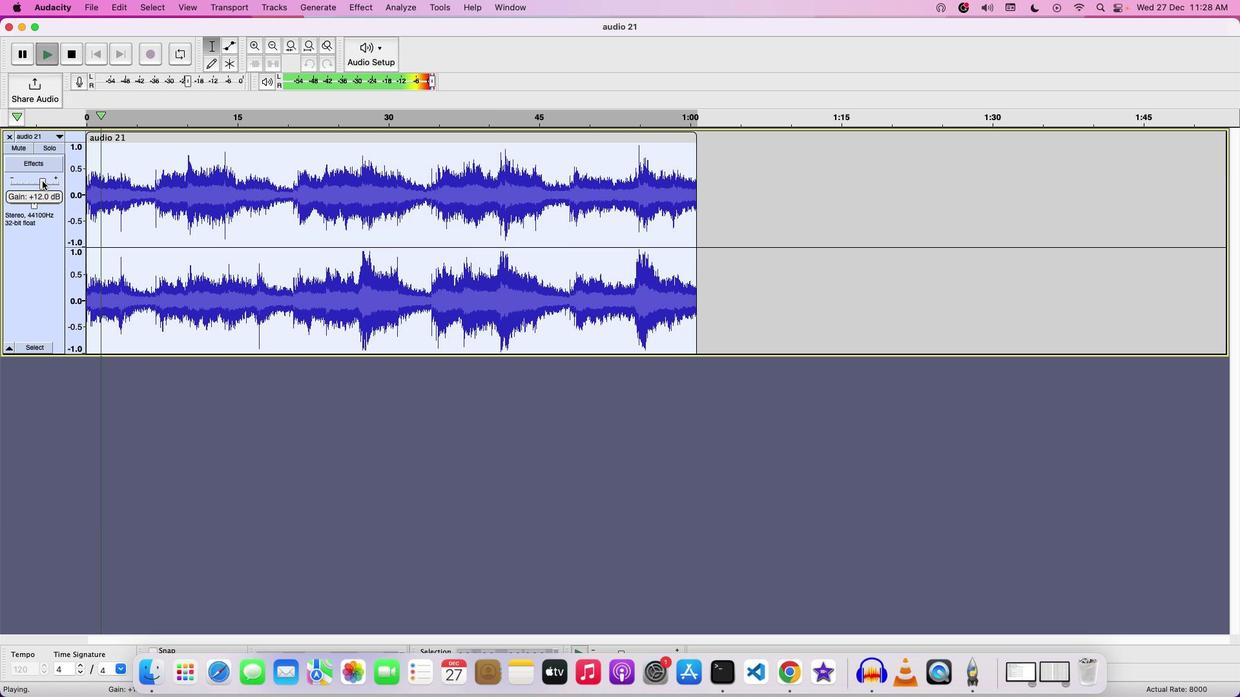 
Action: Mouse moved to (304, 118)
Screenshot: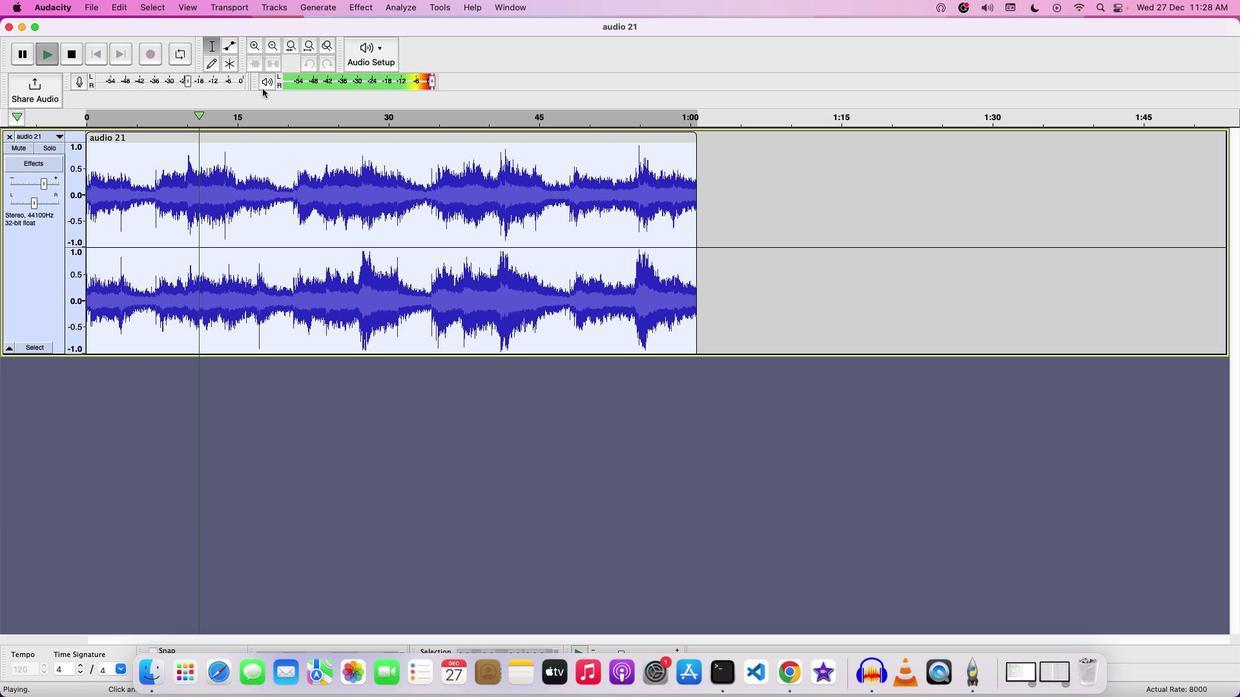 
Action: Key pressed Key.space
Screenshot: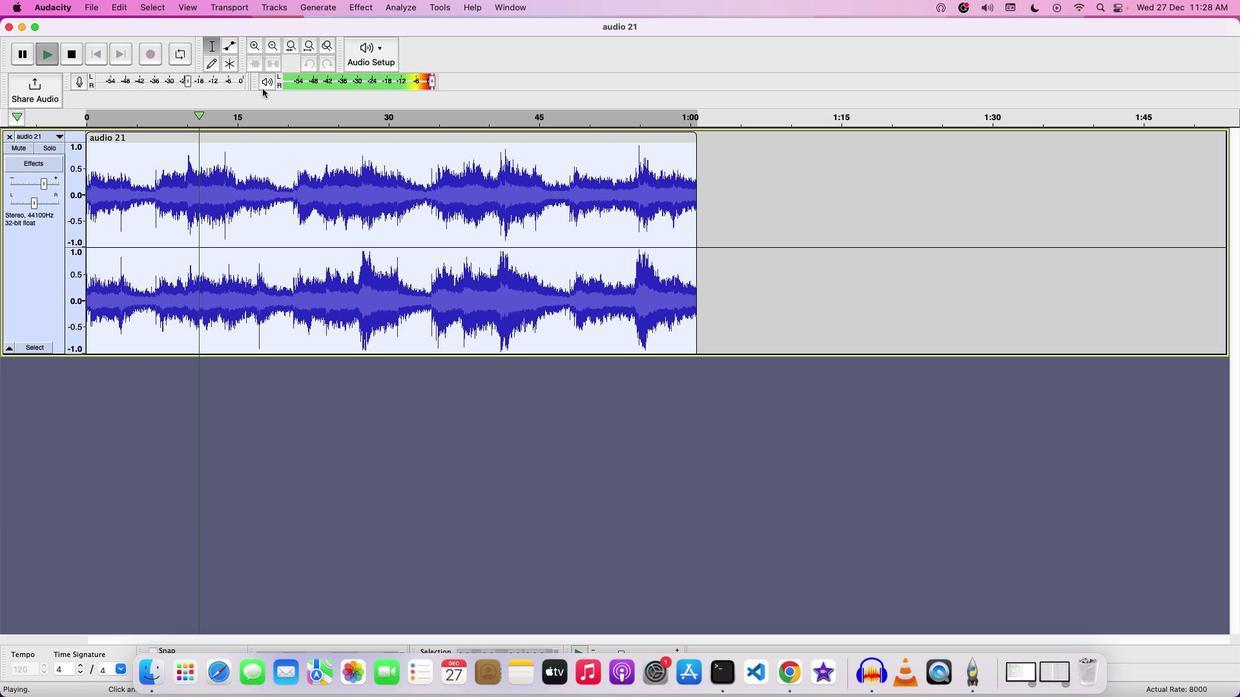 
Action: Mouse moved to (359, 10)
Screenshot: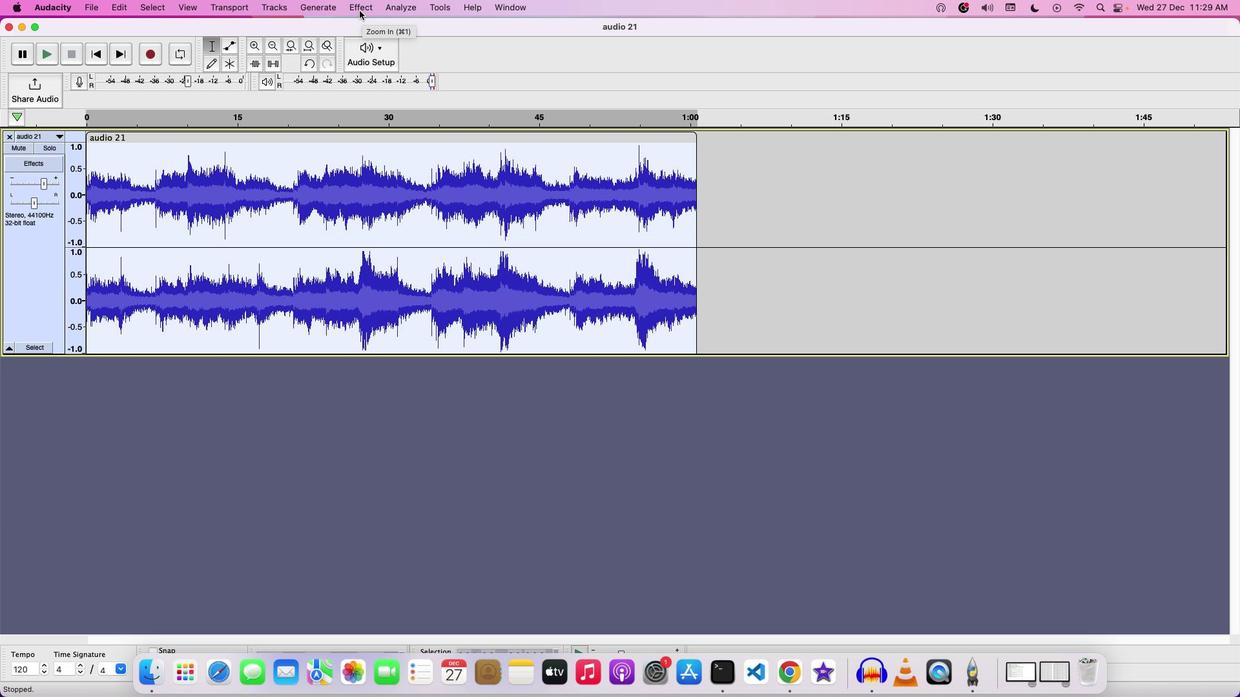
Action: Mouse pressed left at (359, 10)
Screenshot: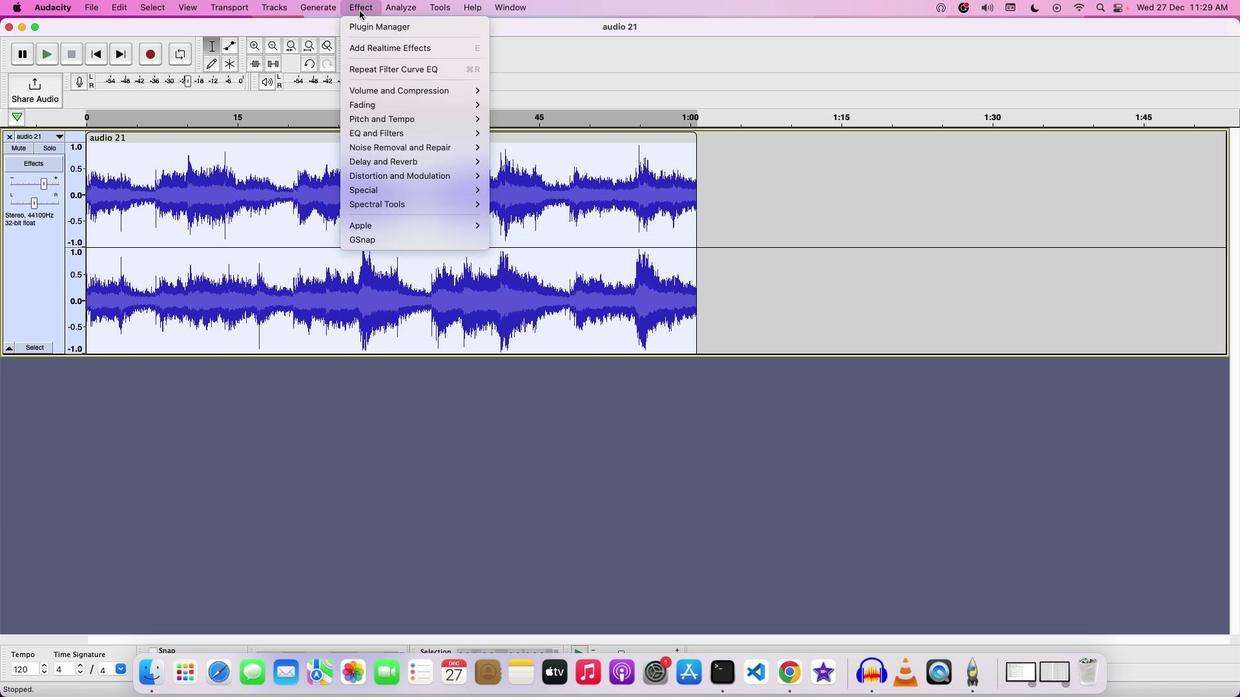 
Action: Mouse moved to (517, 128)
Screenshot: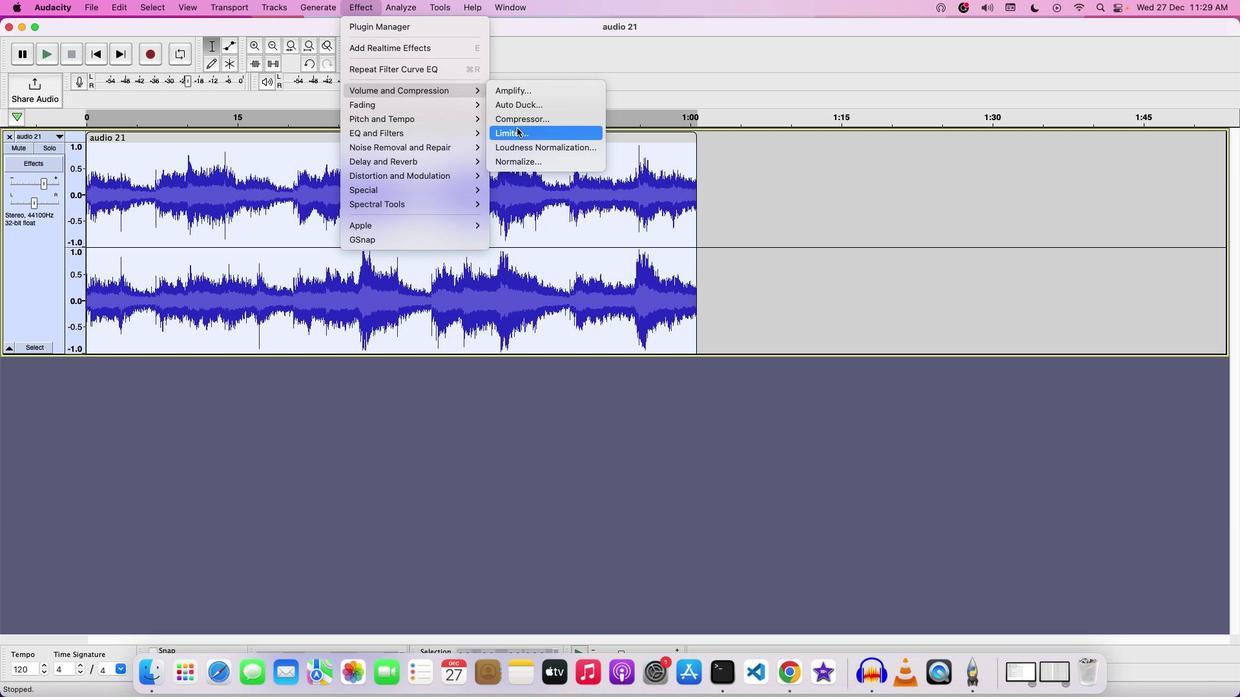 
Action: Mouse pressed left at (517, 128)
Screenshot: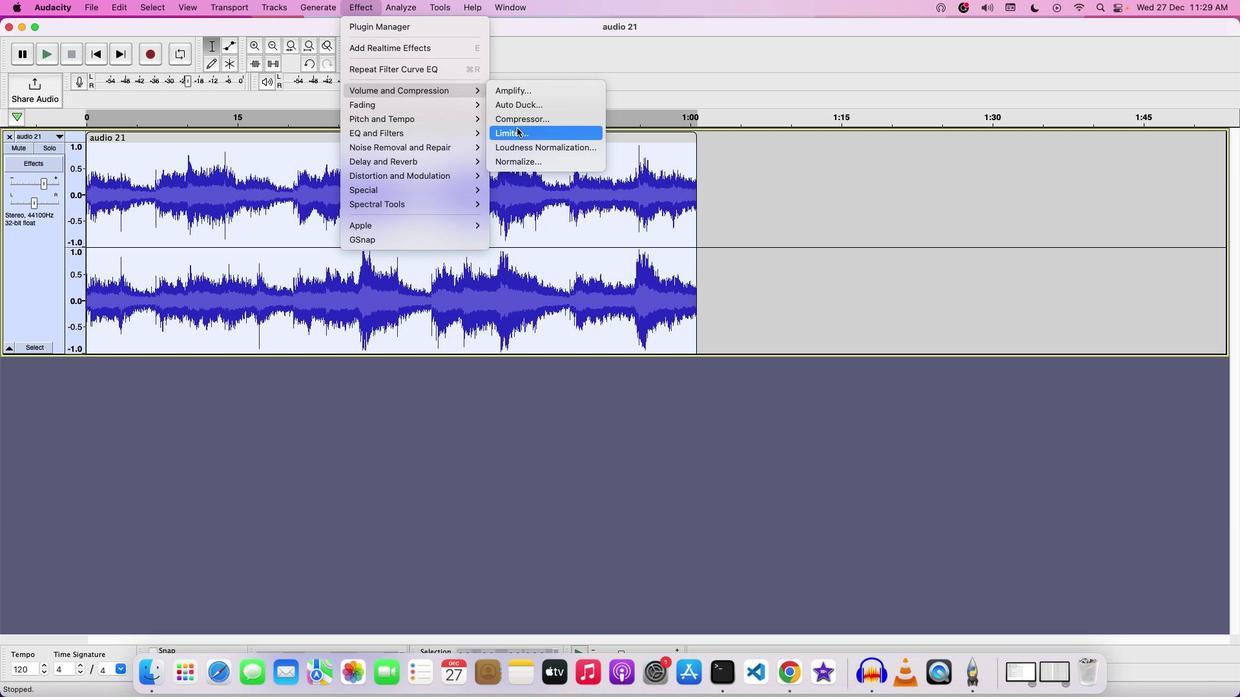 
Action: Mouse moved to (733, 295)
Screenshot: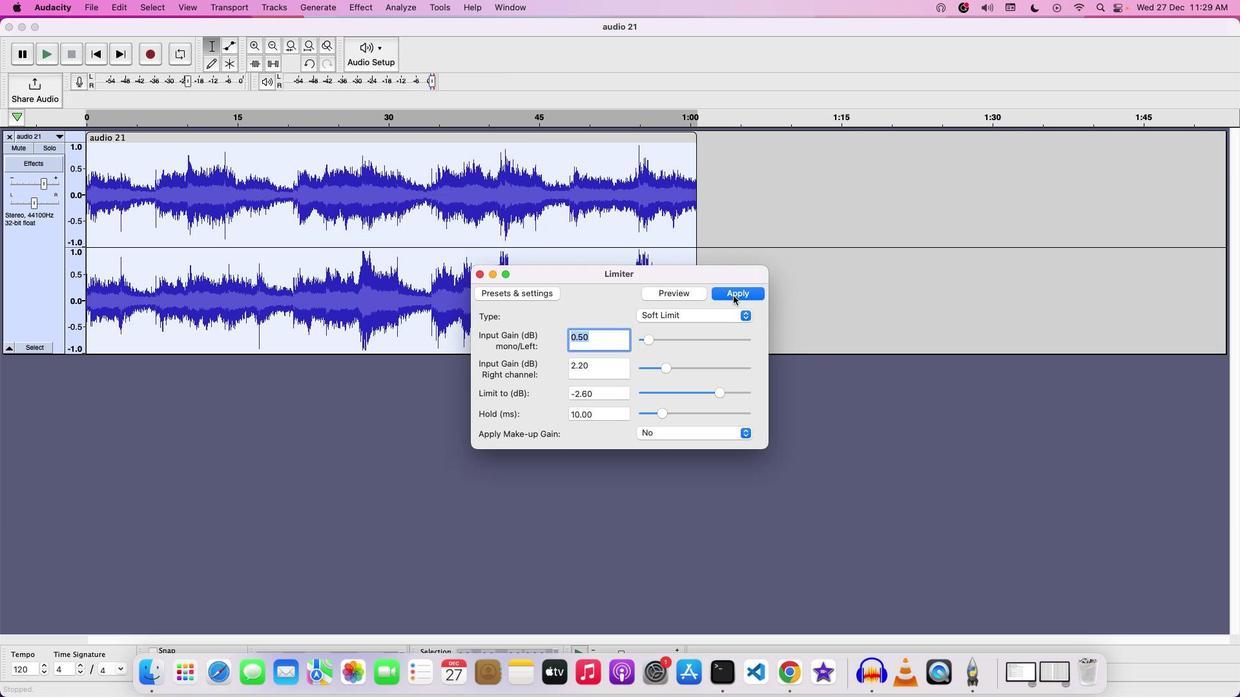
Action: Mouse pressed left at (733, 295)
Screenshot: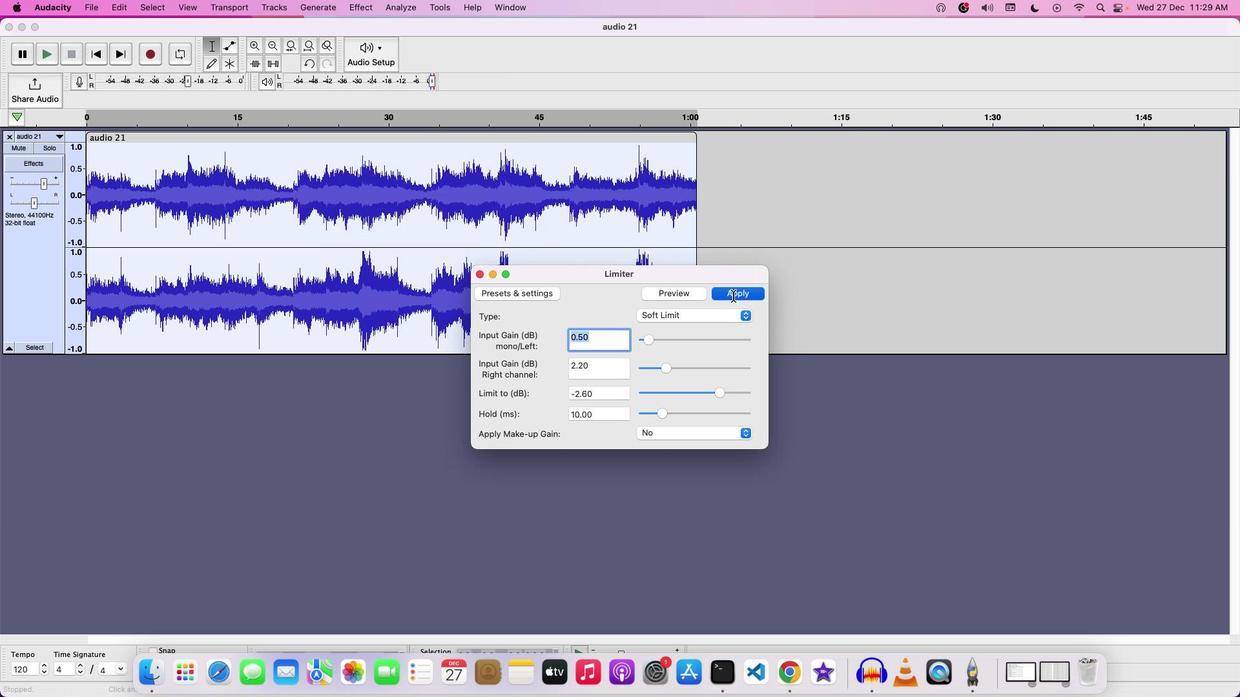 
Action: Mouse moved to (366, 6)
Screenshot: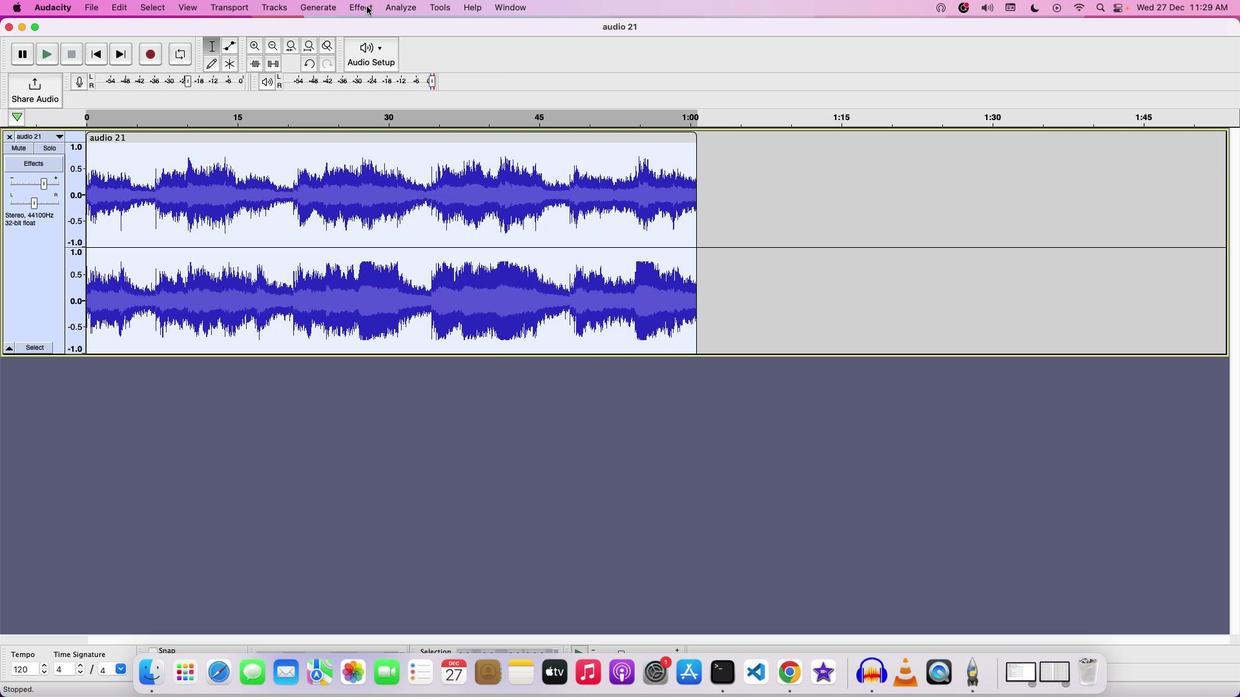 
Action: Mouse pressed left at (366, 6)
Screenshot: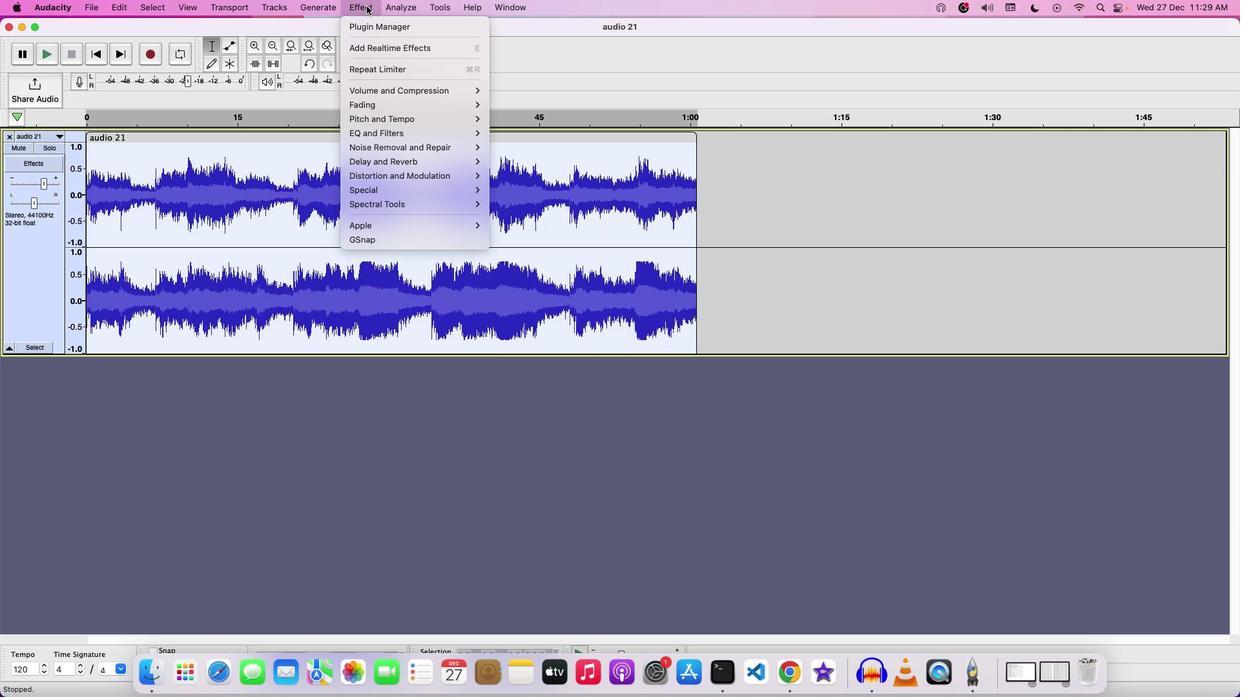 
Action: Mouse moved to (525, 157)
Screenshot: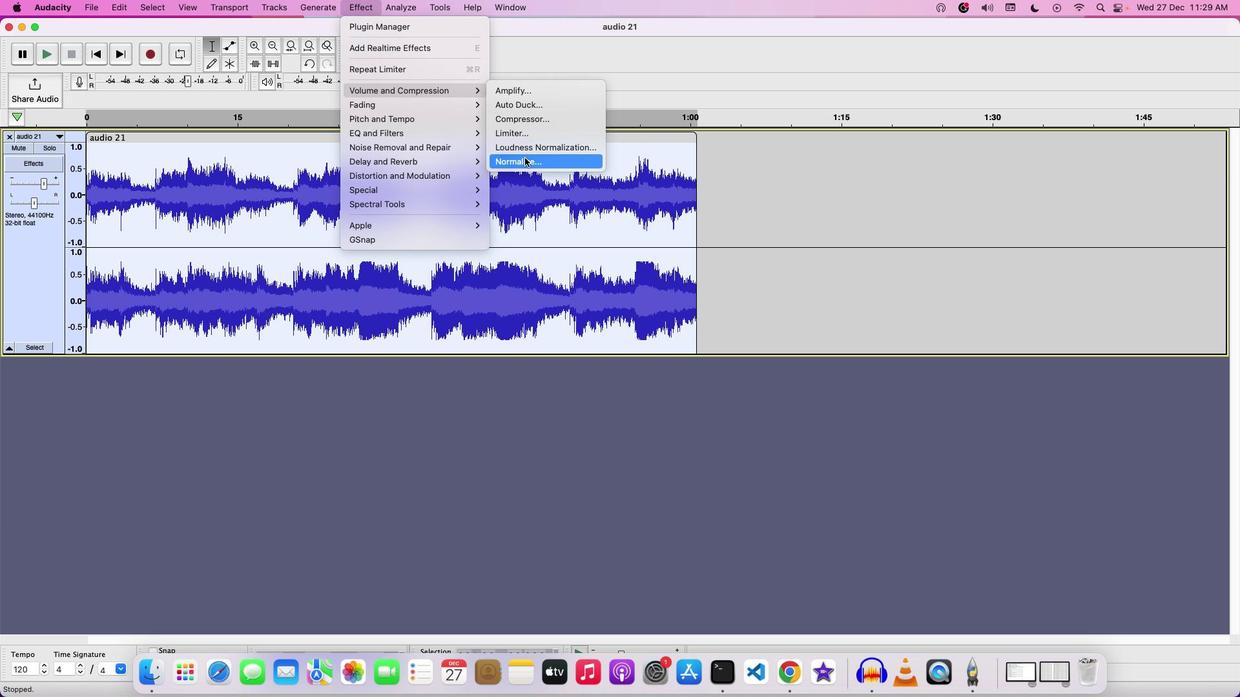 
Action: Mouse pressed left at (525, 157)
Screenshot: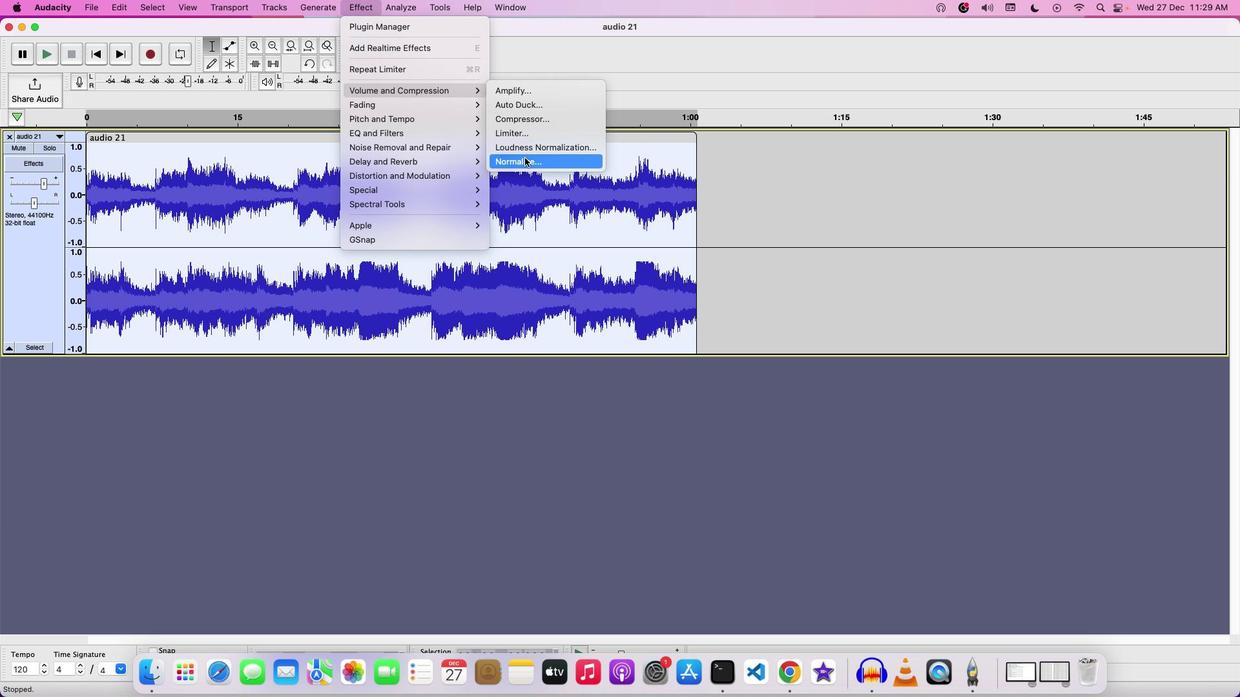 
Action: Mouse moved to (705, 329)
Screenshot: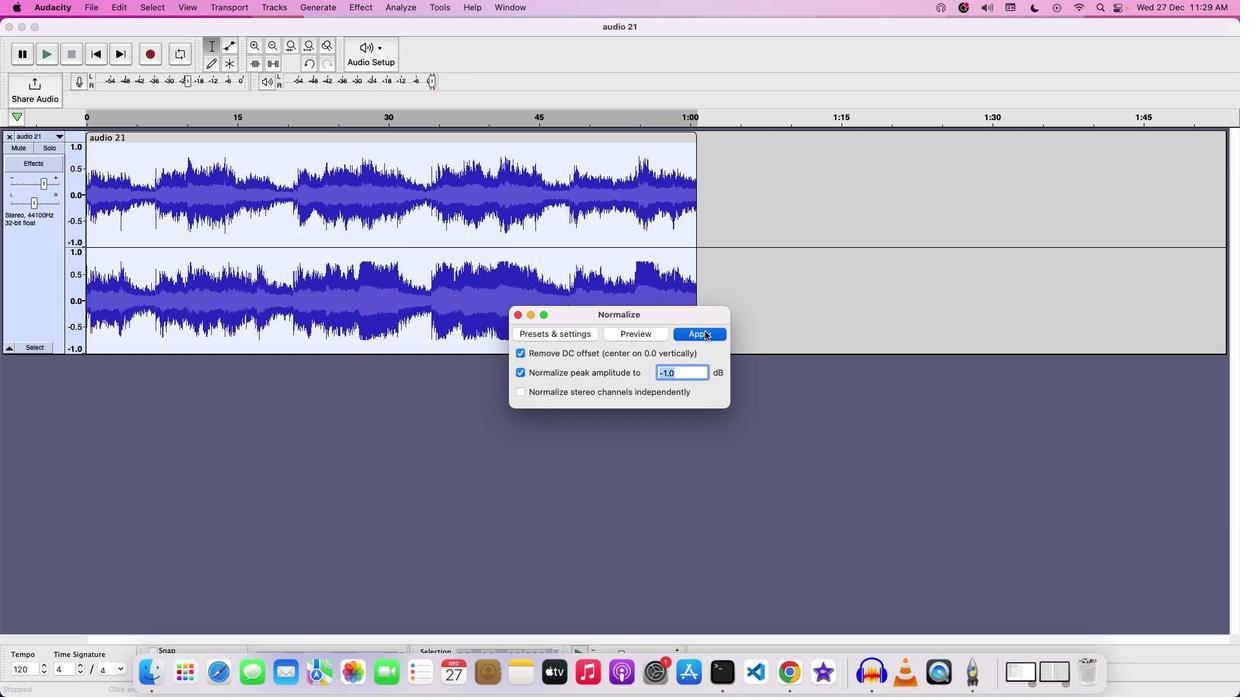 
Action: Mouse pressed left at (705, 329)
Screenshot: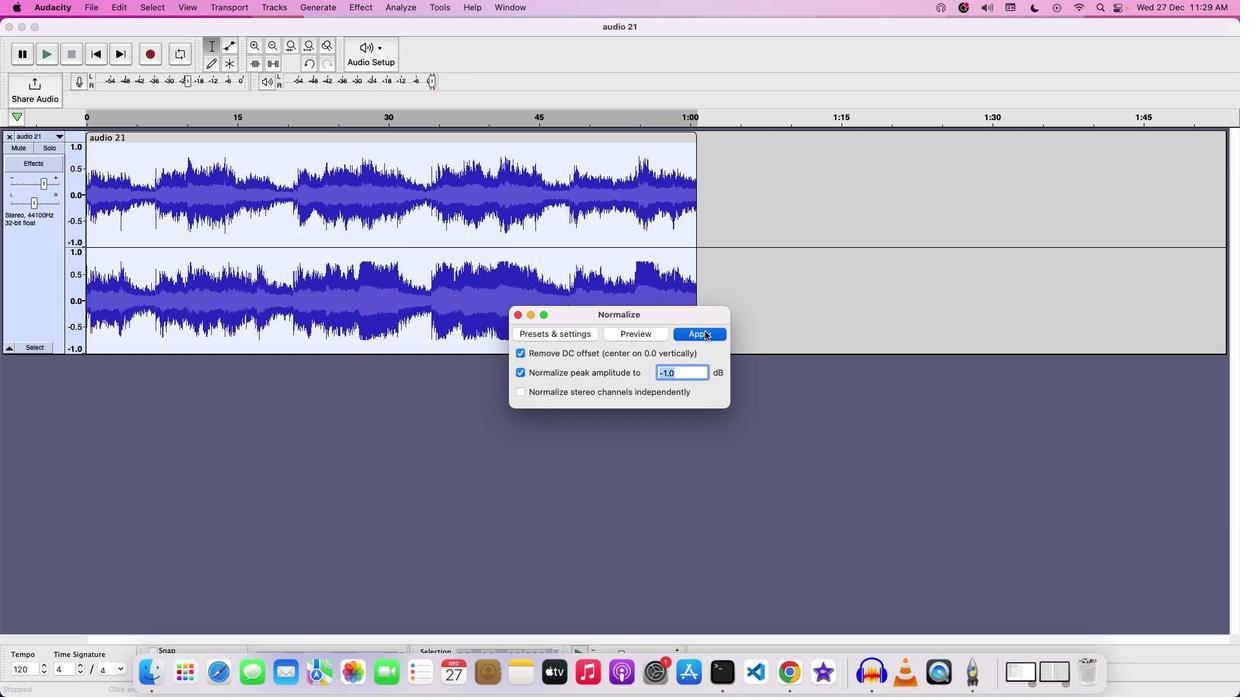 
Action: Mouse moved to (470, 85)
Screenshot: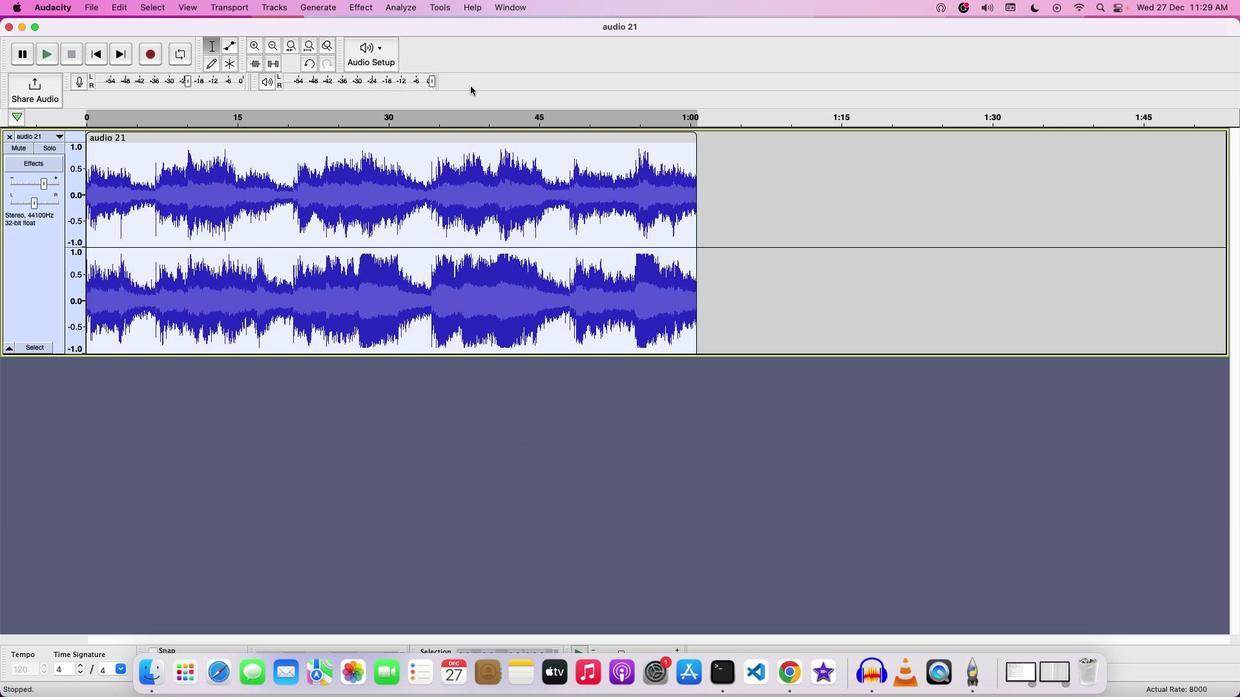 
Action: Key pressed Key.space
Screenshot: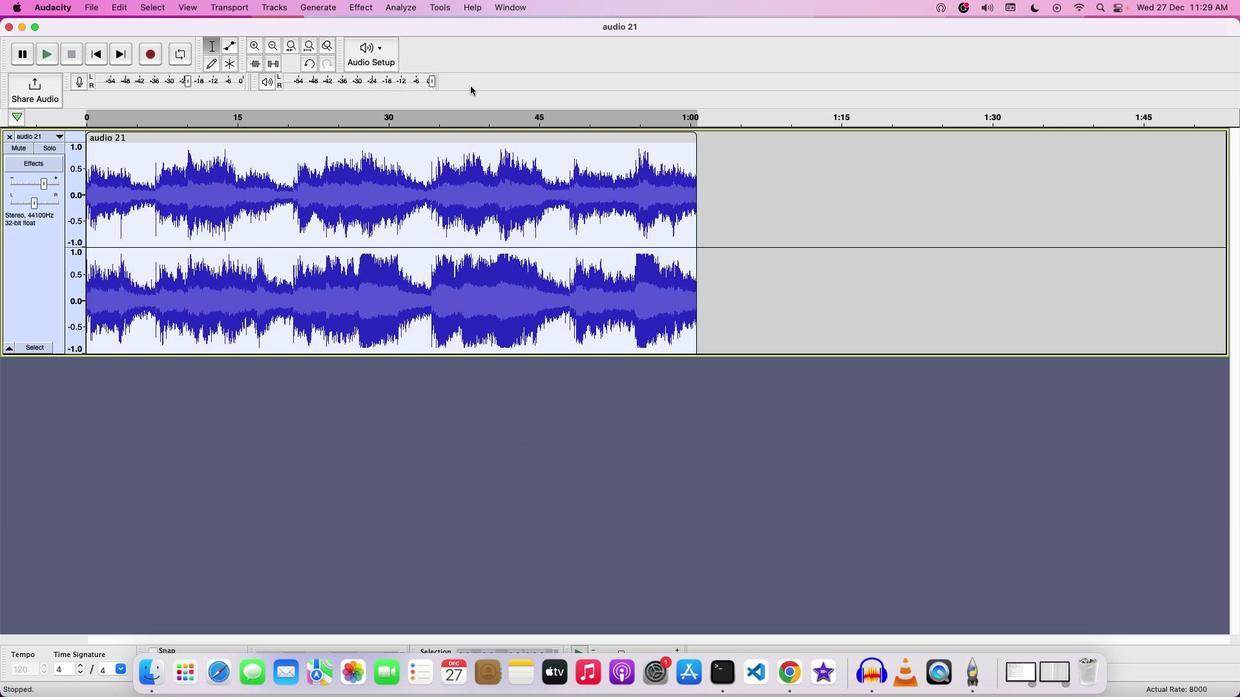 
Action: Mouse moved to (43, 183)
Screenshot: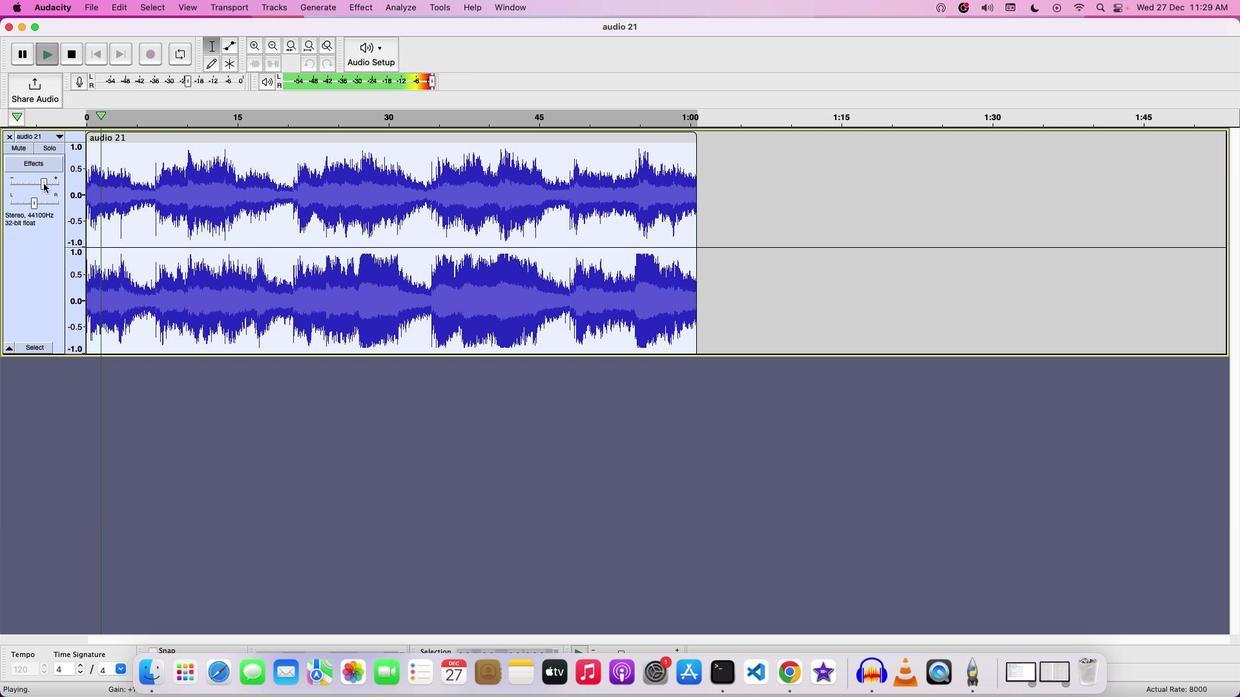 
Action: Mouse pressed left at (43, 183)
Screenshot: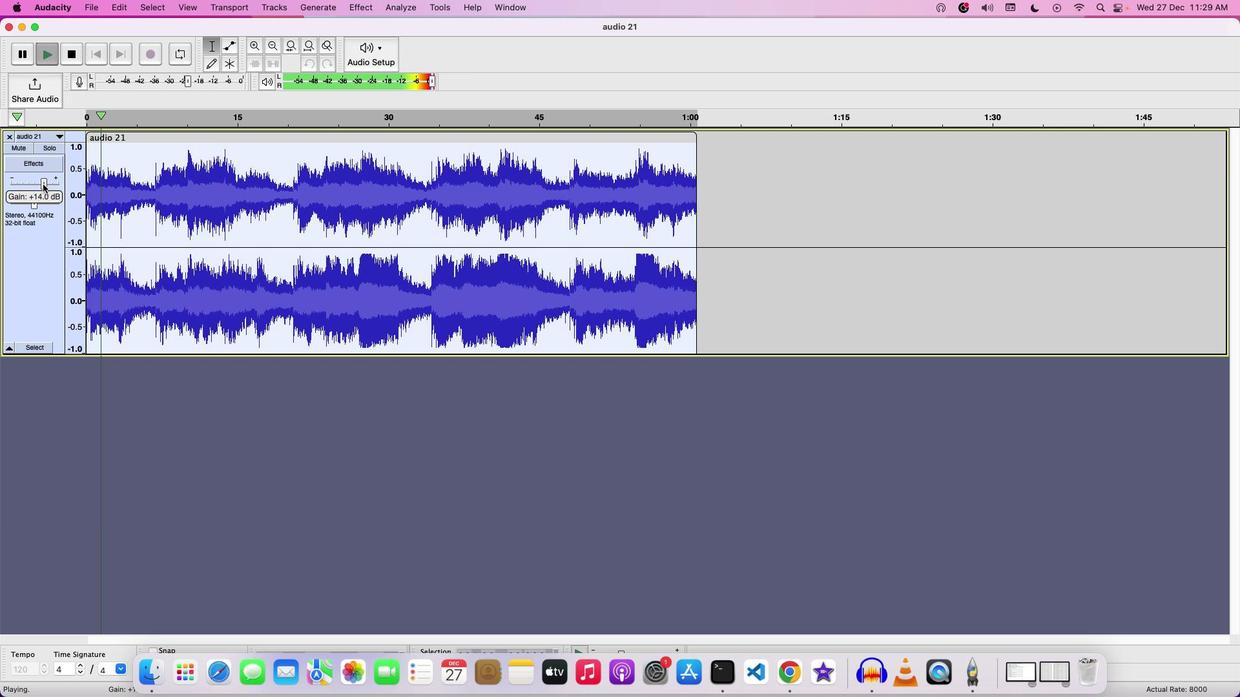 
Action: Mouse moved to (681, 110)
Screenshot: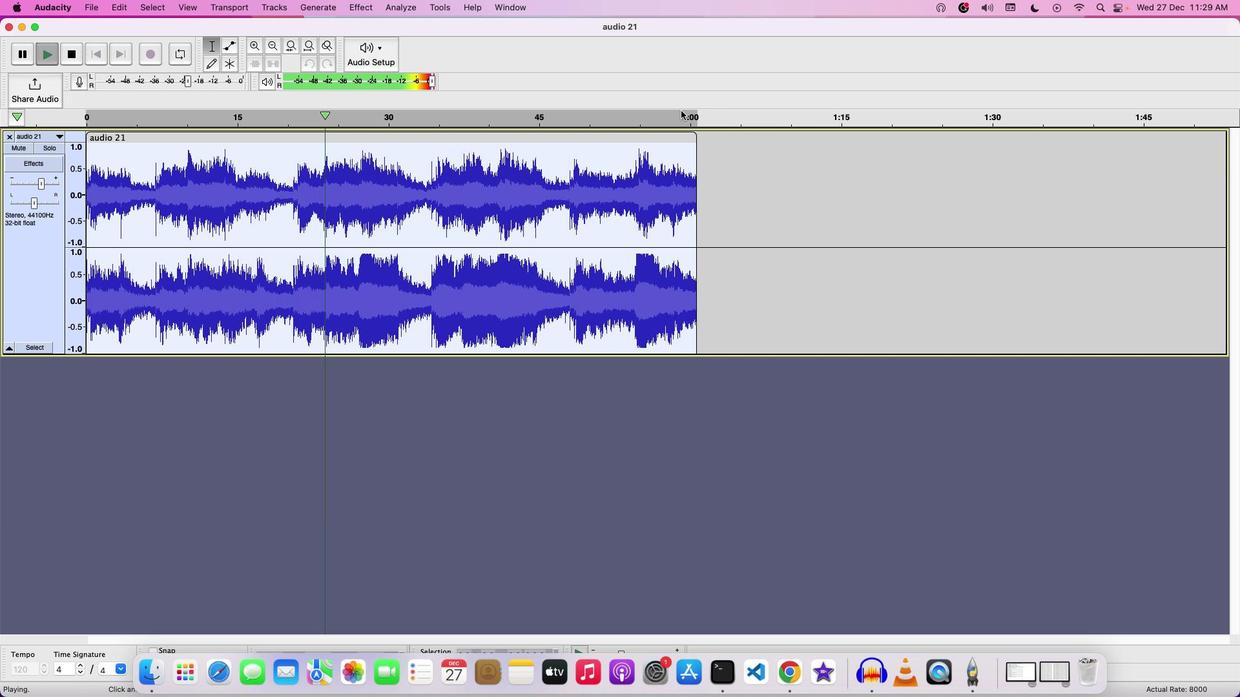 
Action: Mouse pressed left at (681, 110)
Screenshot: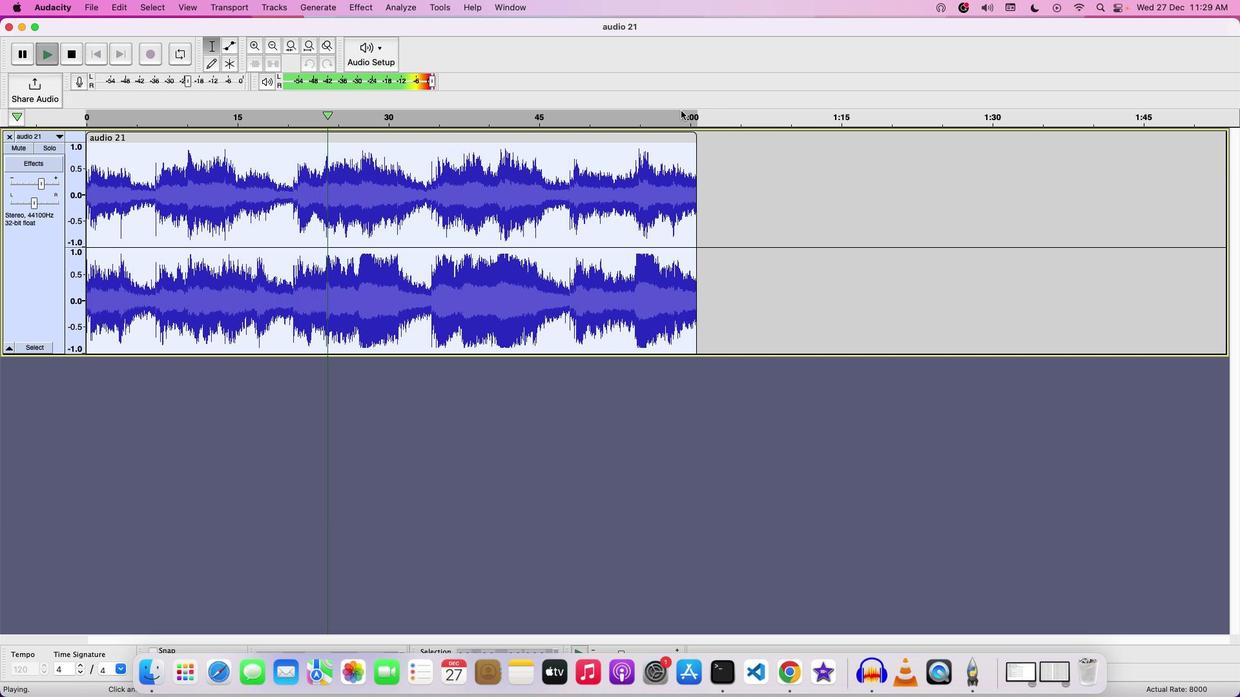 
Action: Mouse moved to (464, 111)
Screenshot: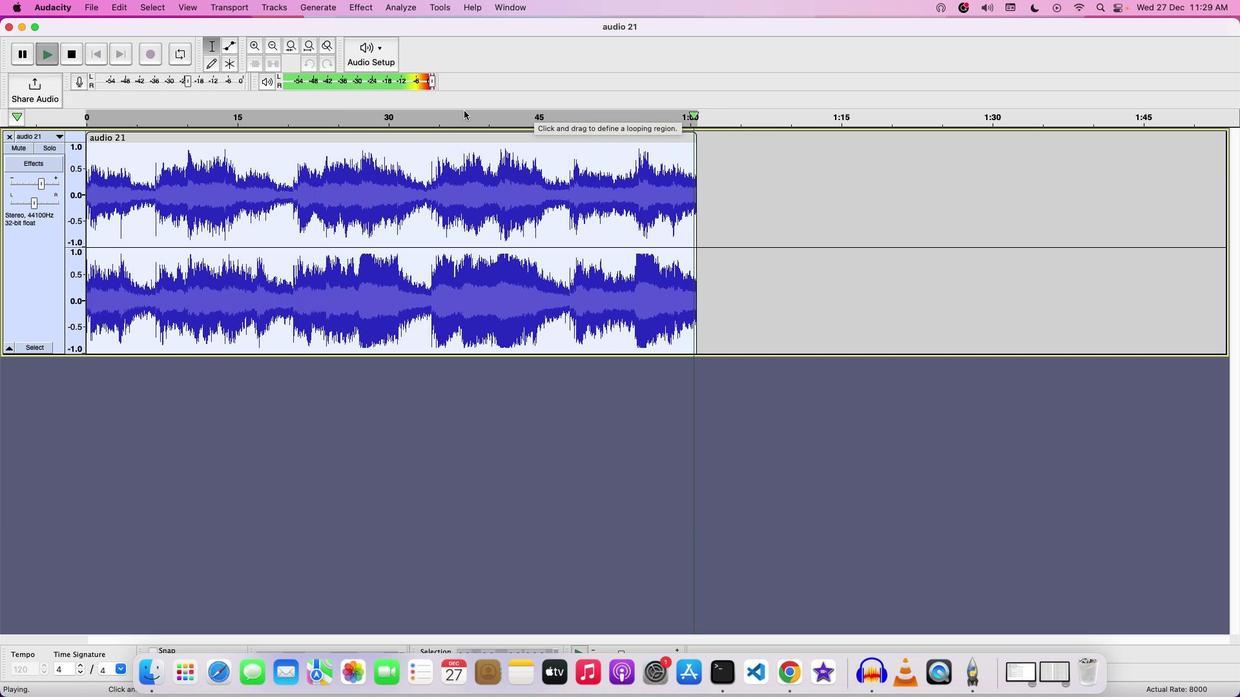 
Action: Mouse pressed left at (464, 111)
Screenshot: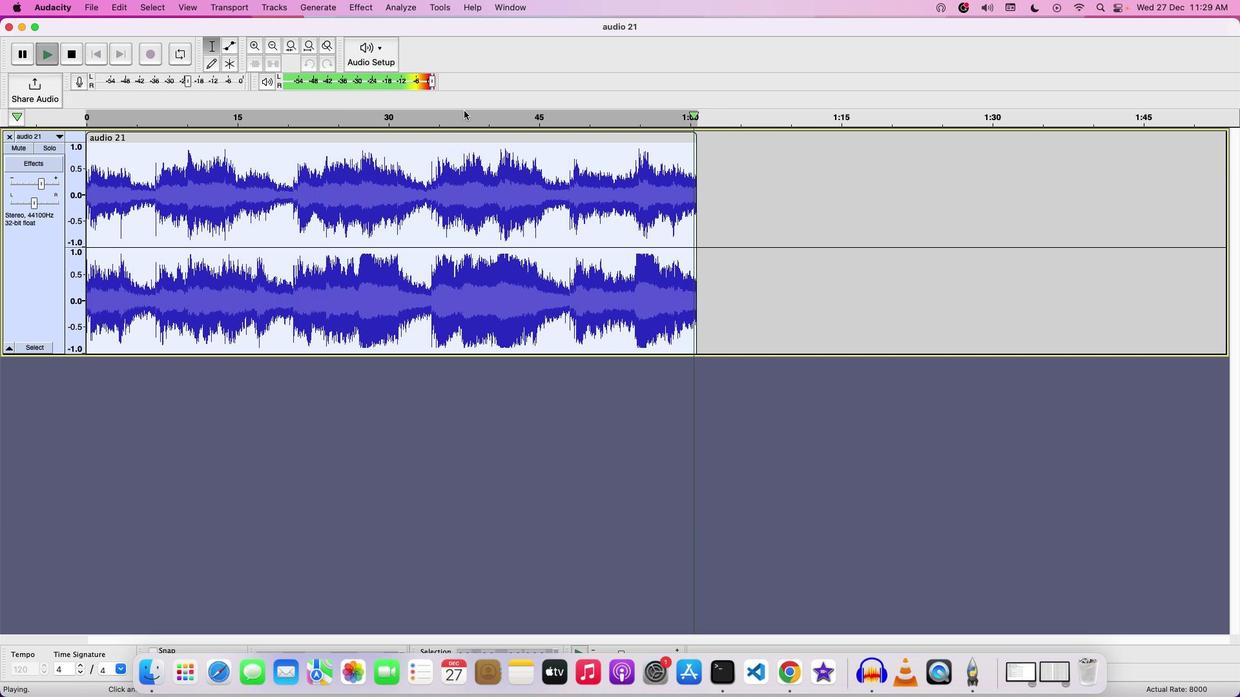 
Action: Mouse moved to (499, 113)
Screenshot: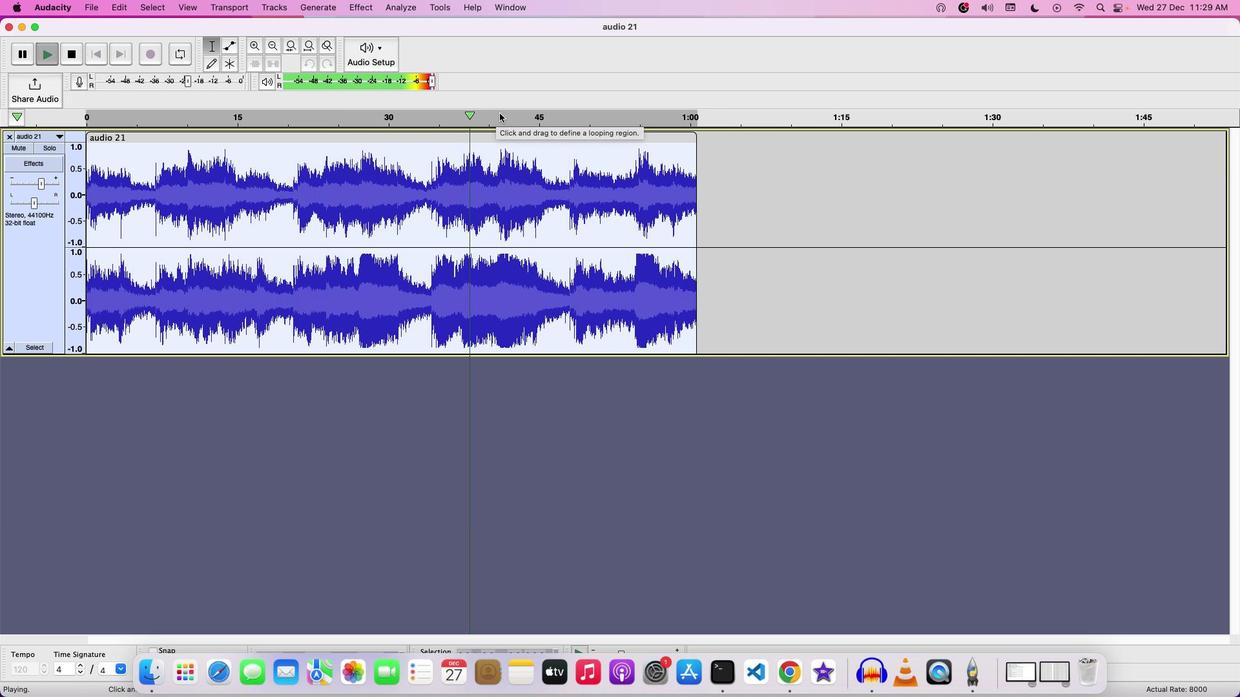
Action: Key pressed Key.space
Screenshot: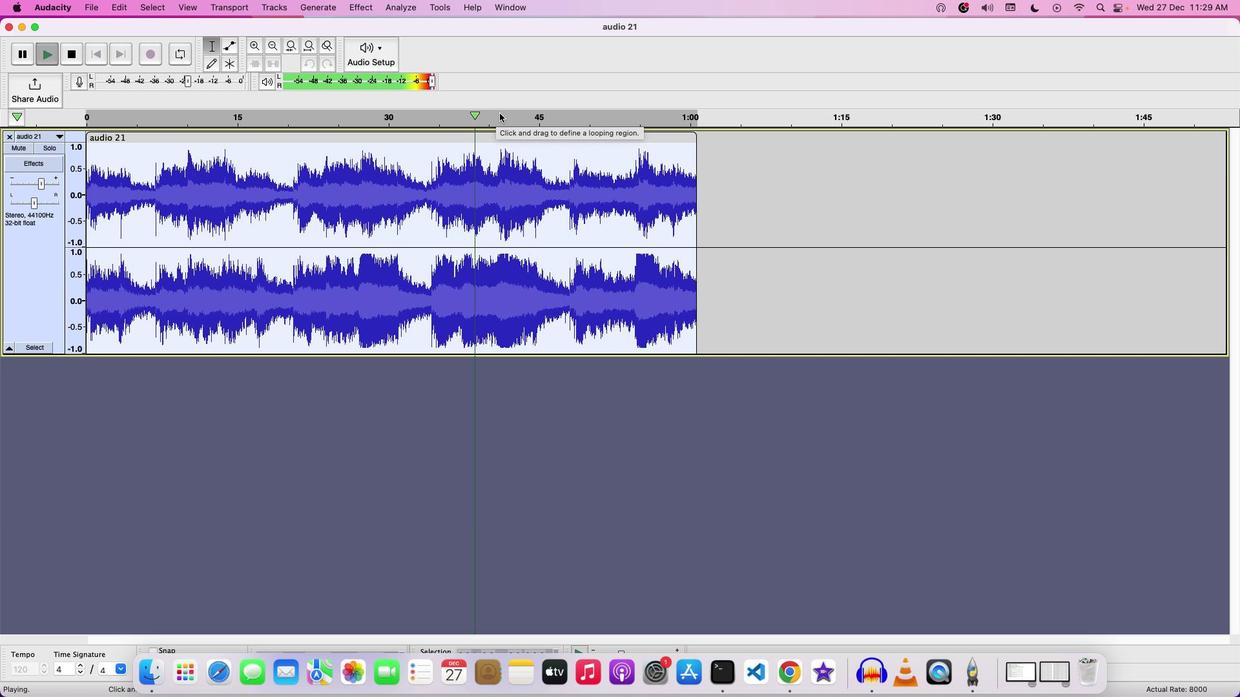 
Action: Mouse moved to (103, 7)
Screenshot: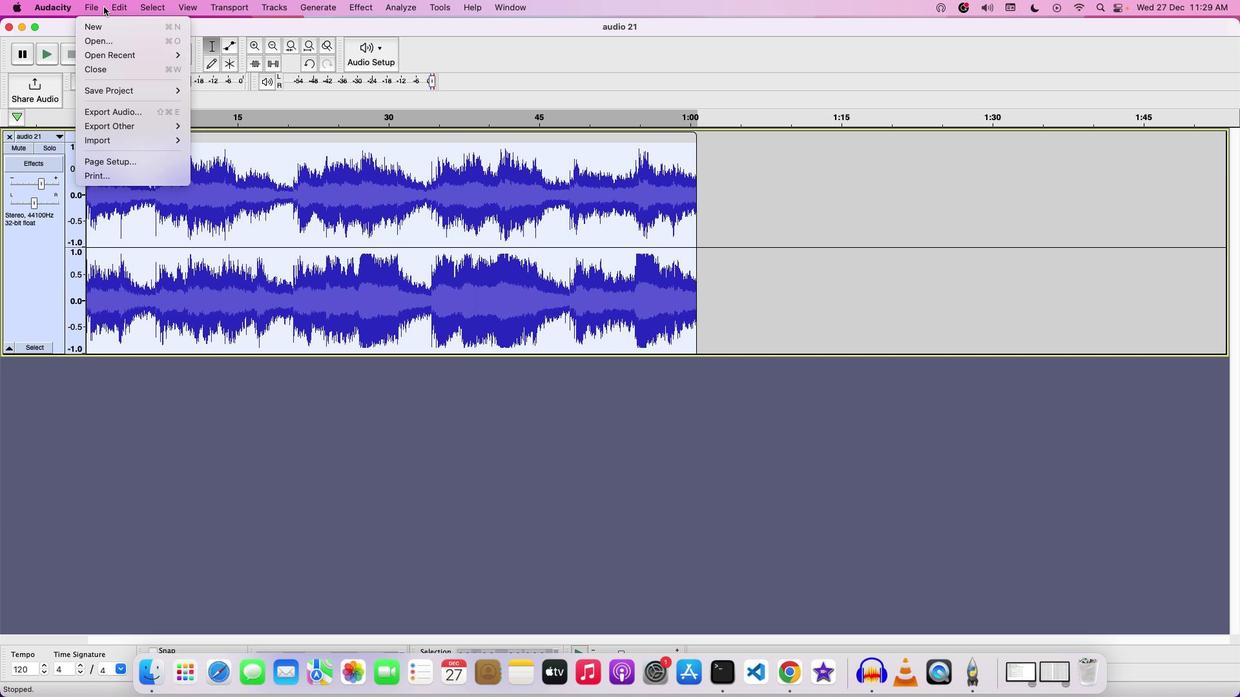 
Action: Mouse pressed left at (103, 7)
Screenshot: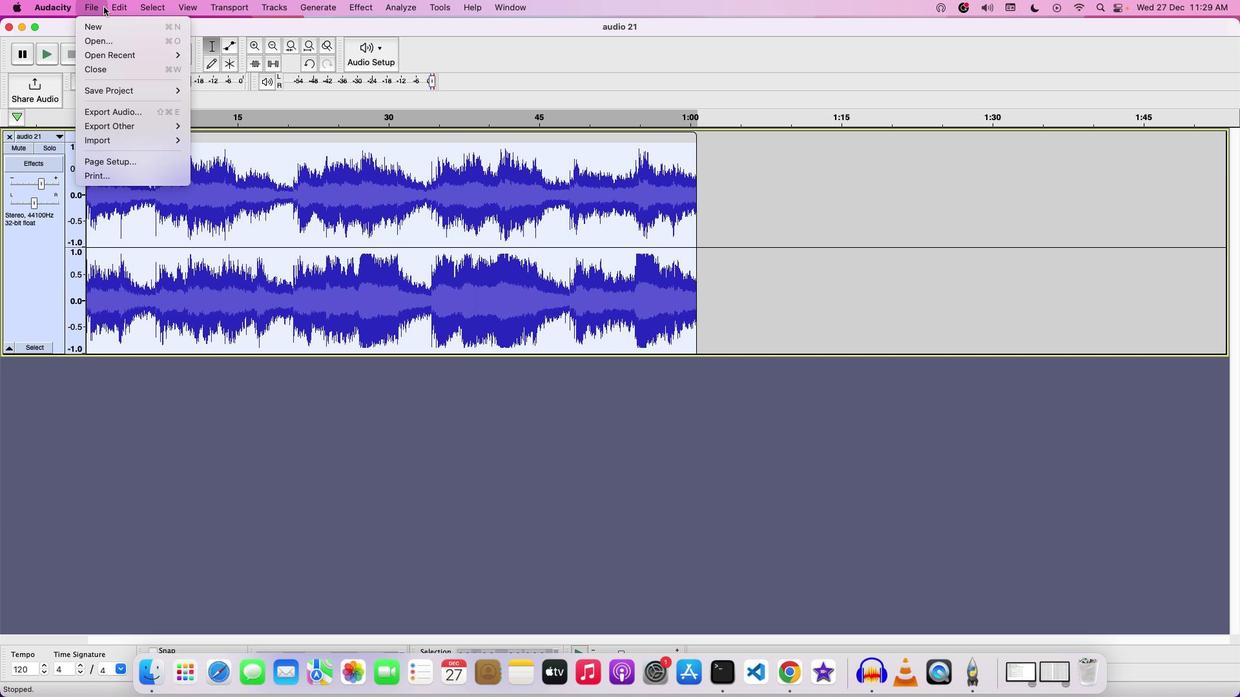 
Action: Mouse moved to (209, 92)
Screenshot: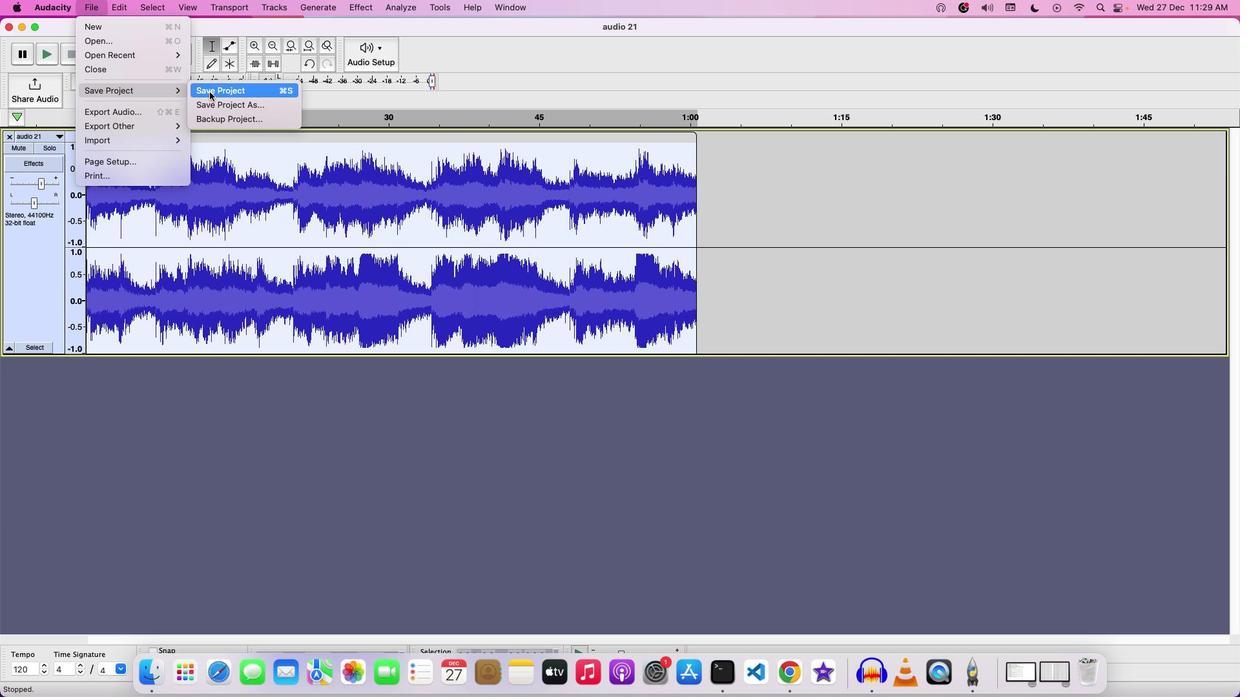 
Action: Mouse pressed left at (209, 92)
Screenshot: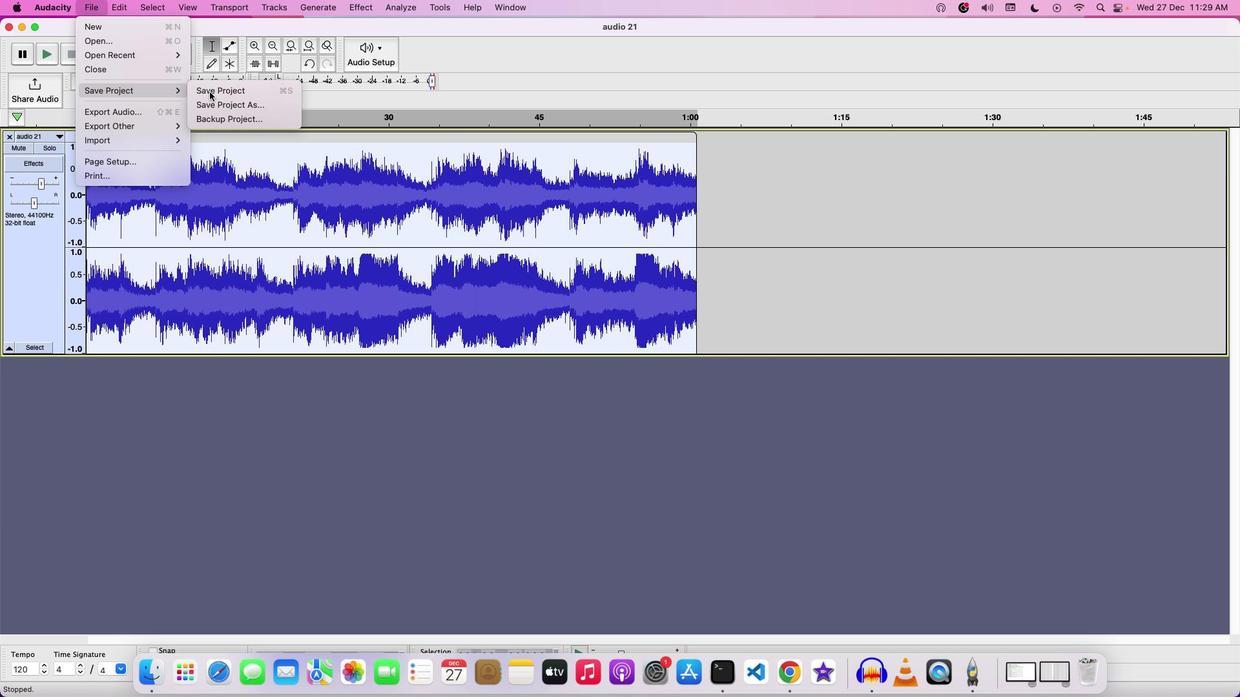 
Action: Mouse moved to (601, 188)
Screenshot: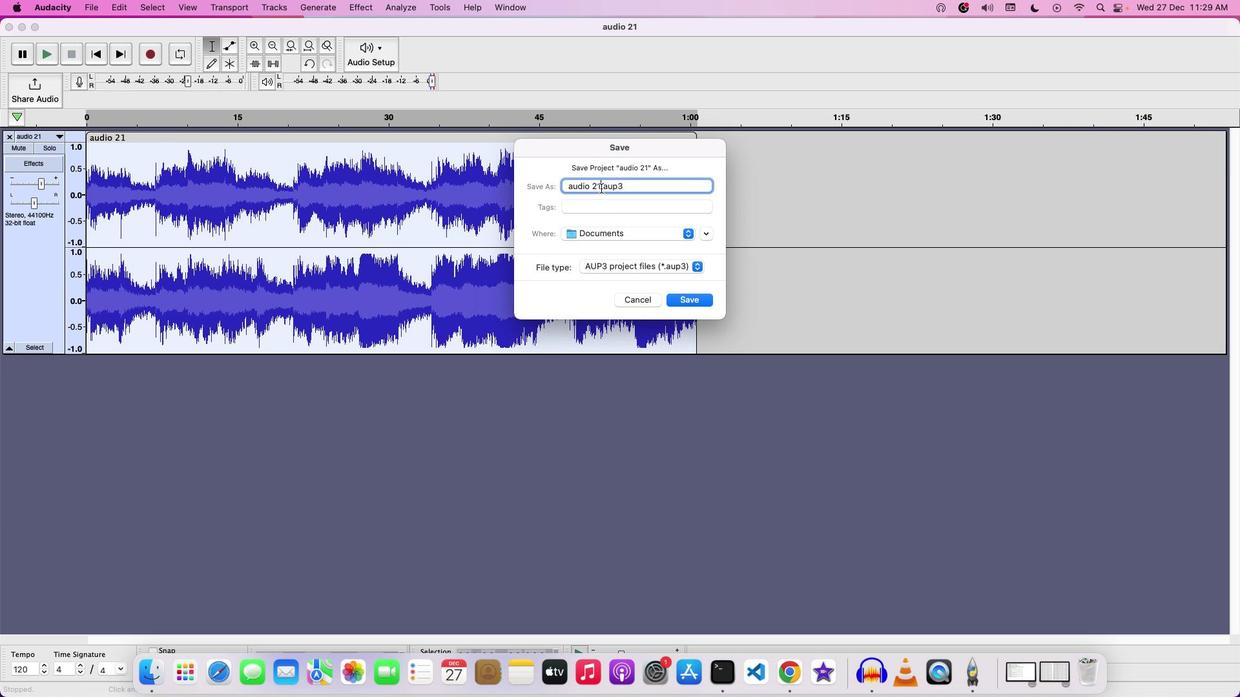 
Action: Mouse pressed left at (601, 188)
Screenshot: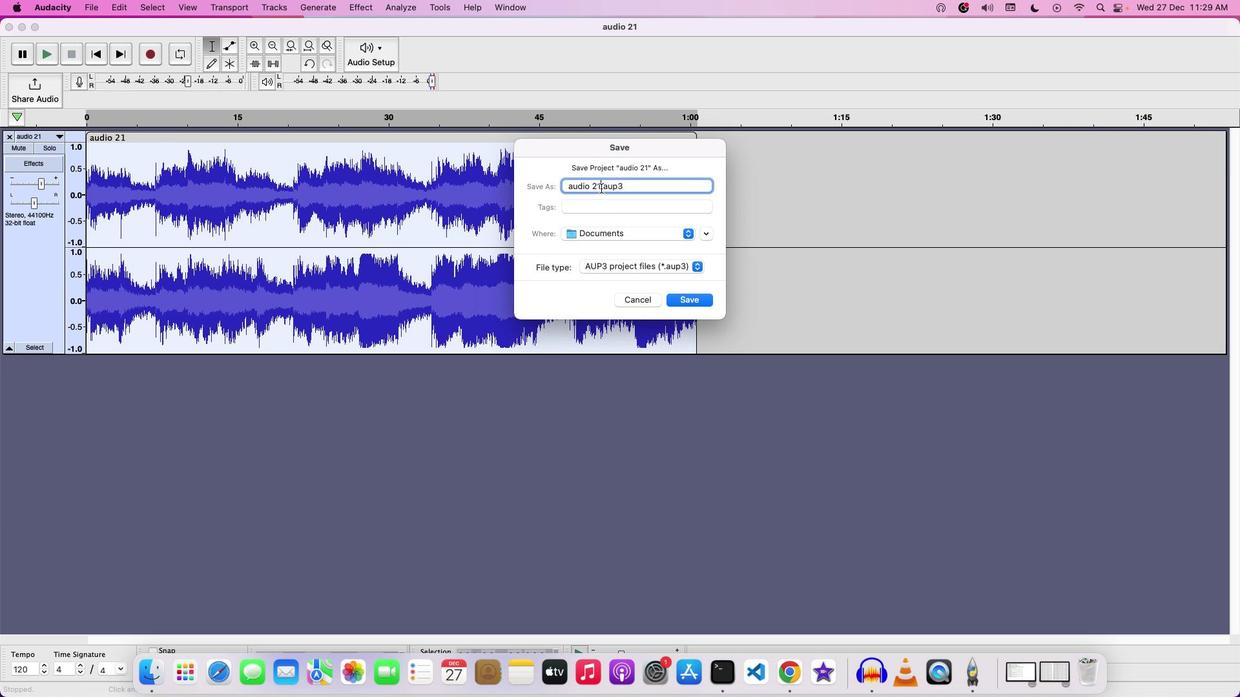 
Action: Key pressed Key.backspaceKey.backspace'F''O''R'Key.space'V''I''R''T''U''A''L'Key.space'T''R''A''V''E''L'Key.space'E''X''P'
Screenshot: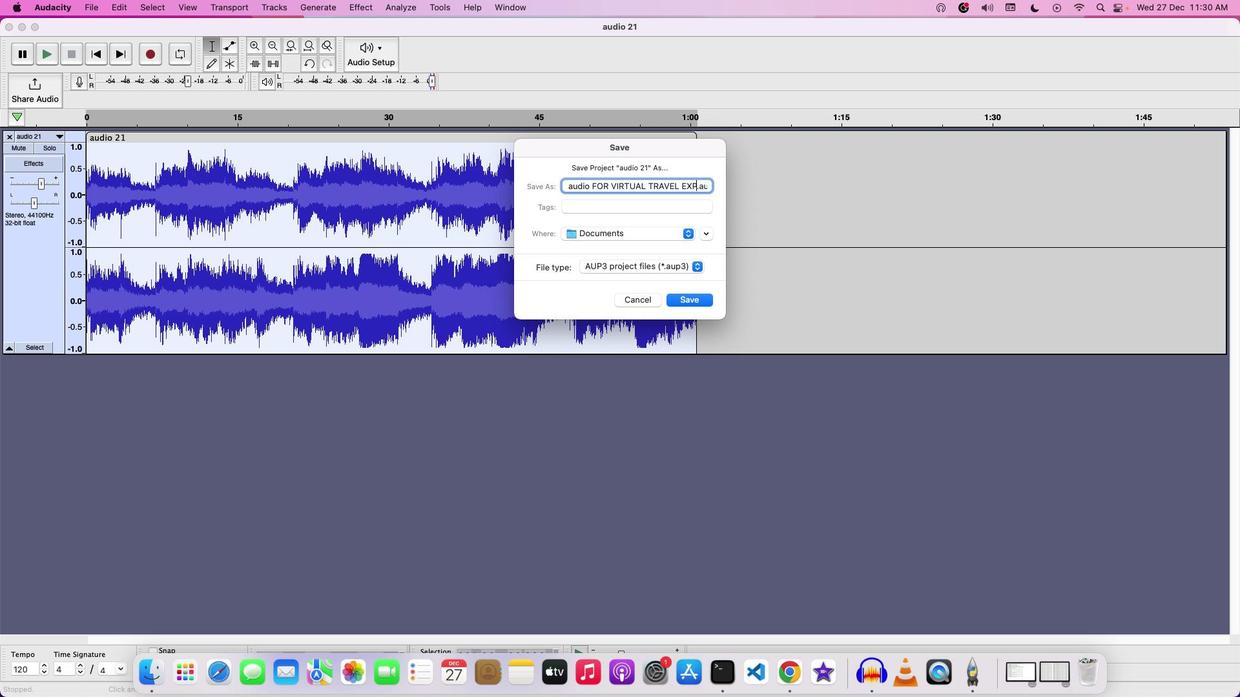 
Action: Mouse moved to (681, 296)
Screenshot: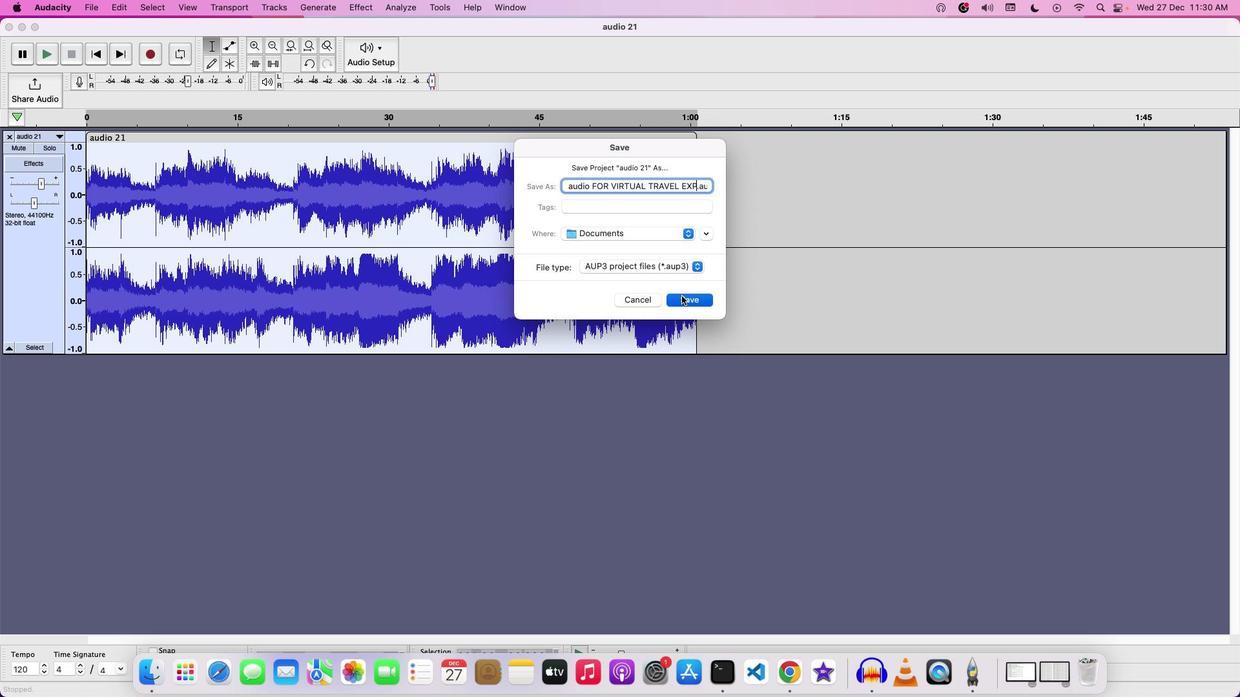 
Action: Mouse pressed left at (681, 296)
Screenshot: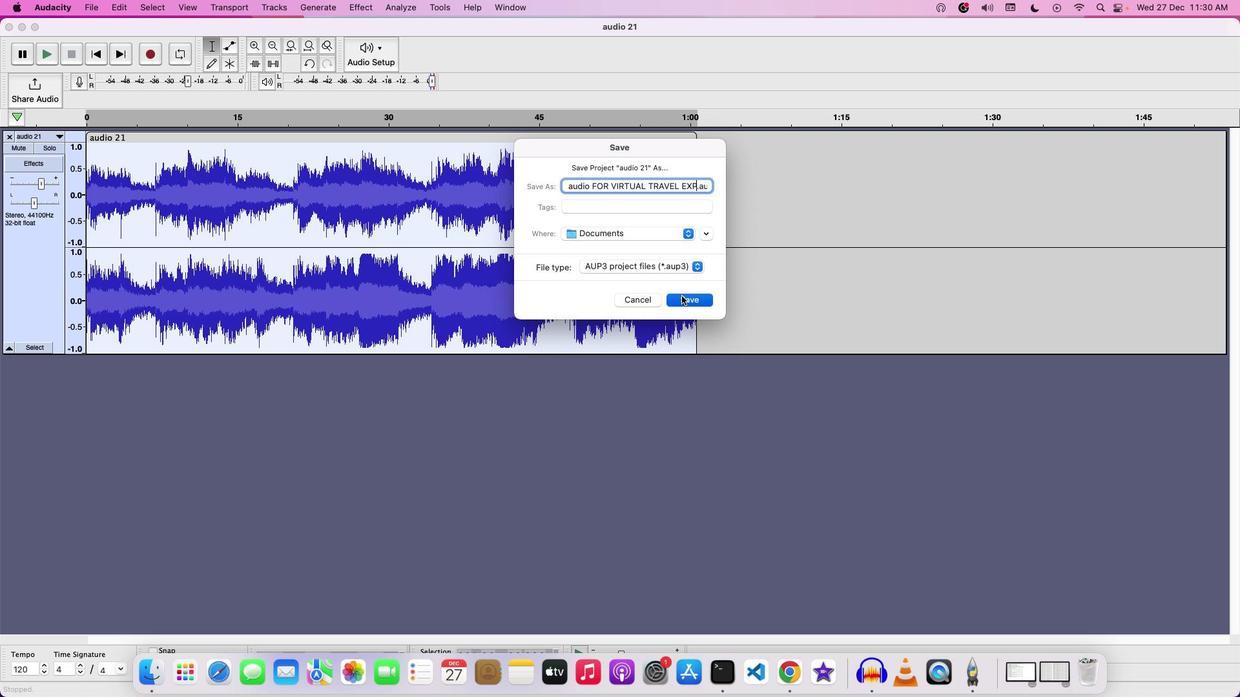 
Action: Mouse moved to (655, 296)
Screenshot: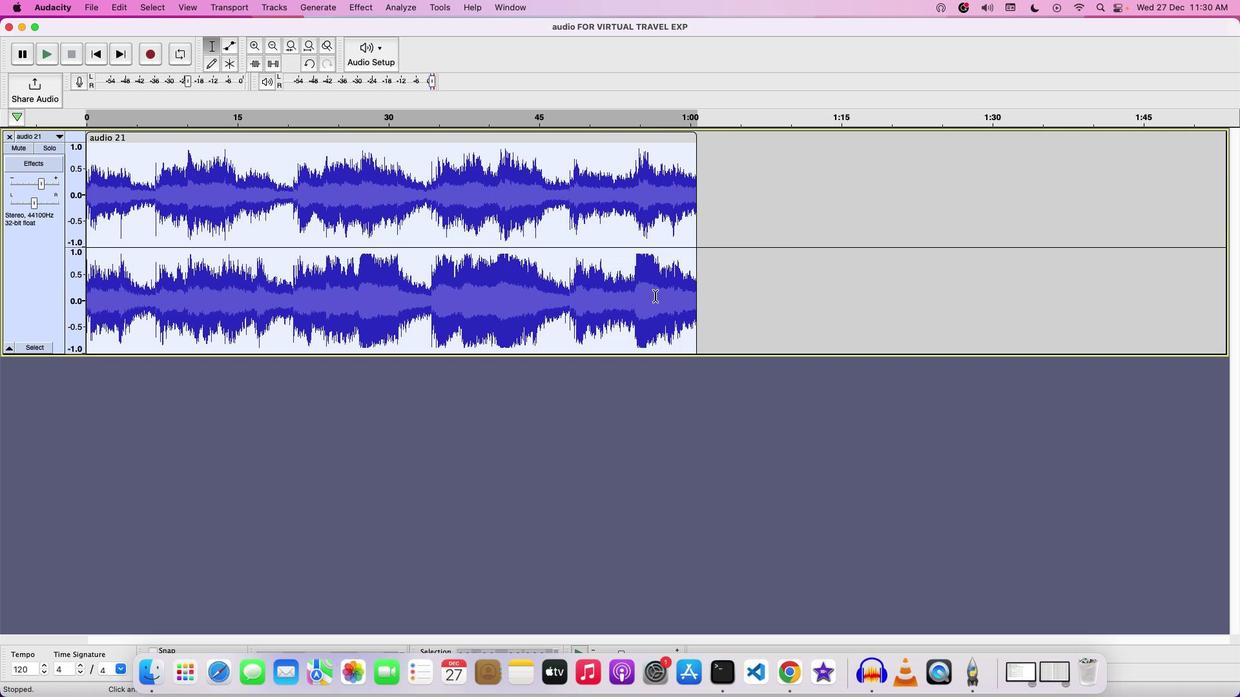 
